 Task: Look for space in Coachella, United States from 10th June, 2023 to 25th June, 2023 for 4 adults in price range Rs.10000 to Rs.15000. Place can be private room with 4 bedrooms having 4 beds and 4 bathrooms. Property type can be house, flat, guest house, hotel. Amenities needed are: wifi, TV, free parkinig on premises, gym, breakfast. Booking option can be shelf check-in. Required host language is English.
Action: Mouse moved to (501, 139)
Screenshot: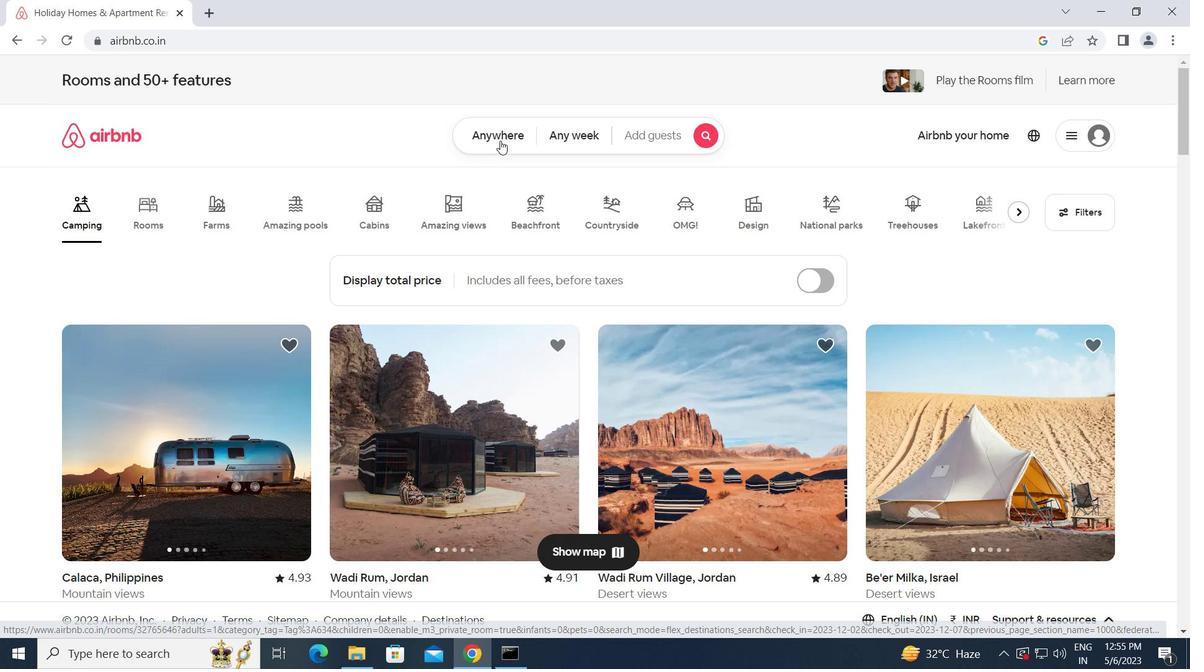 
Action: Mouse pressed left at (501, 139)
Screenshot: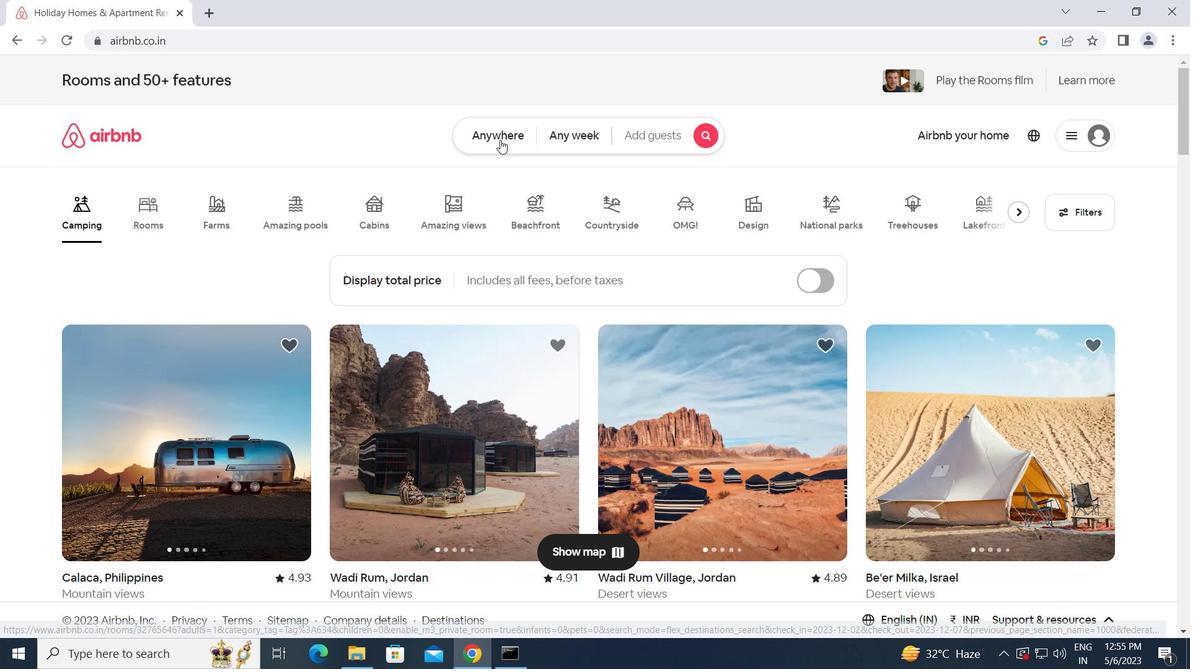 
Action: Mouse moved to (364, 199)
Screenshot: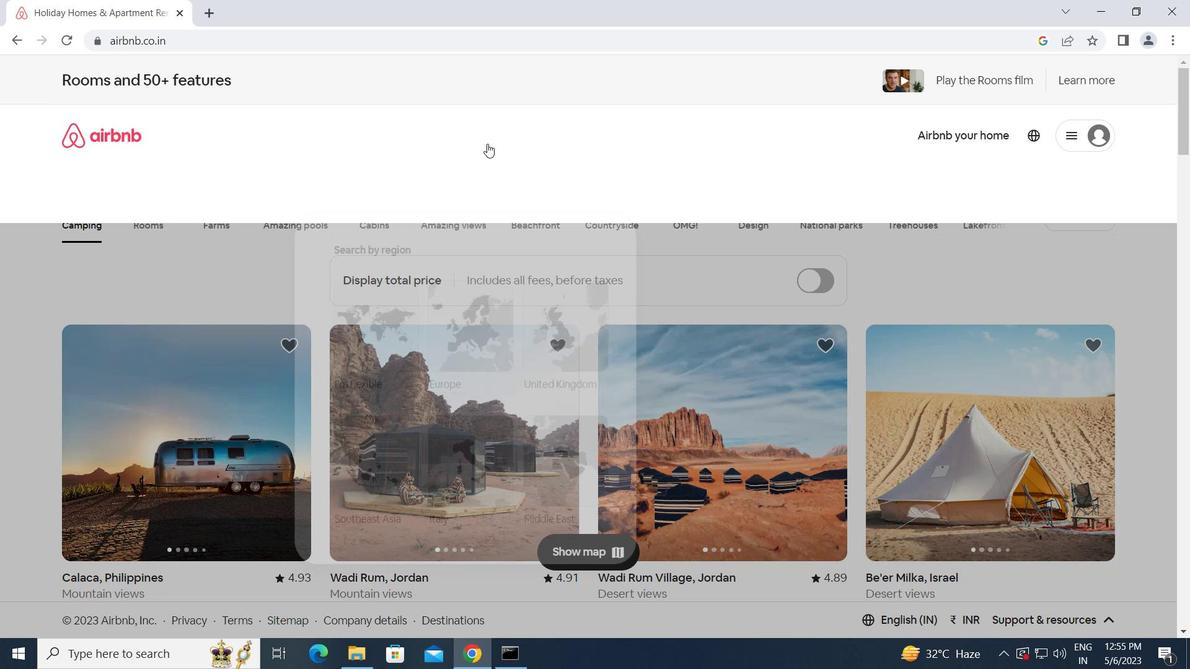
Action: Mouse pressed left at (364, 199)
Screenshot: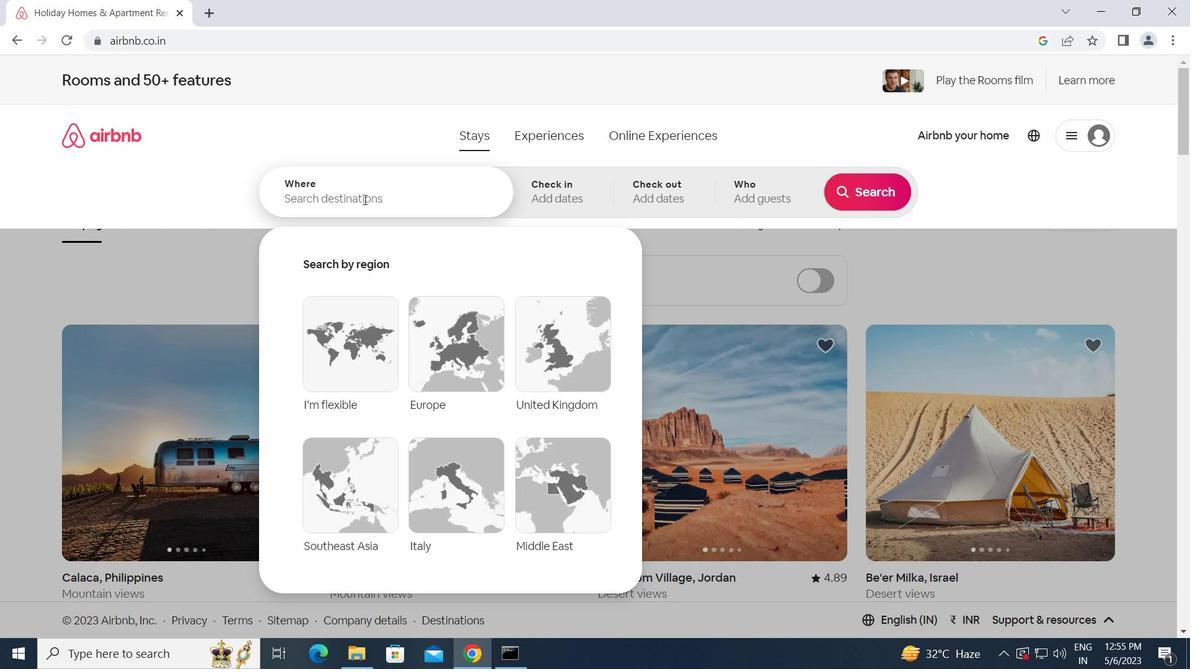 
Action: Key pressed c<Key.caps_lock>oachella,<Key.space><Key.caps_lock>u<Key.caps_lock>nited<Key.space><Key.caps_lock>s<Key.caps_lock>
Screenshot: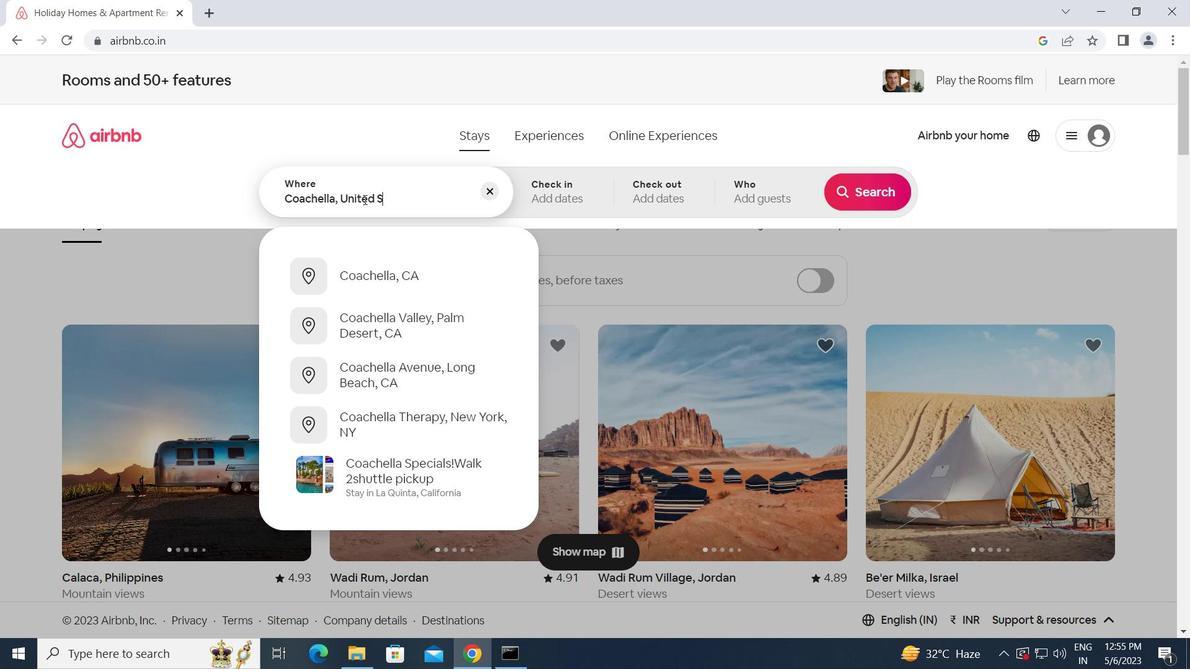 
Action: Mouse moved to (586, 97)
Screenshot: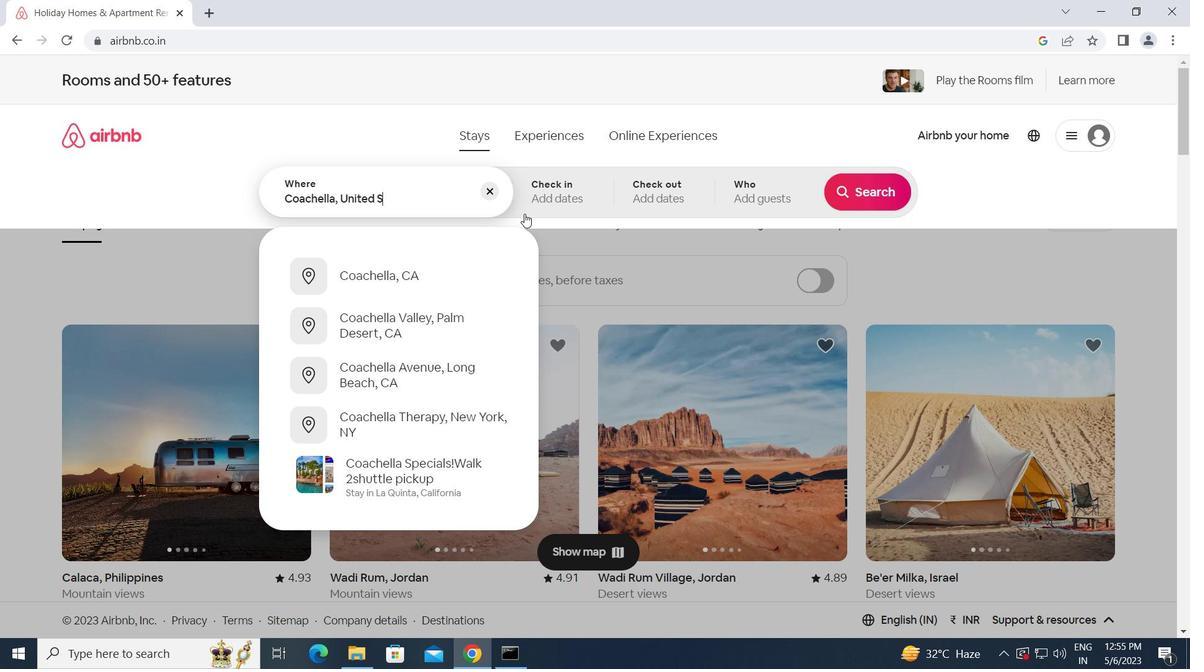 
Action: Key pressed tates<Key.enter>
Screenshot: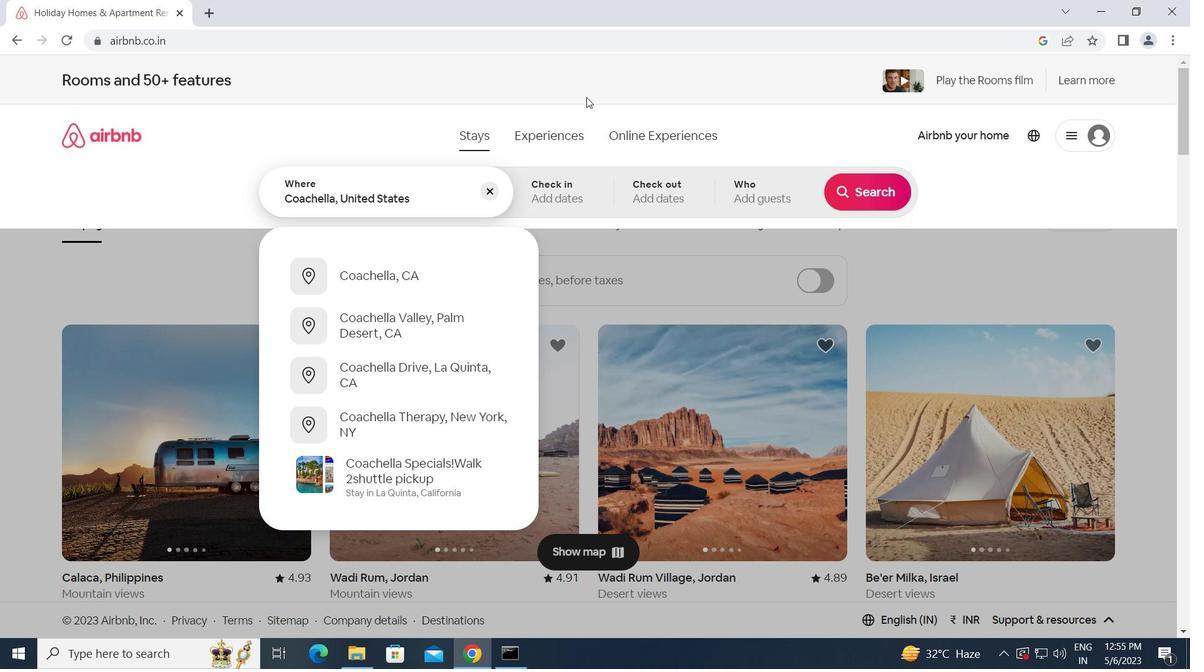 
Action: Mouse moved to (849, 417)
Screenshot: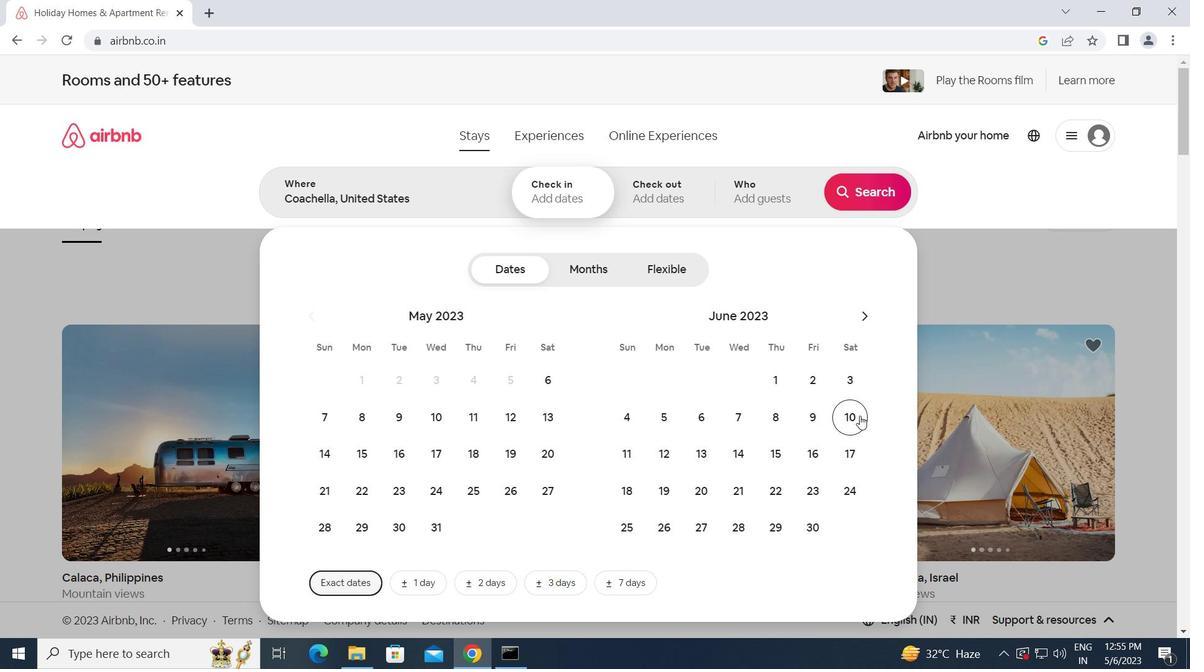 
Action: Mouse pressed left at (849, 417)
Screenshot: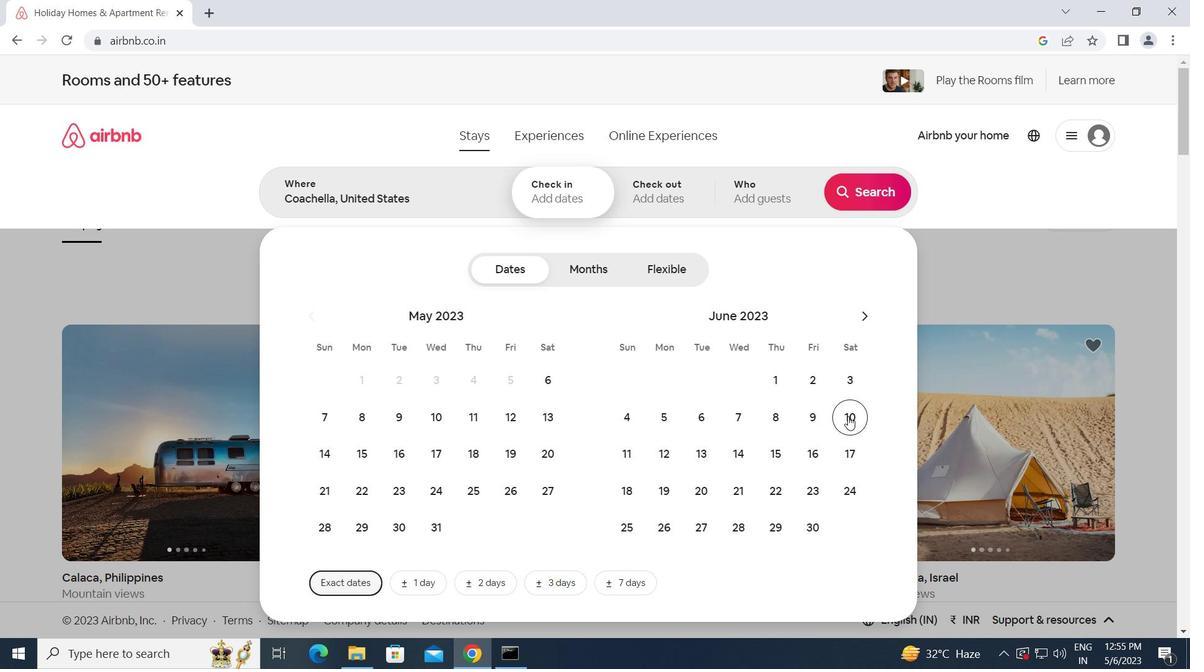 
Action: Mouse moved to (620, 530)
Screenshot: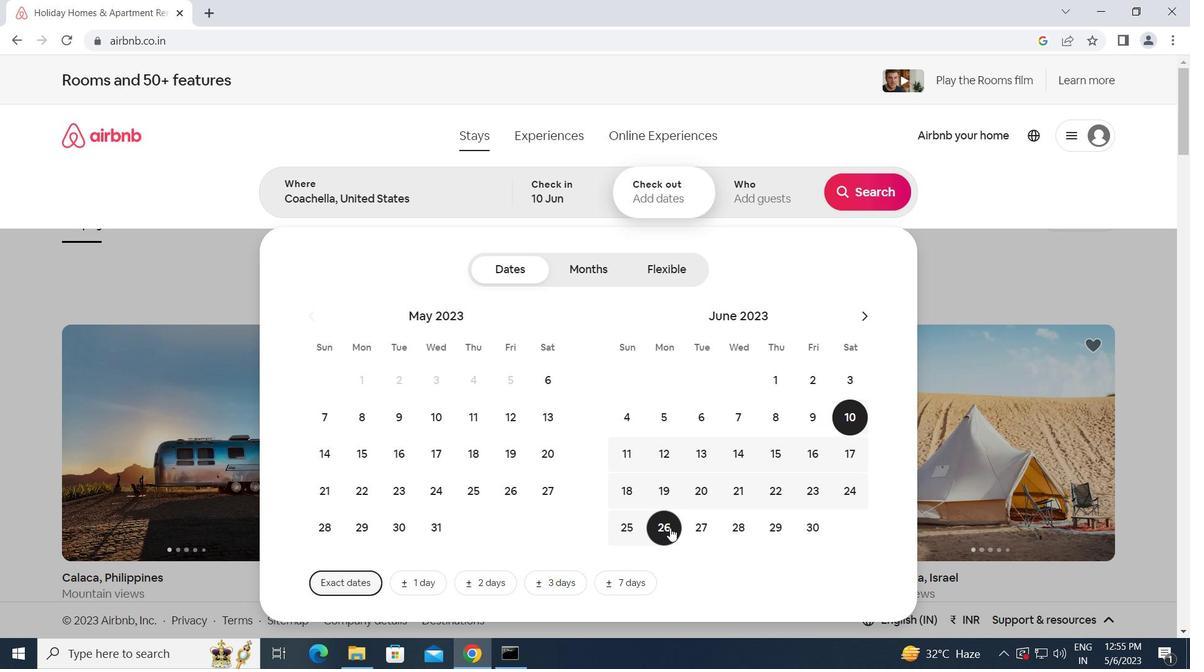 
Action: Mouse pressed left at (620, 530)
Screenshot: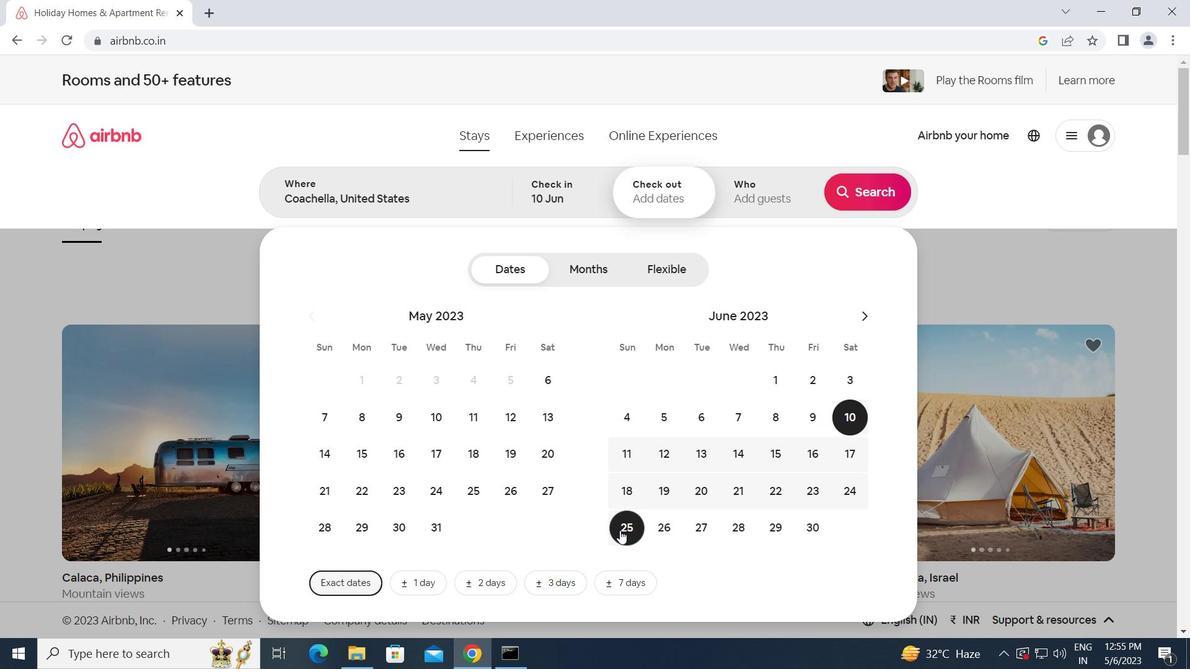 
Action: Mouse moved to (767, 194)
Screenshot: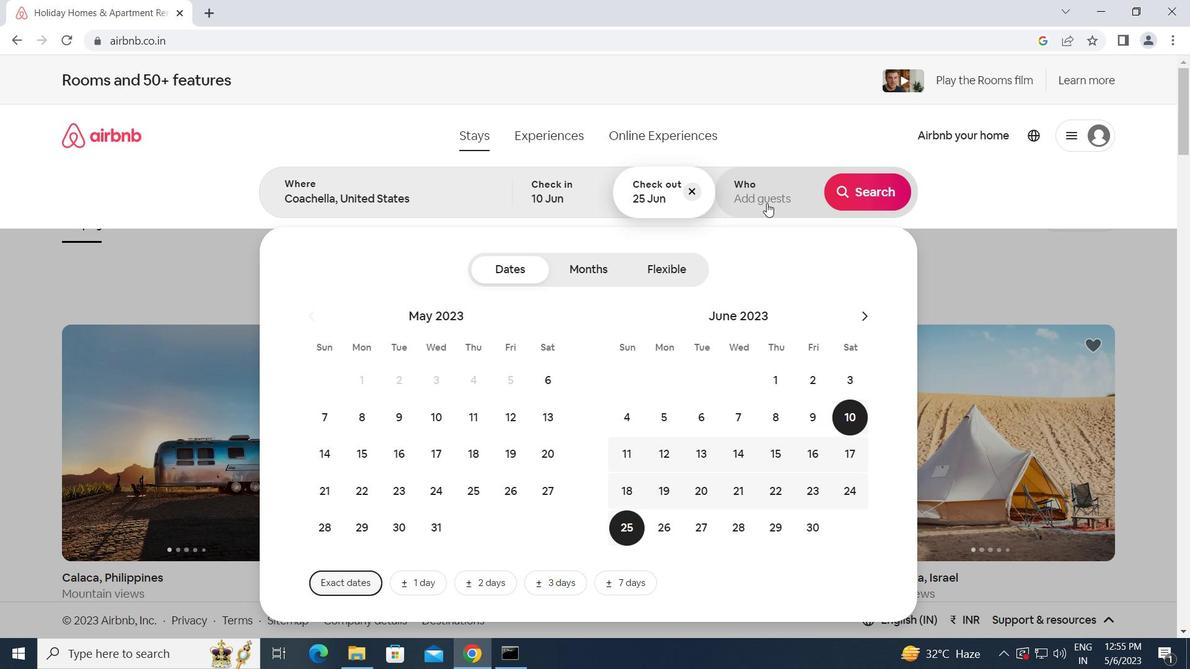 
Action: Mouse pressed left at (767, 194)
Screenshot: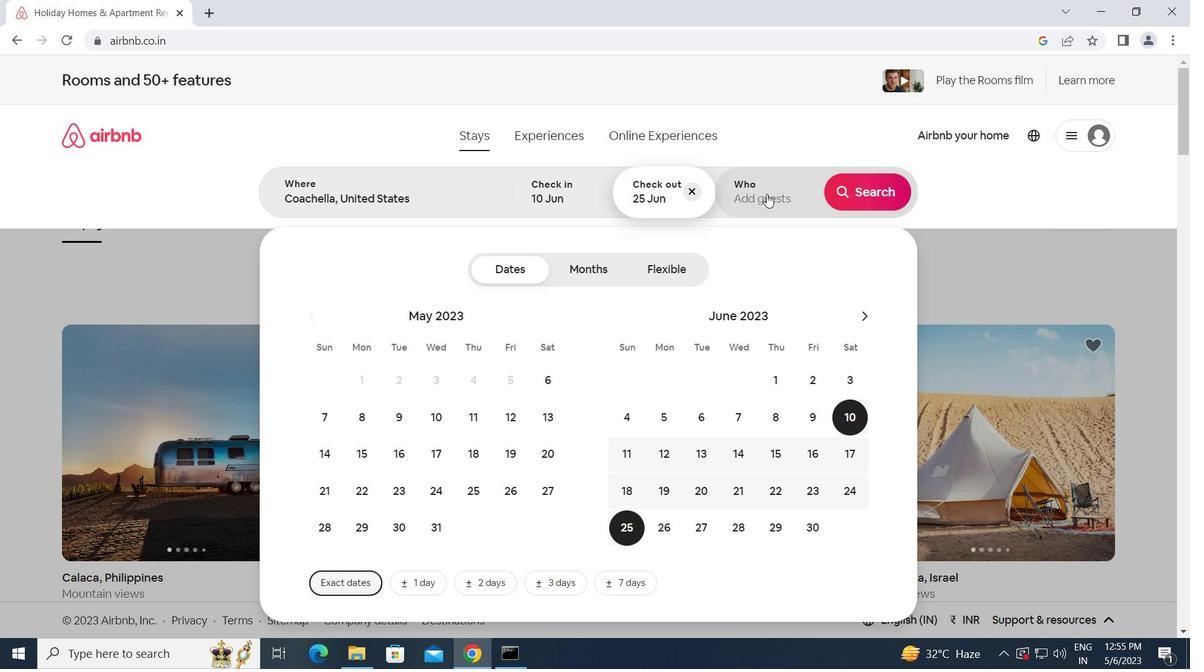 
Action: Mouse moved to (880, 279)
Screenshot: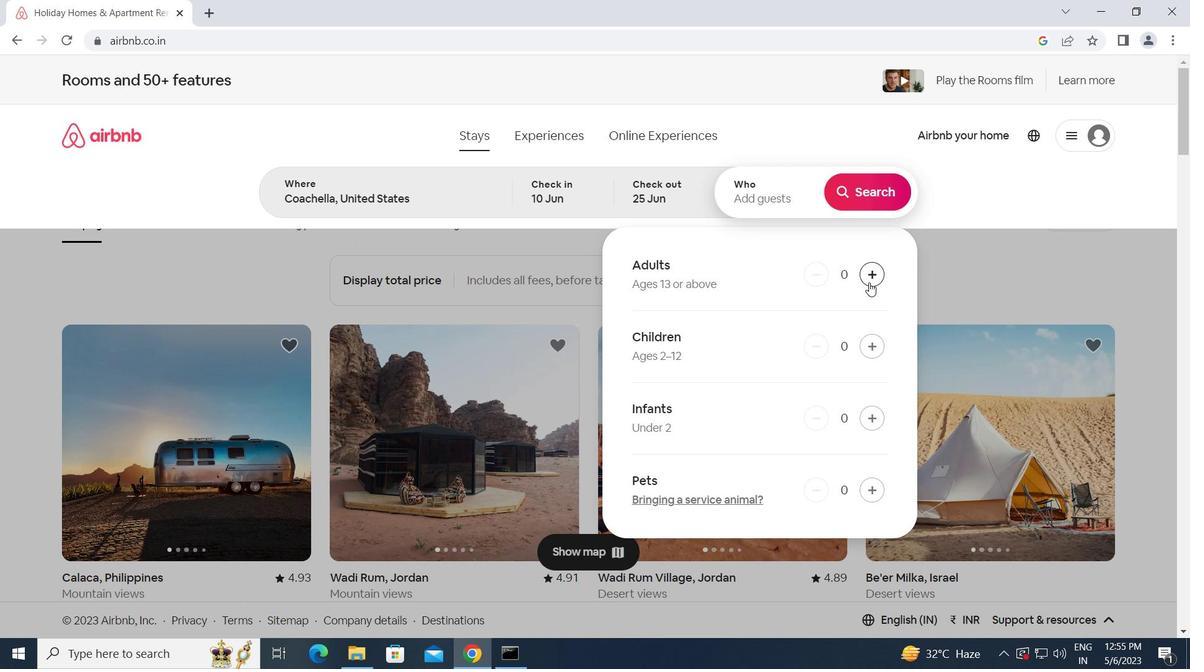 
Action: Mouse pressed left at (880, 279)
Screenshot: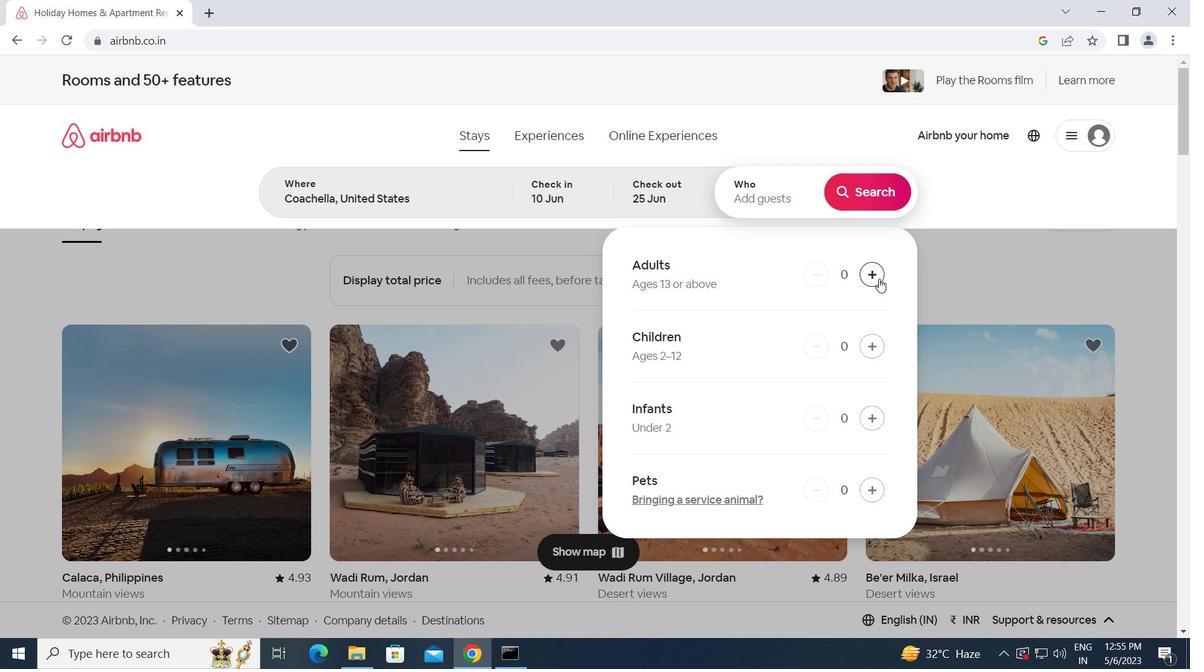 
Action: Mouse moved to (880, 278)
Screenshot: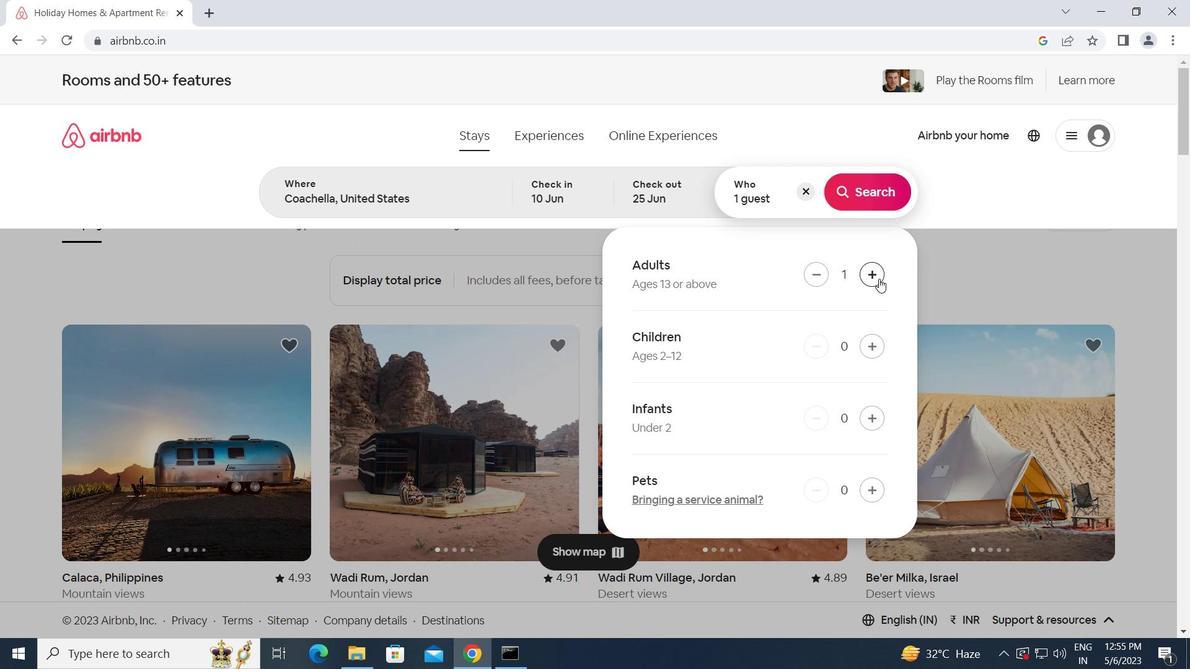 
Action: Mouse pressed left at (880, 278)
Screenshot: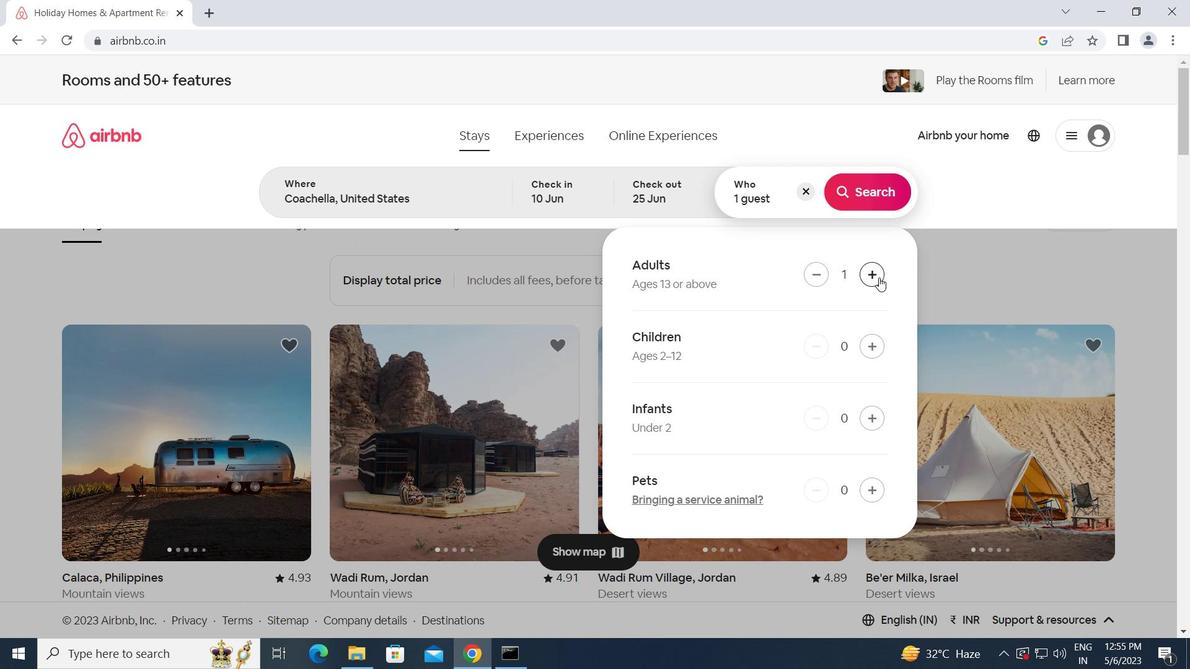 
Action: Mouse pressed left at (880, 278)
Screenshot: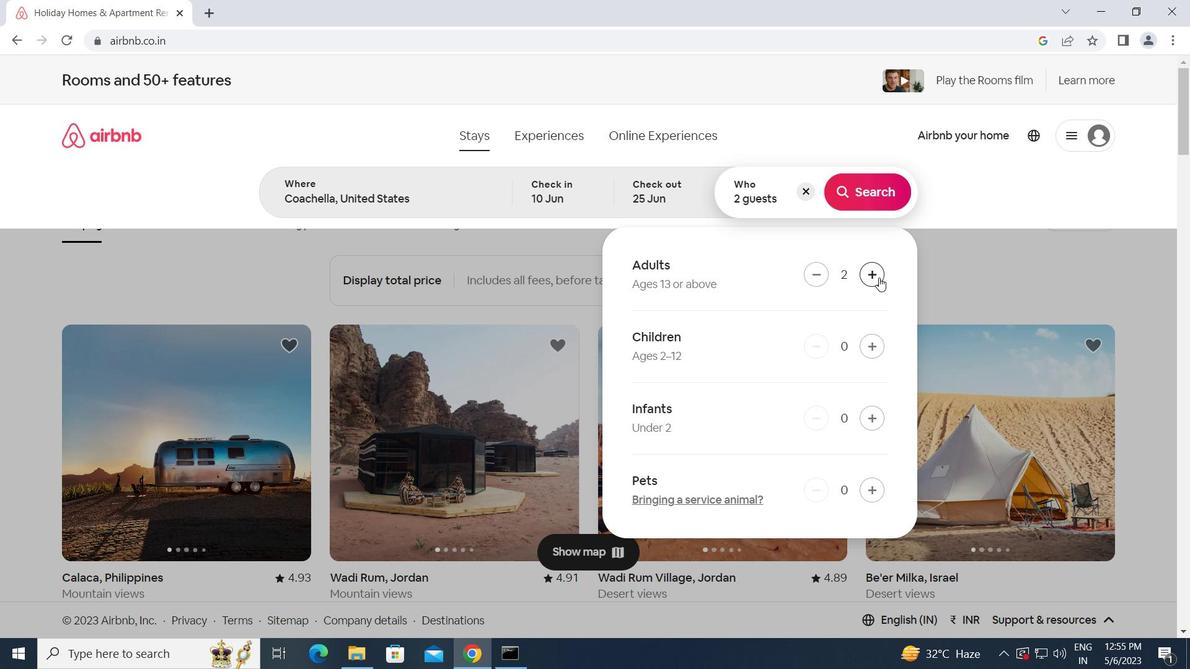 
Action: Mouse pressed left at (880, 278)
Screenshot: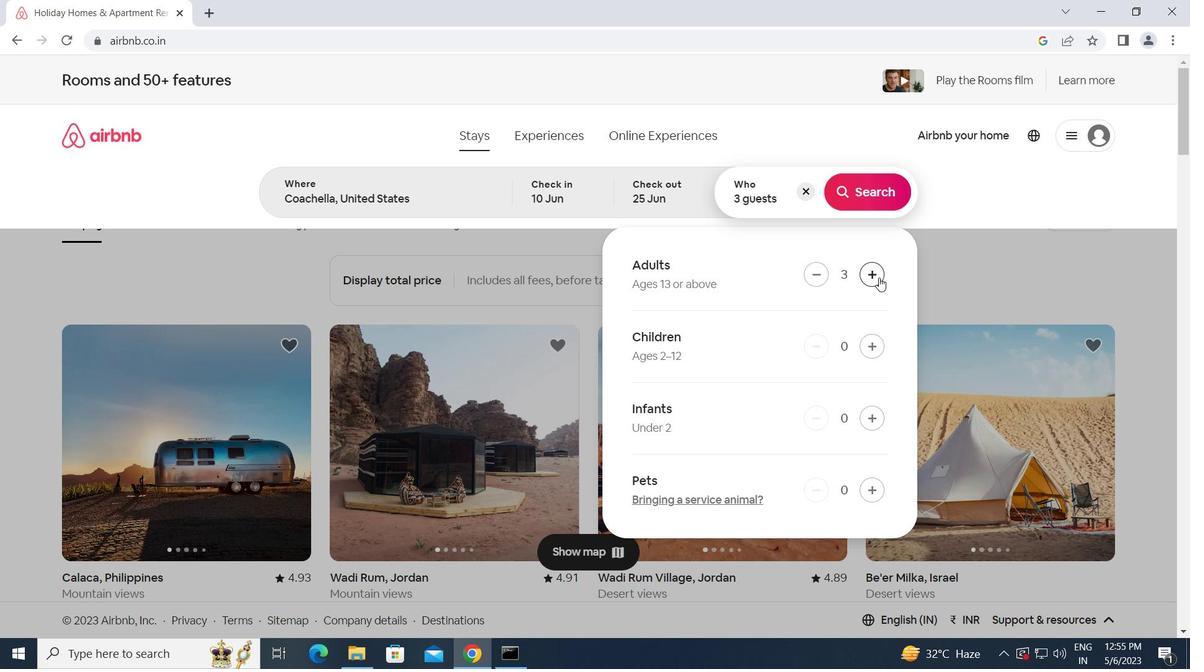 
Action: Mouse pressed left at (880, 278)
Screenshot: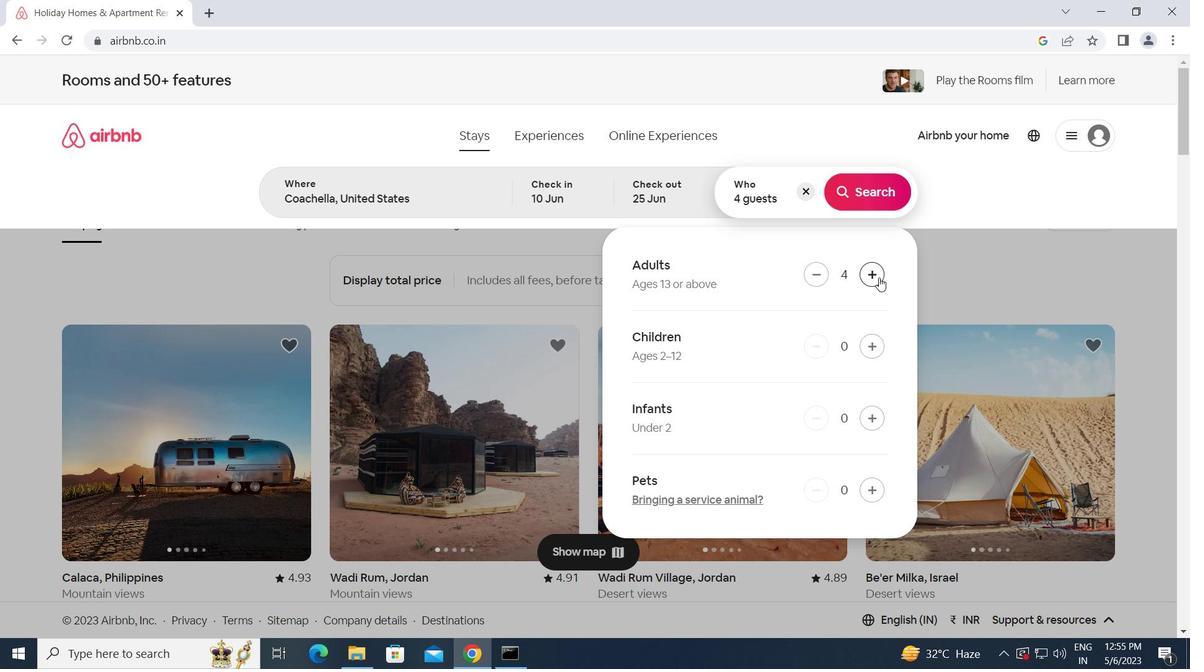 
Action: Mouse moved to (823, 274)
Screenshot: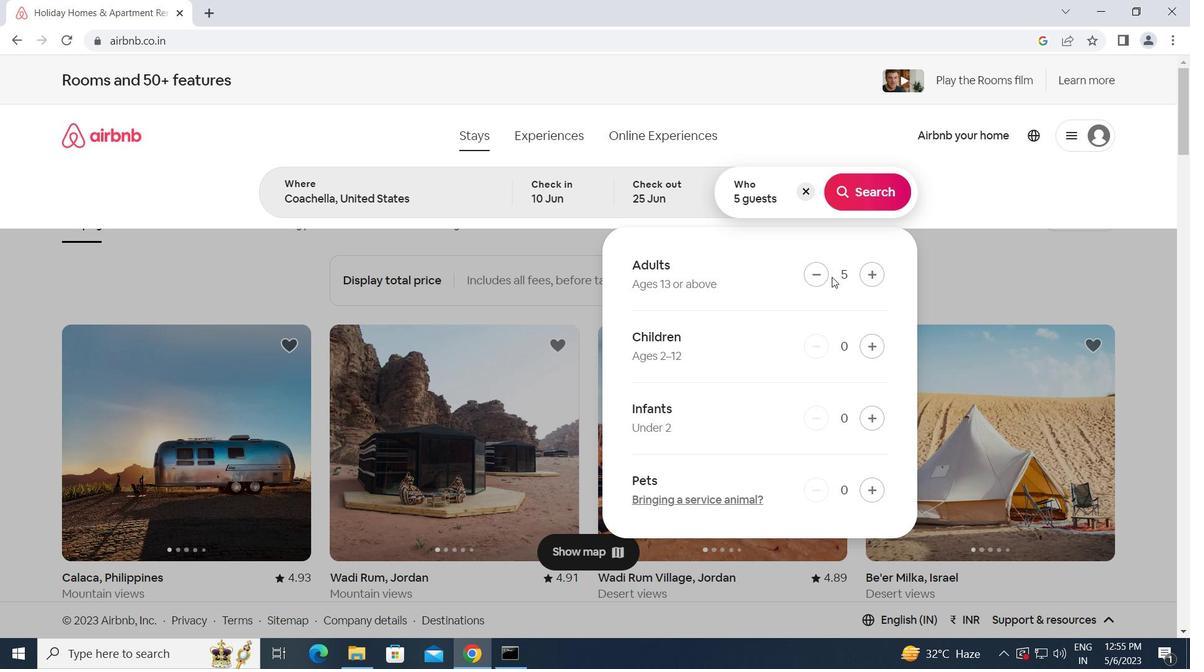 
Action: Mouse pressed left at (823, 274)
Screenshot: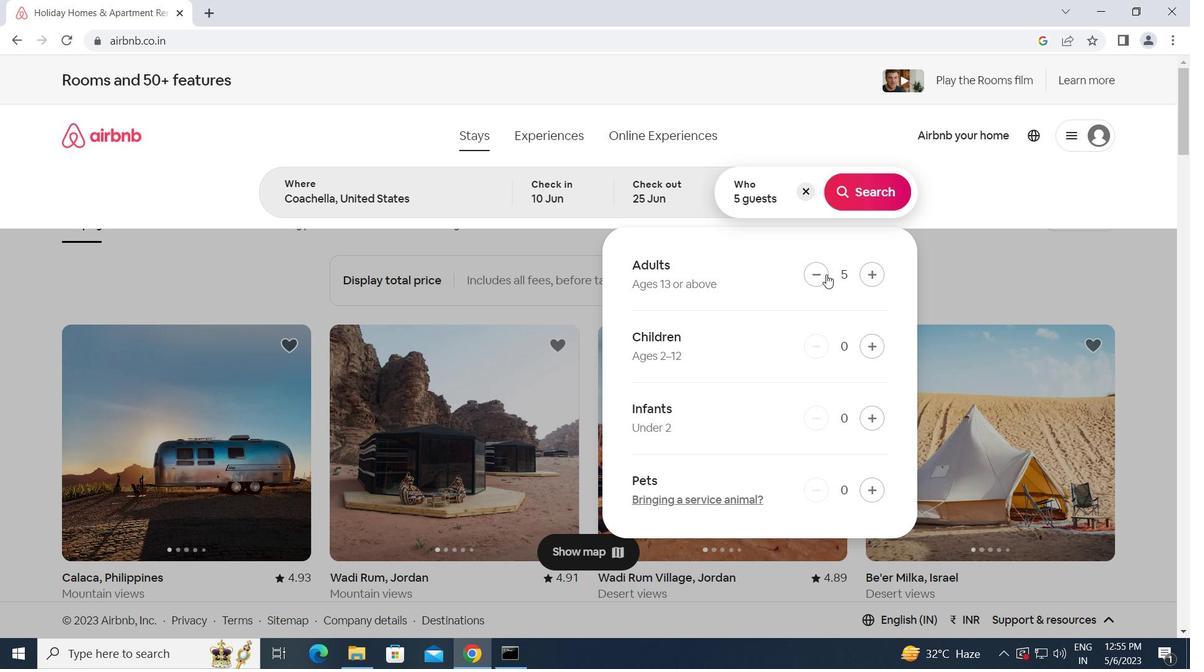 
Action: Mouse moved to (877, 188)
Screenshot: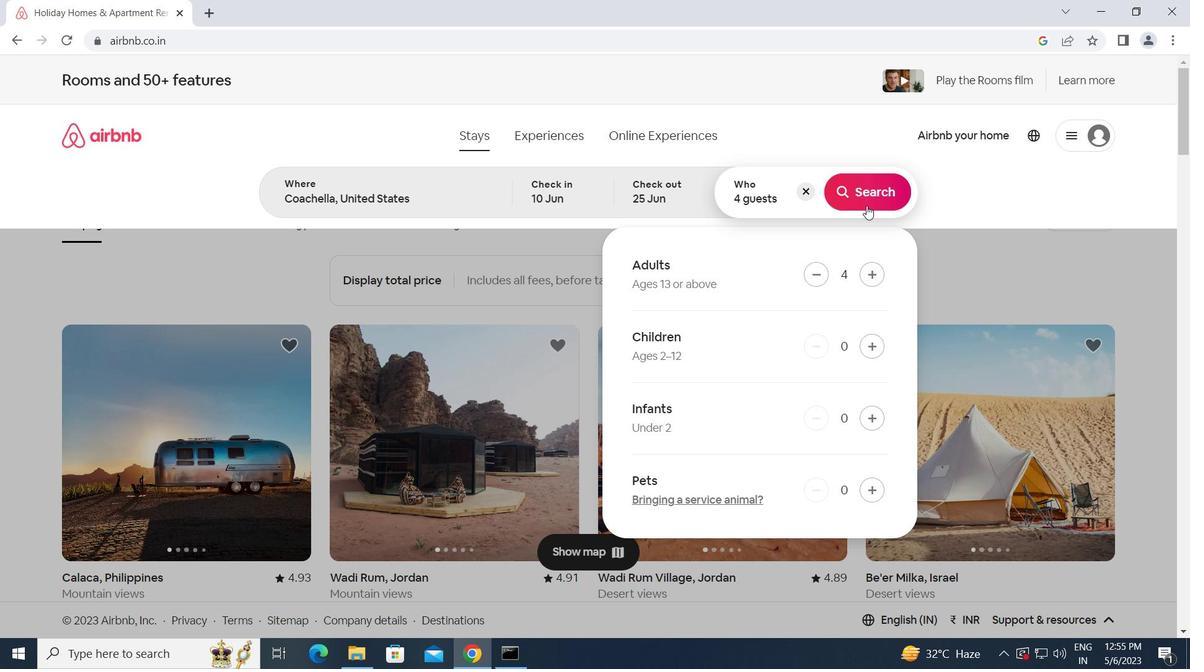 
Action: Mouse pressed left at (877, 188)
Screenshot: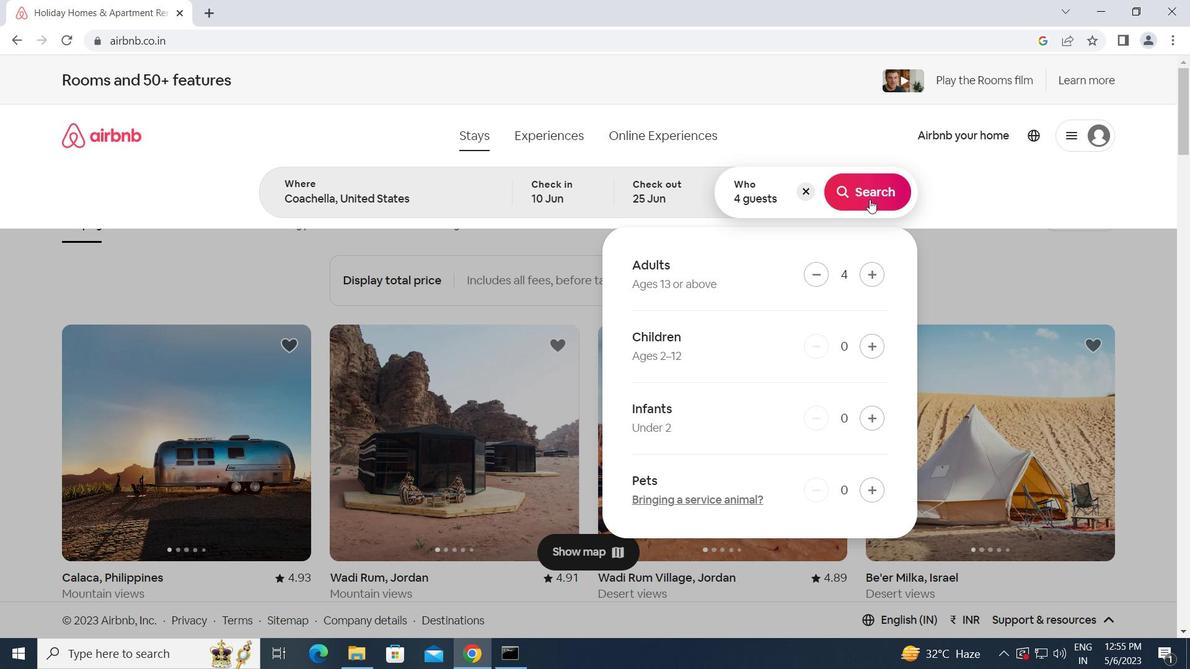 
Action: Mouse moved to (1109, 150)
Screenshot: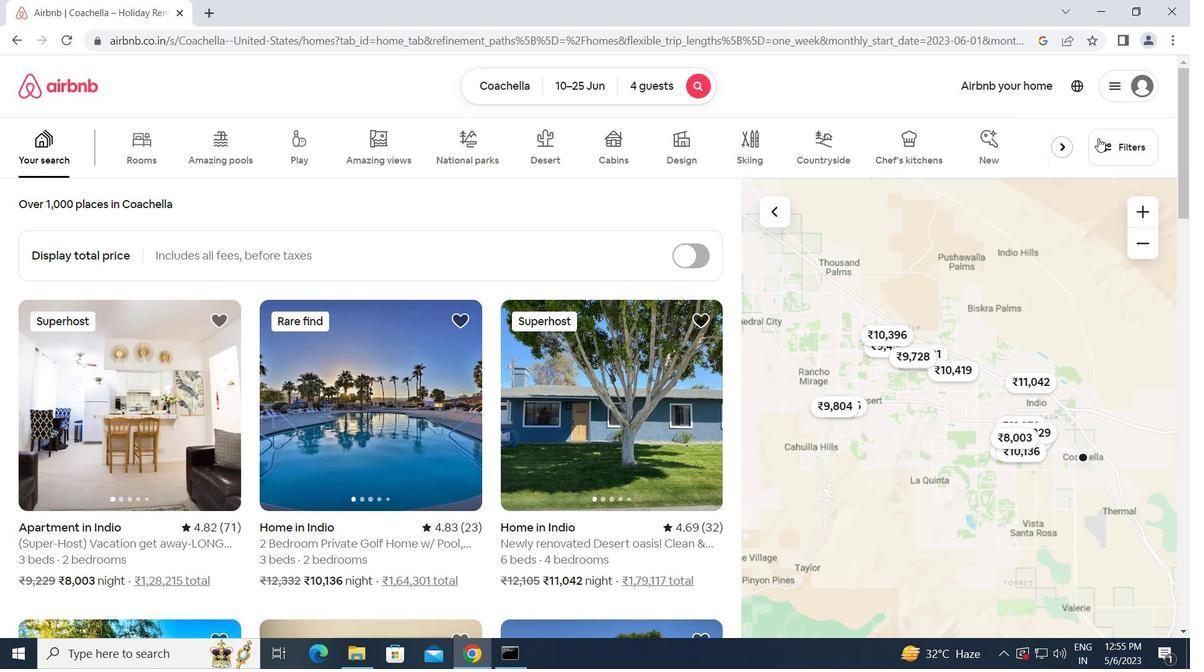 
Action: Mouse pressed left at (1109, 150)
Screenshot: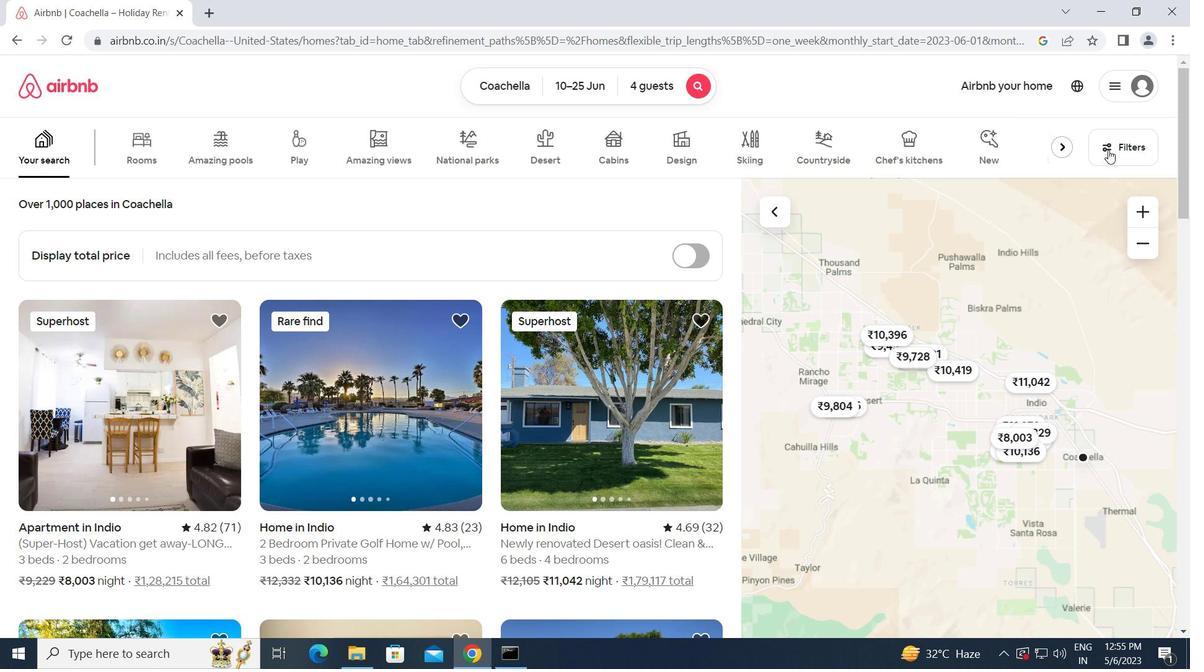 
Action: Mouse moved to (480, 423)
Screenshot: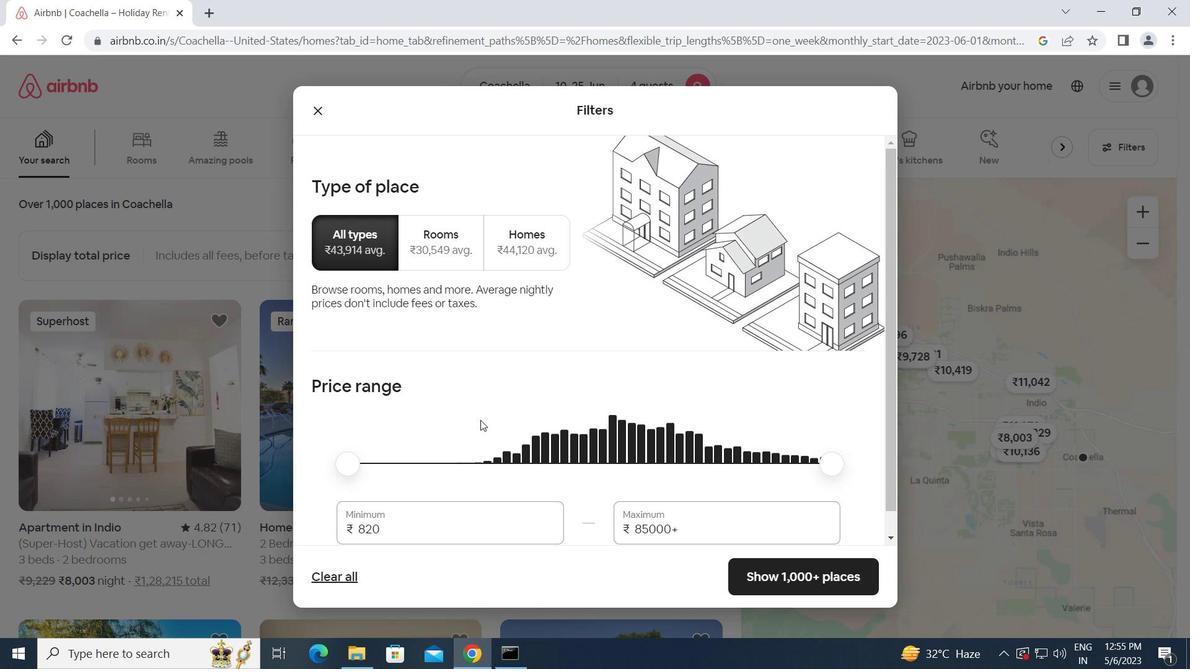 
Action: Mouse scrolled (480, 422) with delta (0, 0)
Screenshot: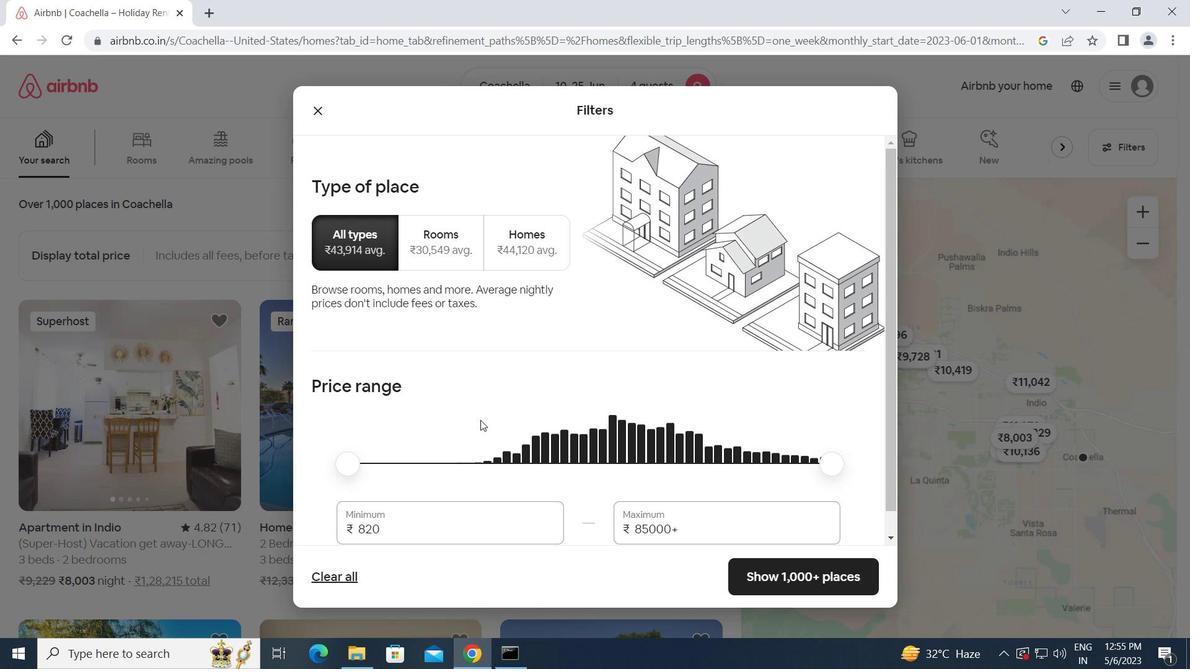 
Action: Mouse moved to (476, 430)
Screenshot: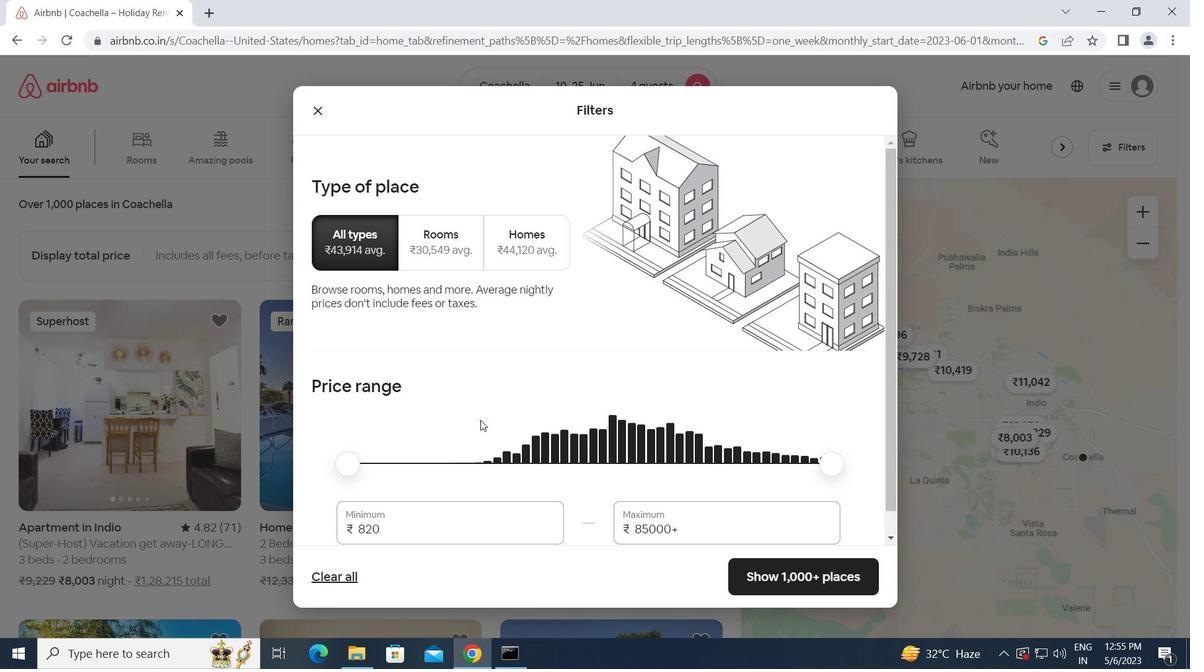 
Action: Mouse scrolled (476, 429) with delta (0, 0)
Screenshot: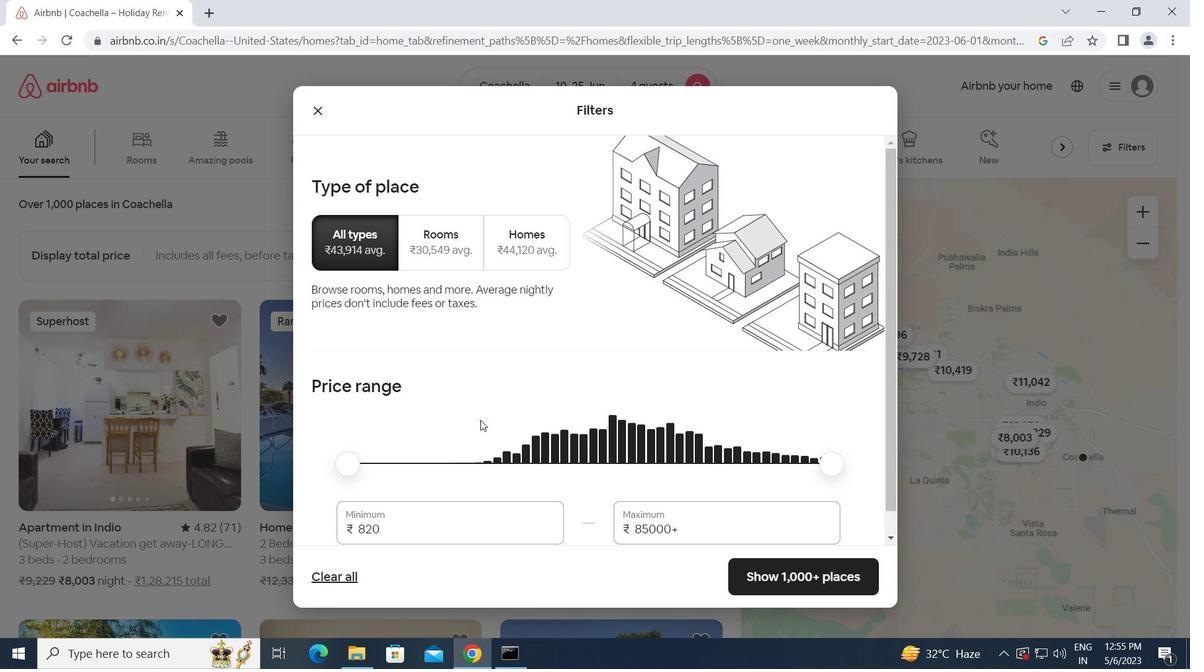
Action: Mouse moved to (406, 488)
Screenshot: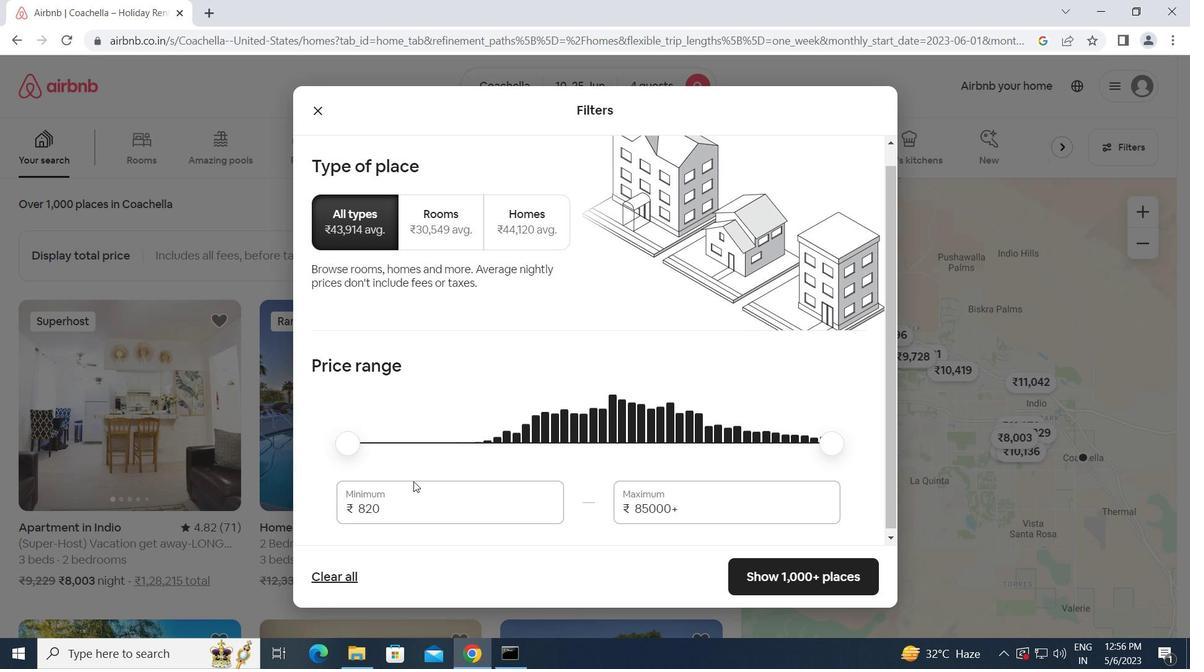 
Action: Mouse scrolled (406, 487) with delta (0, 0)
Screenshot: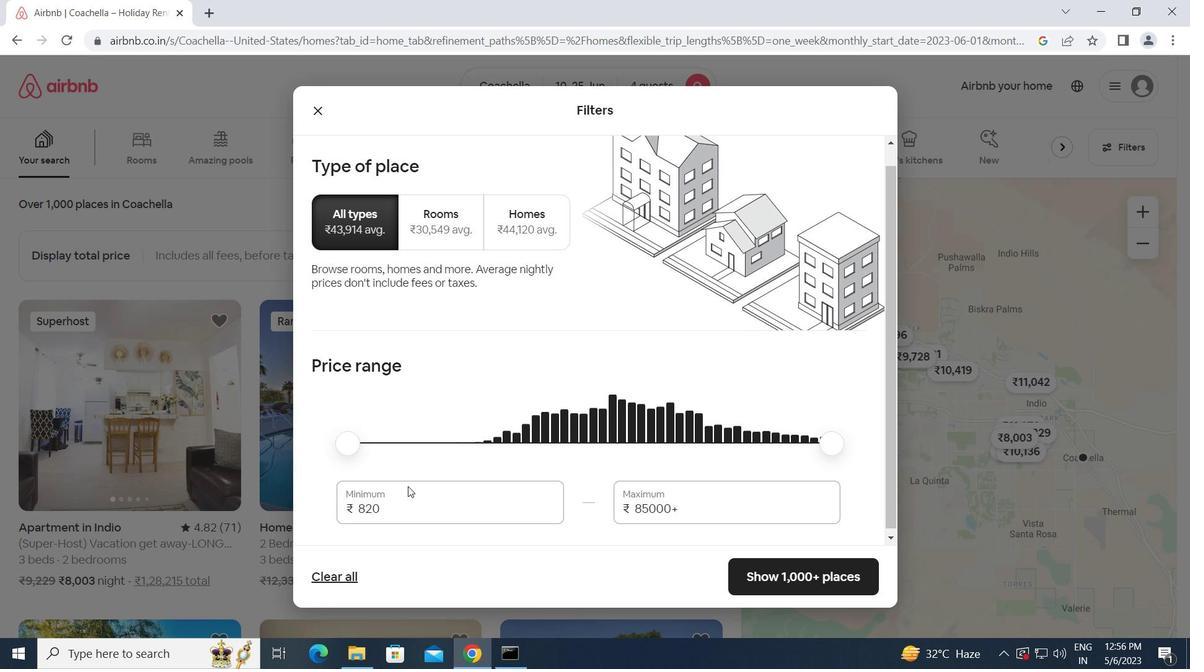 
Action: Mouse moved to (383, 503)
Screenshot: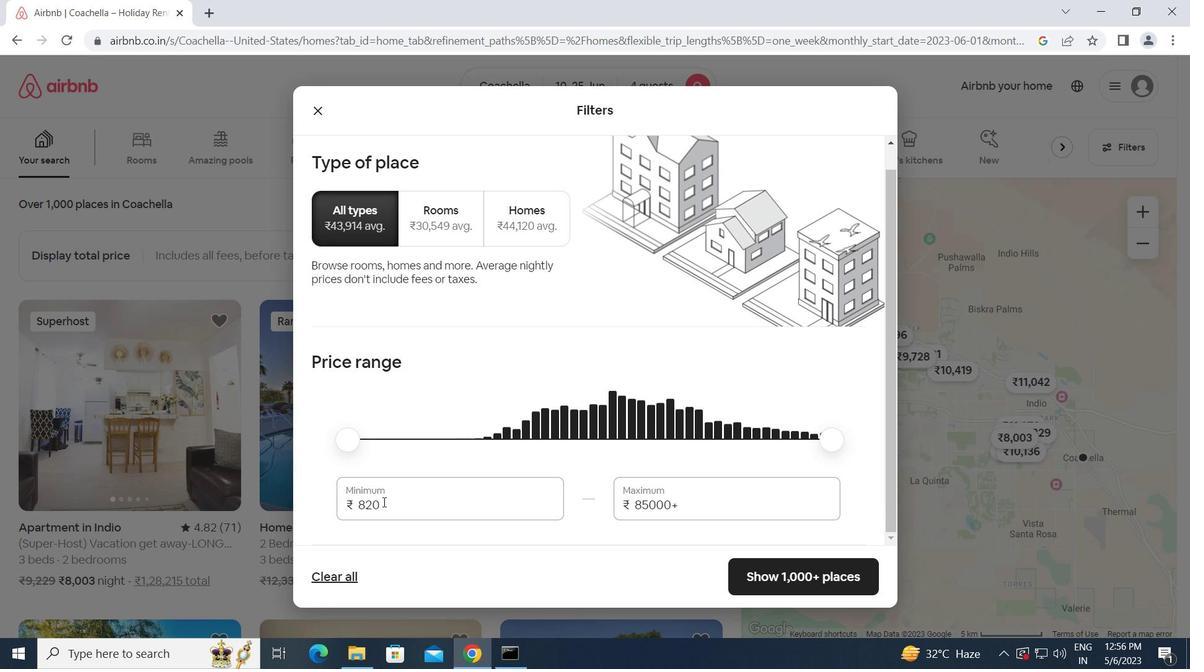 
Action: Mouse pressed left at (383, 503)
Screenshot: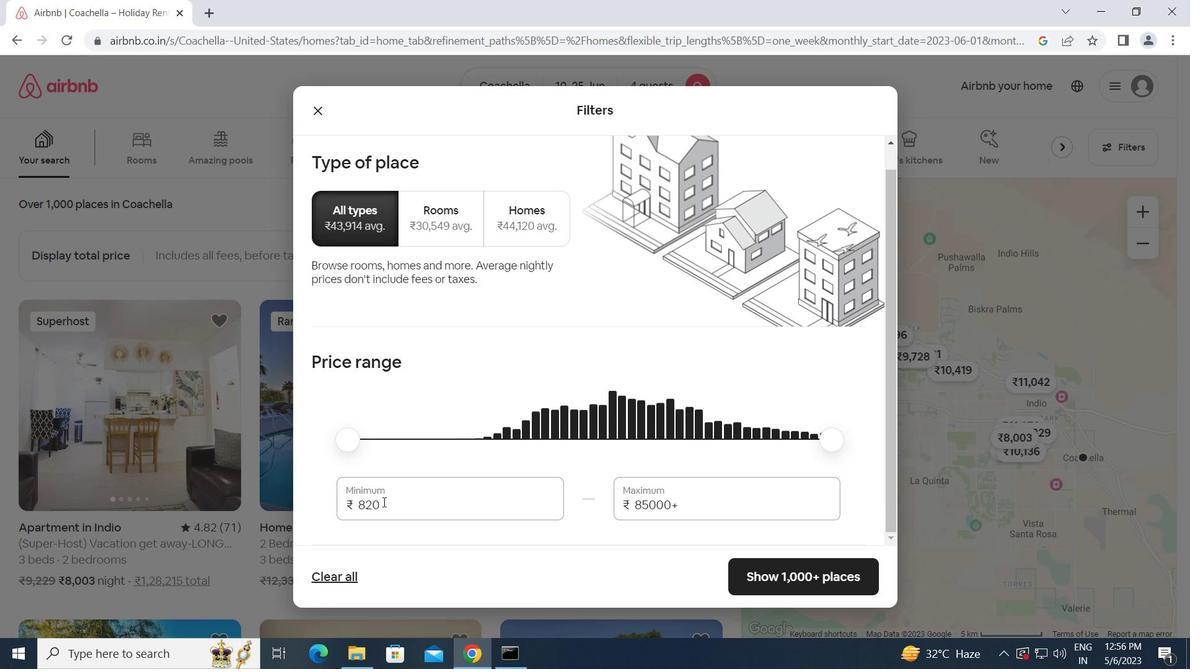 
Action: Mouse moved to (315, 508)
Screenshot: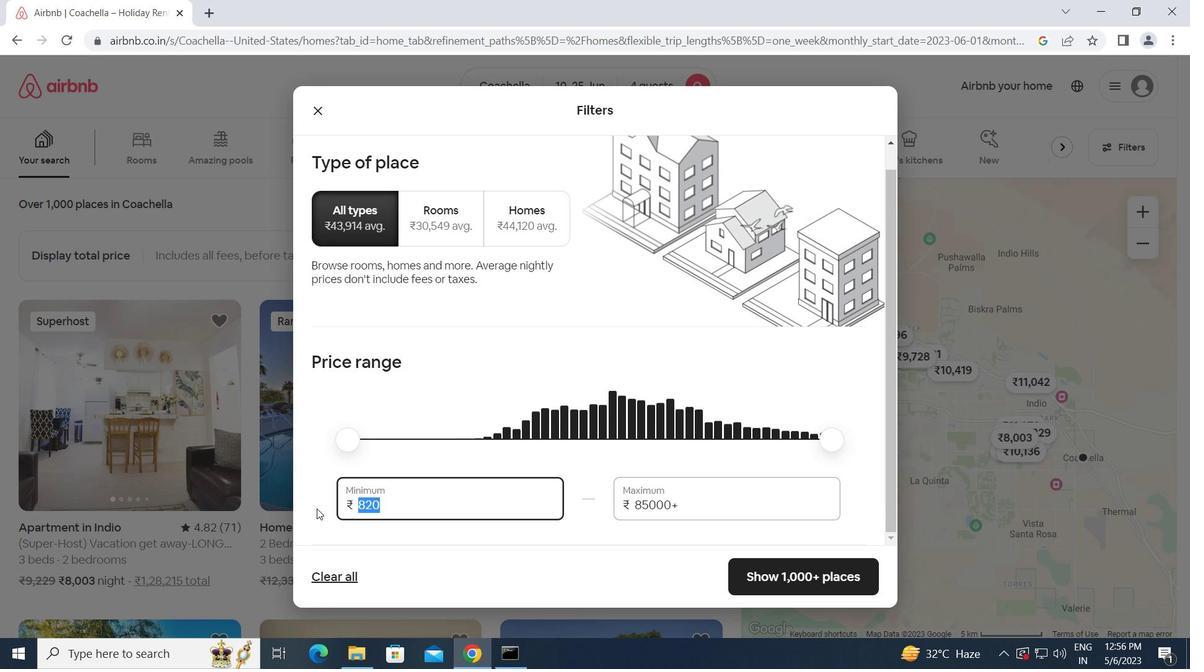 
Action: Key pressed 10000<Key.tab>15000
Screenshot: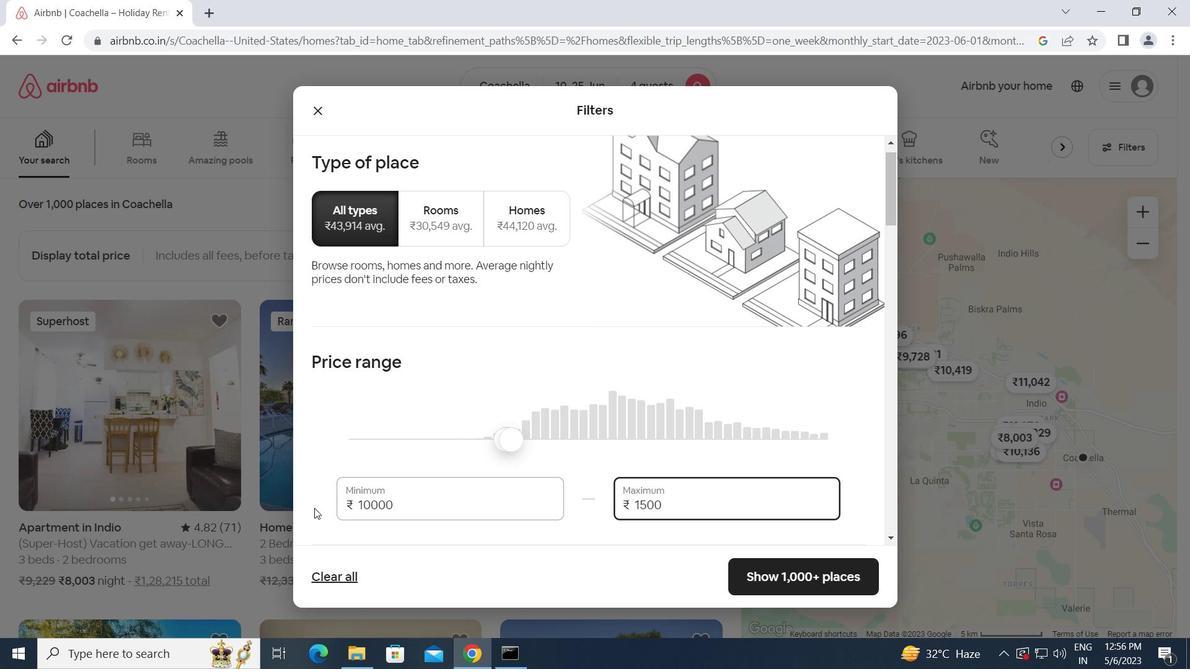 
Action: Mouse moved to (315, 510)
Screenshot: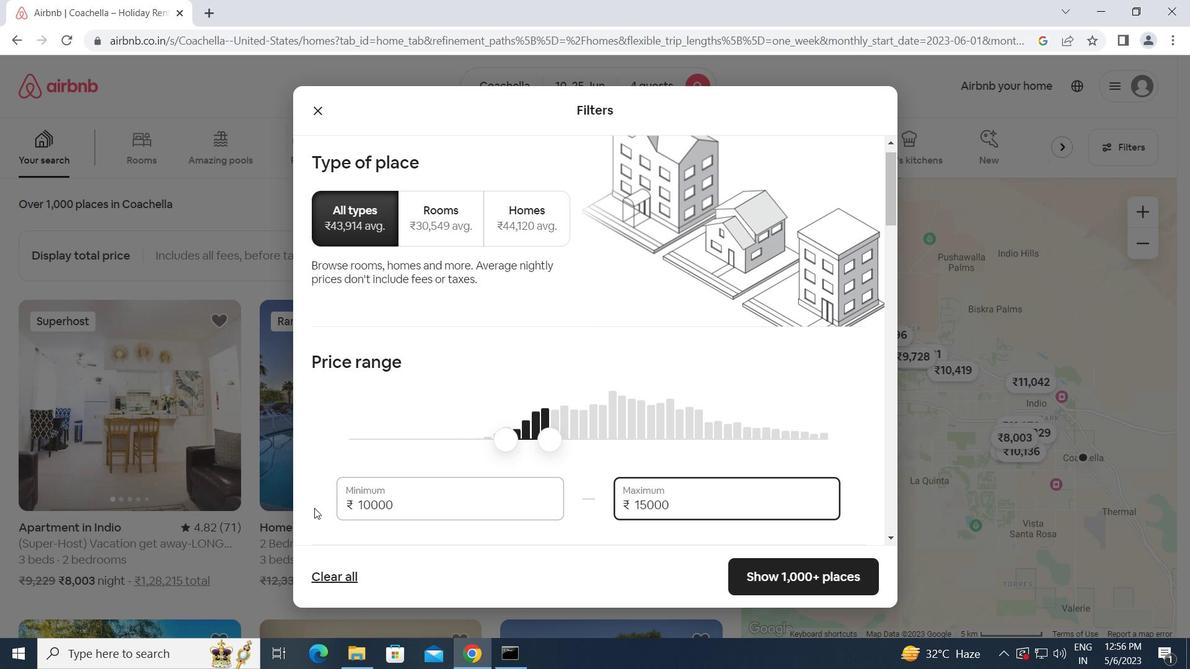 
Action: Mouse scrolled (315, 509) with delta (0, 0)
Screenshot: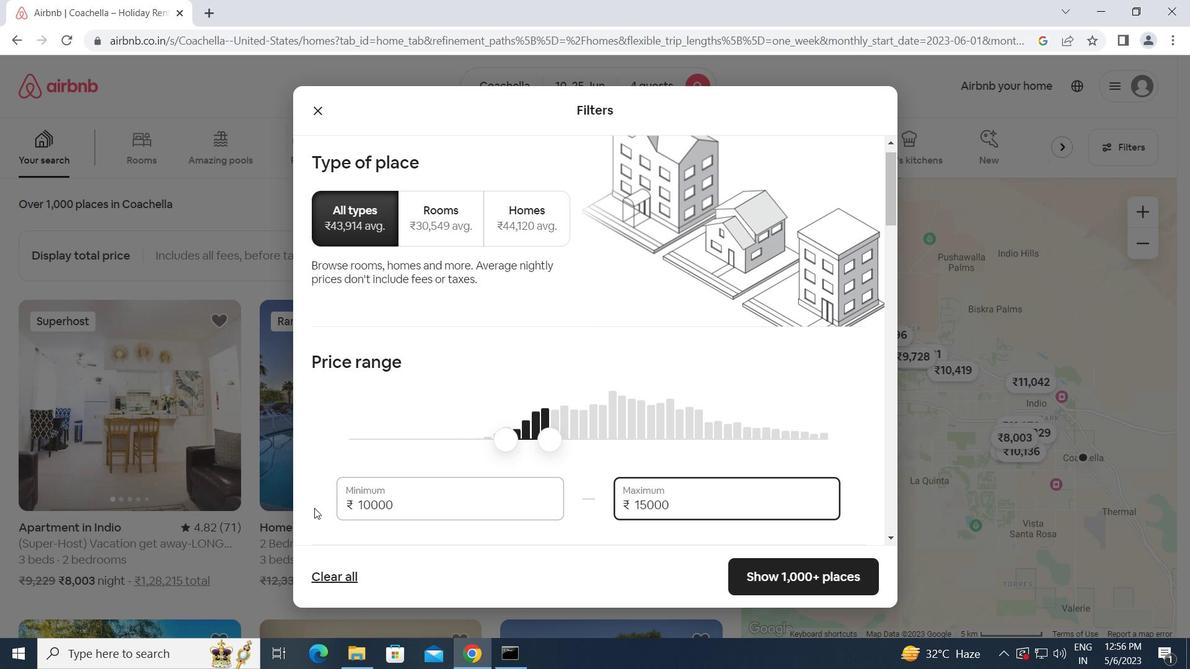 
Action: Mouse moved to (363, 505)
Screenshot: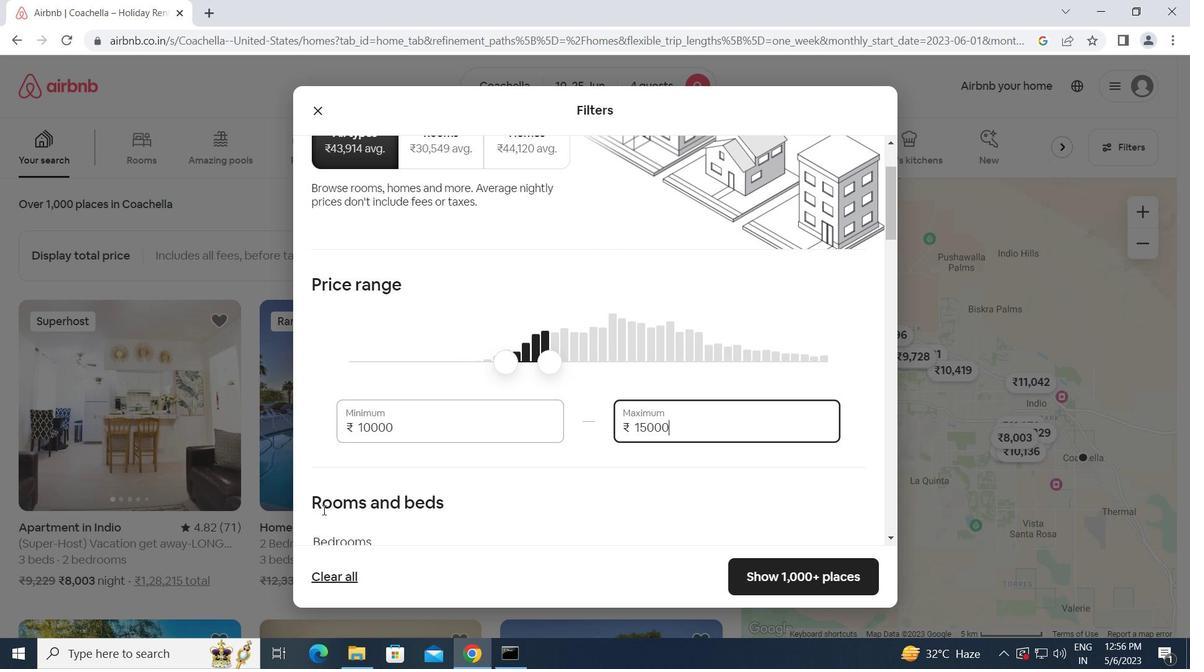 
Action: Mouse scrolled (363, 504) with delta (0, 0)
Screenshot: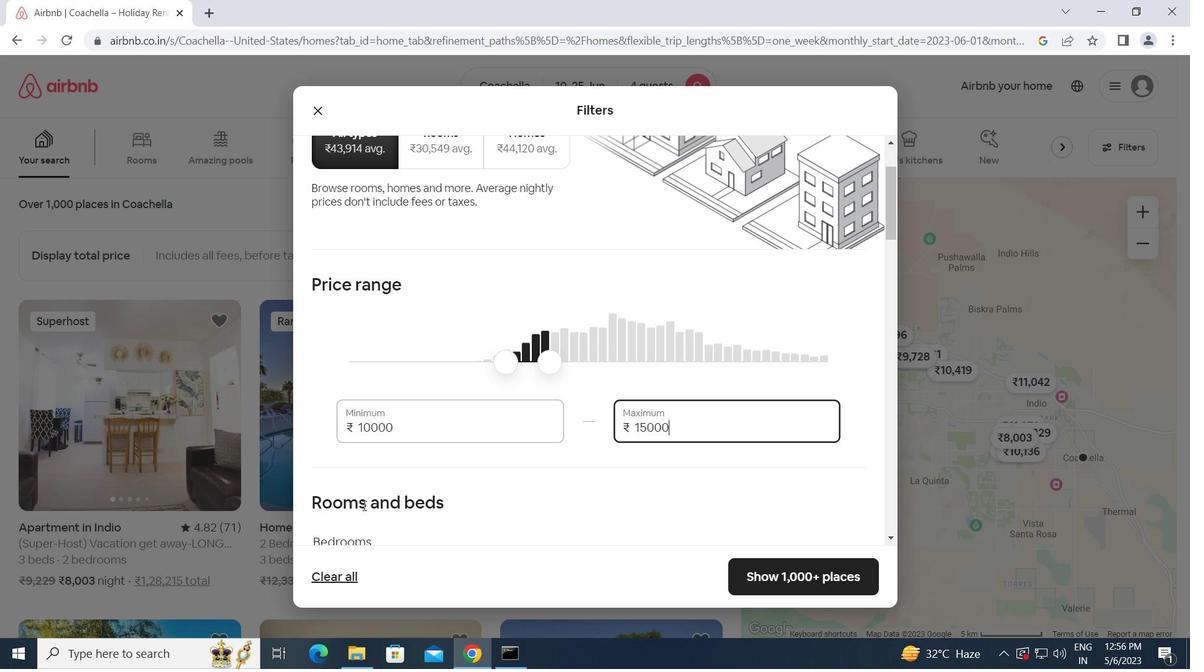 
Action: Mouse scrolled (363, 504) with delta (0, 0)
Screenshot: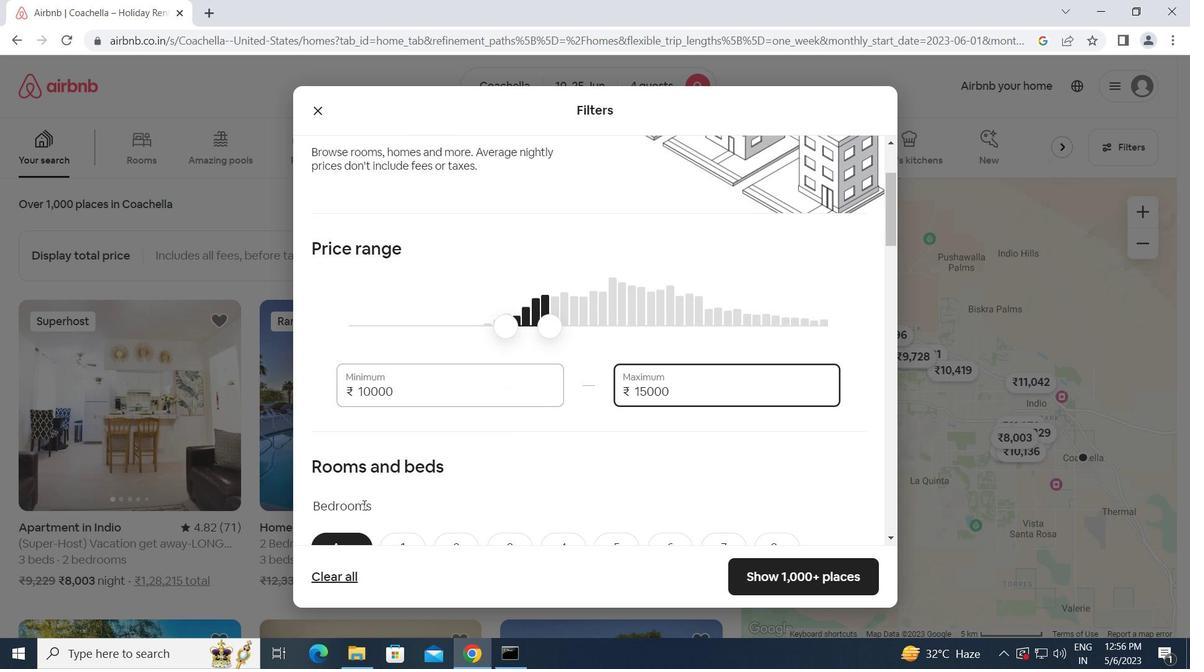 
Action: Mouse scrolled (363, 504) with delta (0, 0)
Screenshot: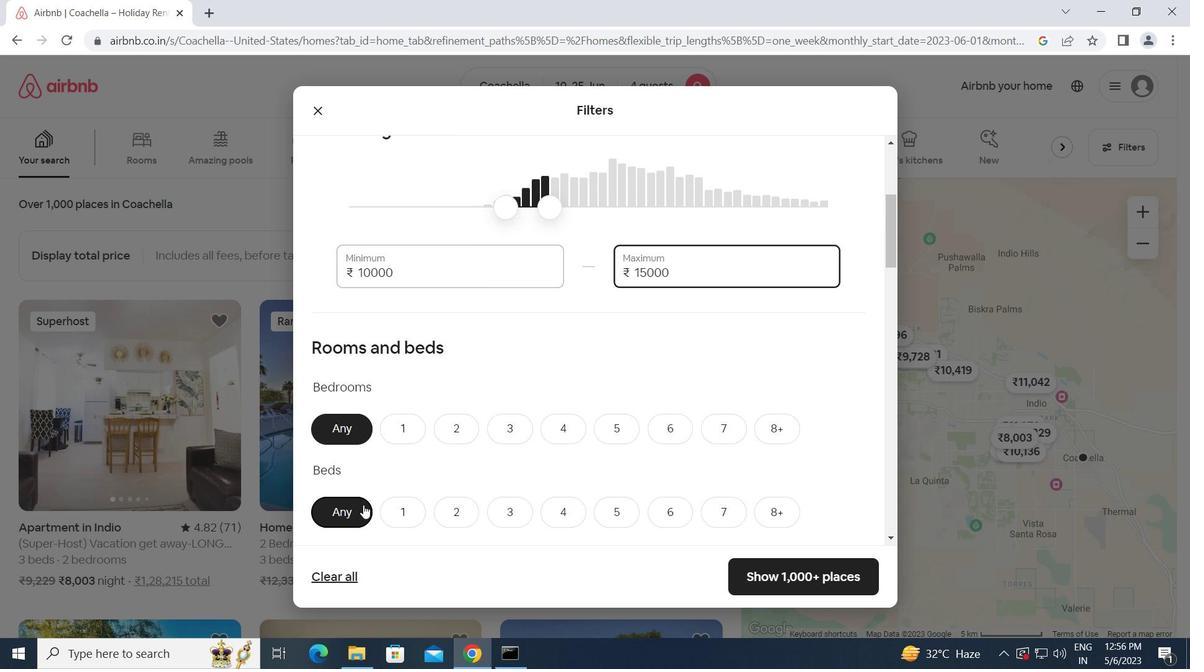 
Action: Mouse moved to (560, 360)
Screenshot: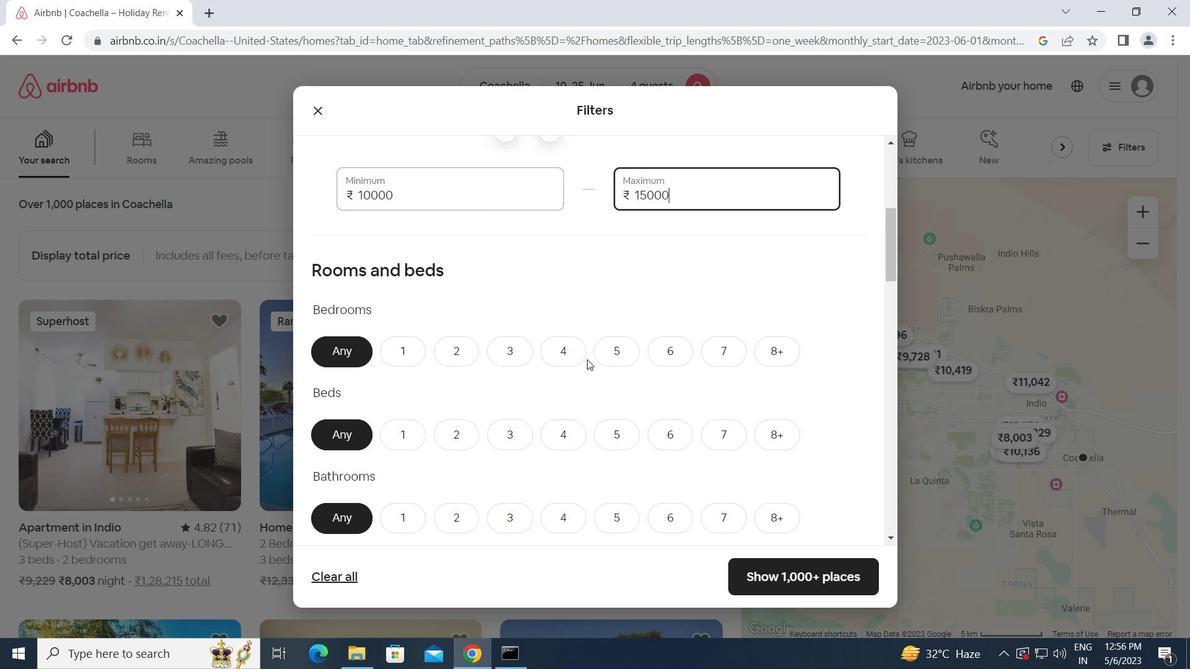 
Action: Mouse pressed left at (560, 360)
Screenshot: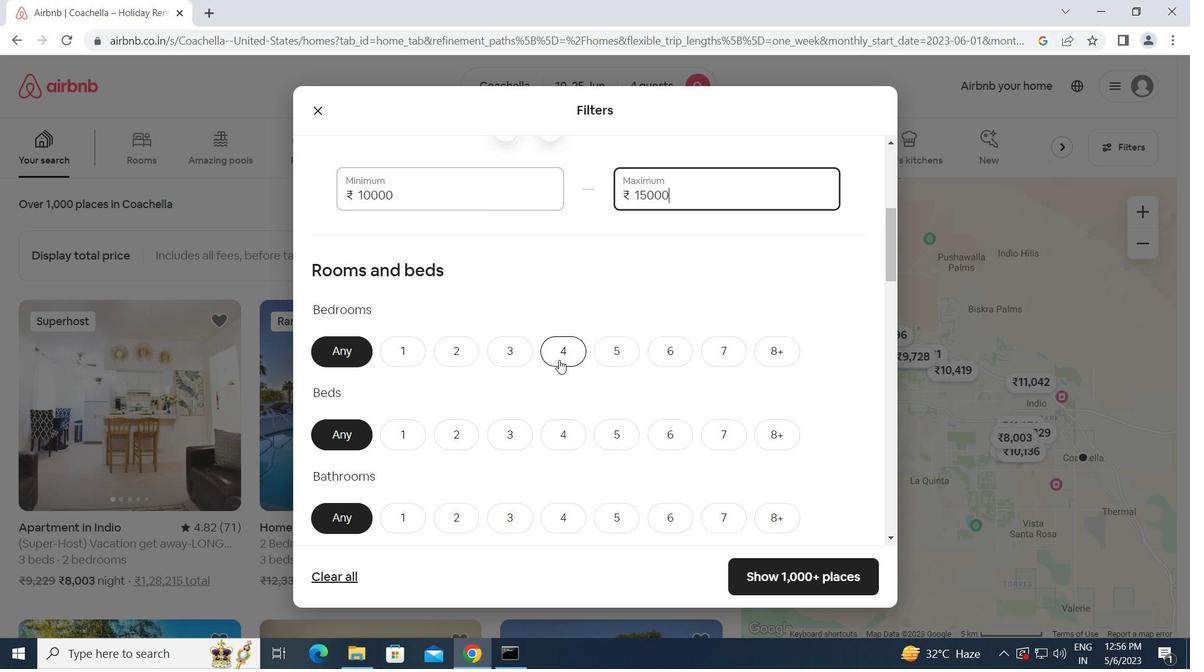 
Action: Mouse moved to (553, 414)
Screenshot: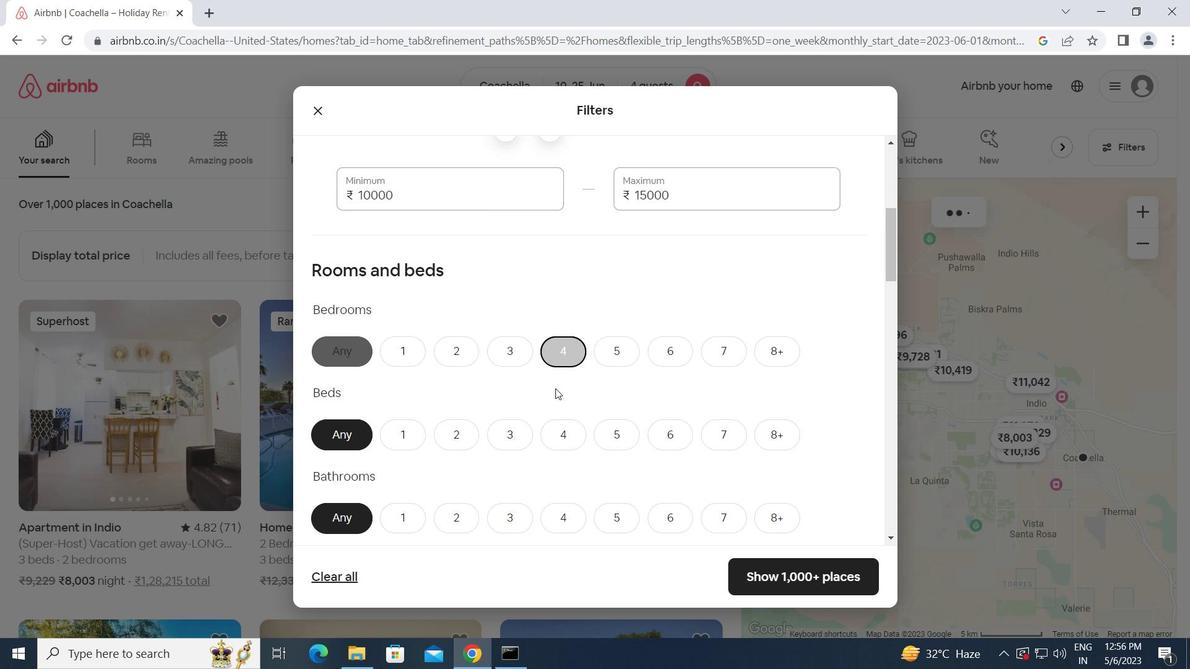 
Action: Mouse scrolled (553, 413) with delta (0, 0)
Screenshot: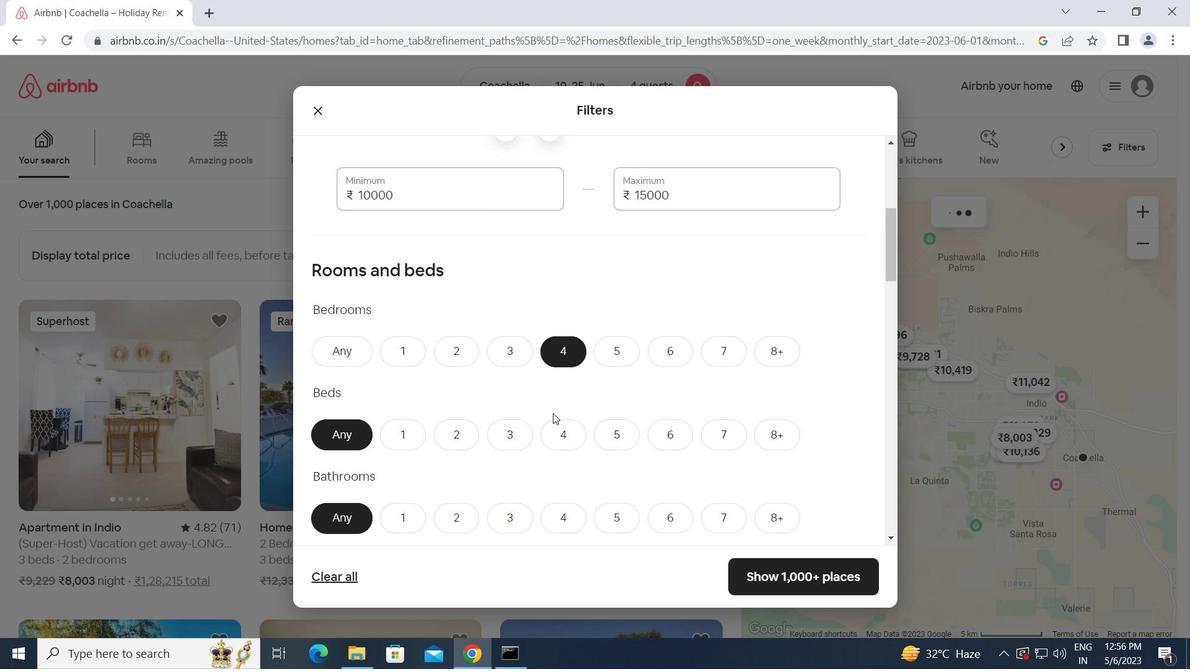 
Action: Mouse moved to (561, 360)
Screenshot: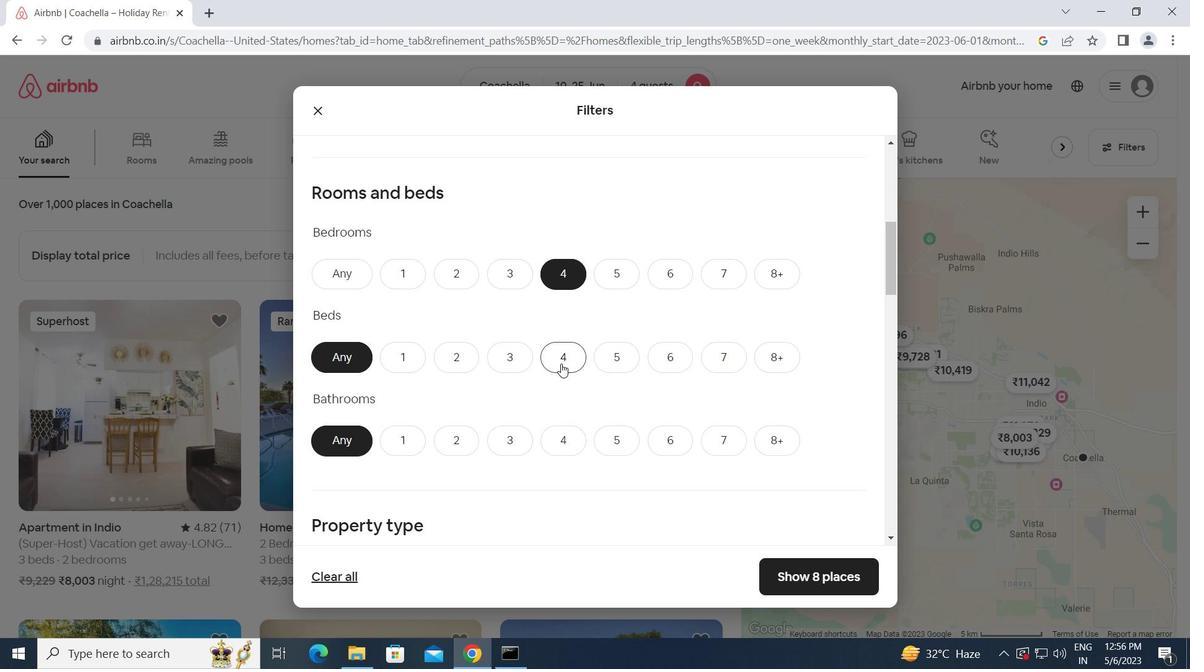 
Action: Mouse pressed left at (561, 360)
Screenshot: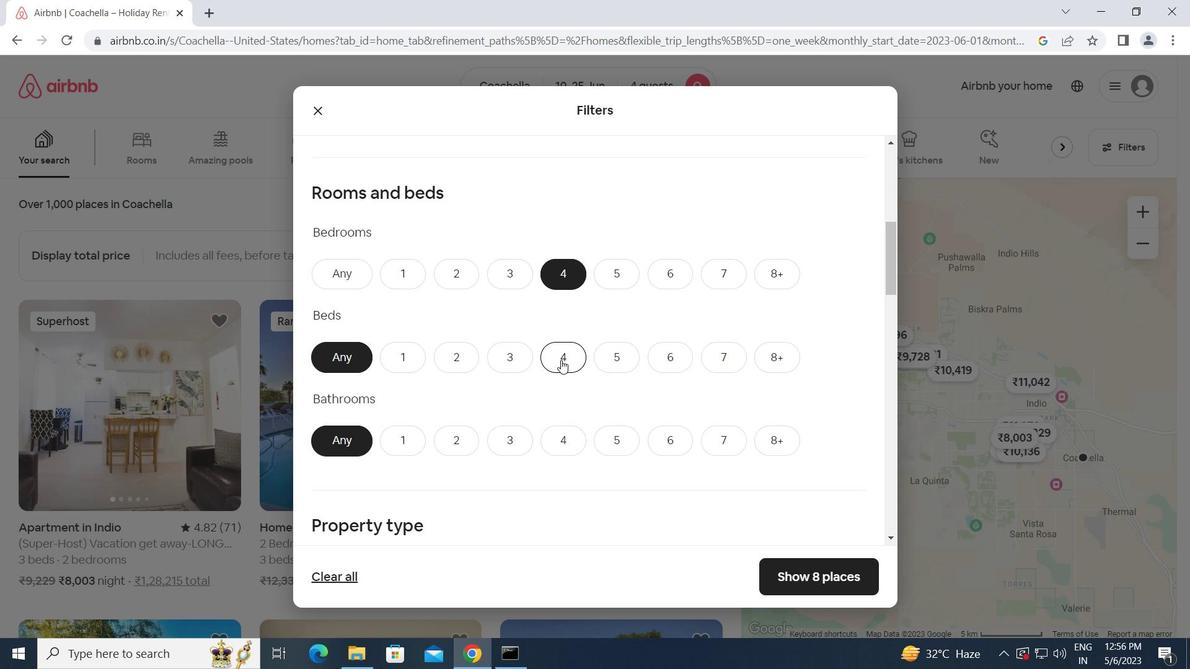
Action: Mouse moved to (557, 442)
Screenshot: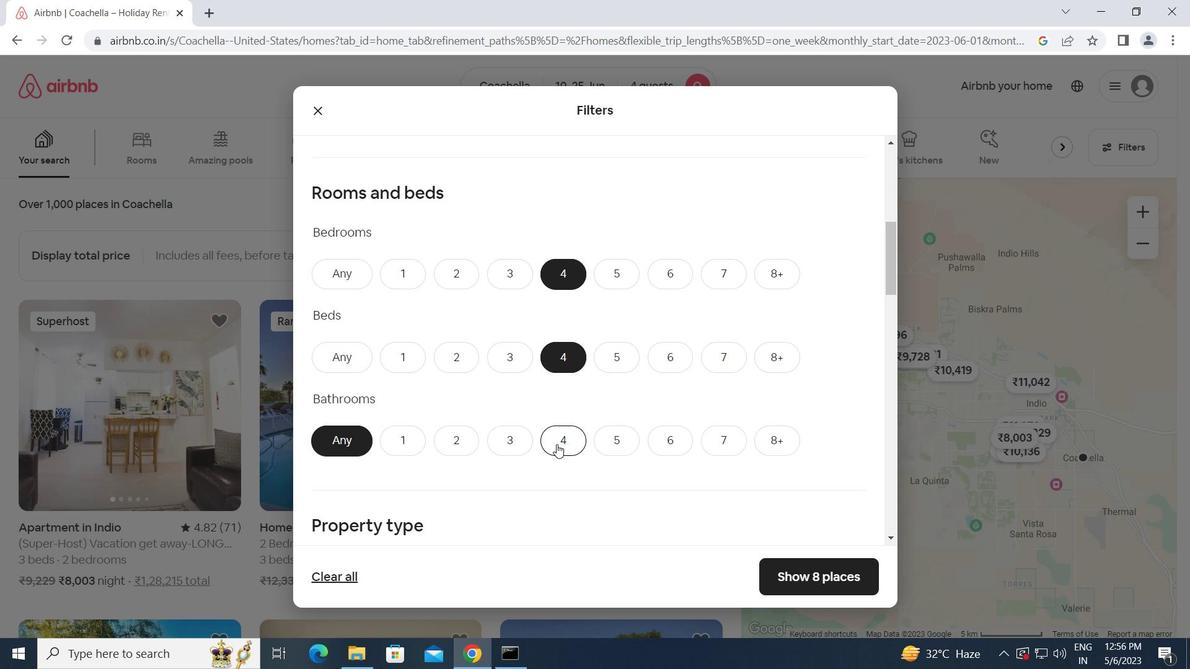
Action: Mouse pressed left at (557, 442)
Screenshot: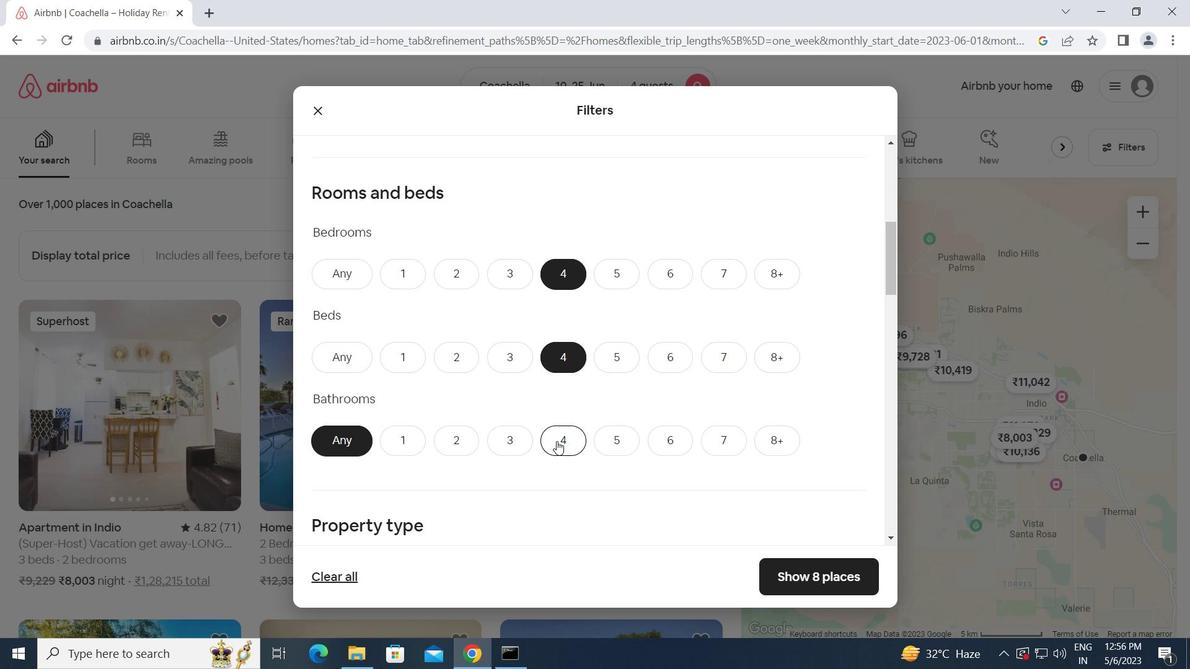 
Action: Mouse moved to (551, 478)
Screenshot: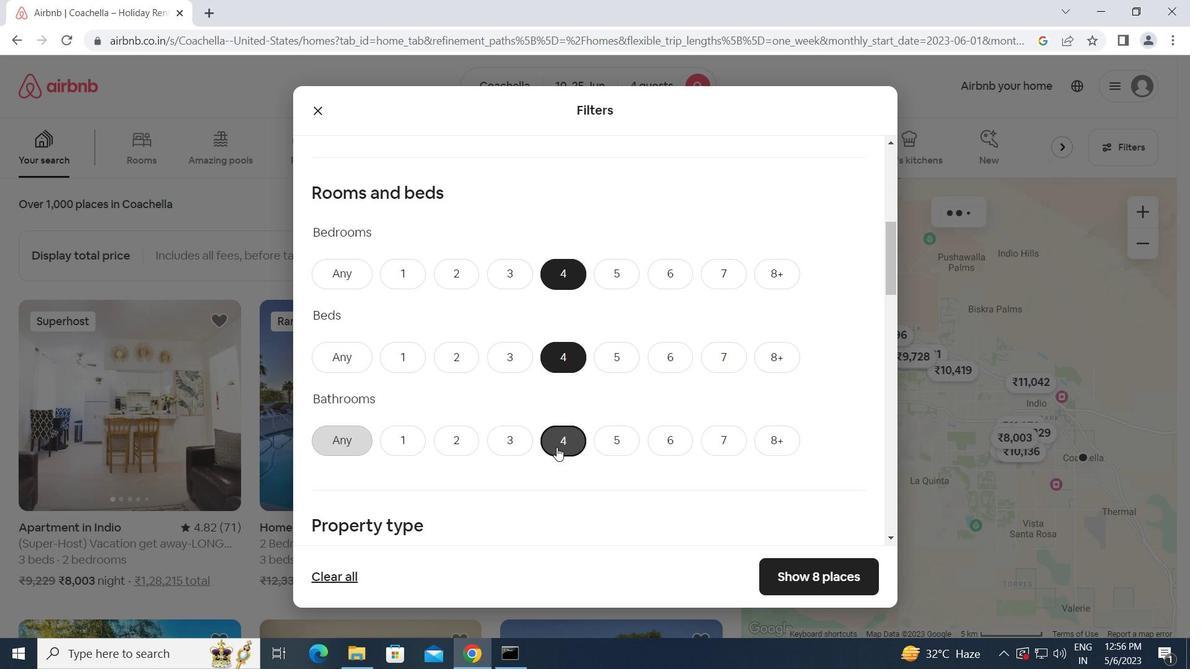 
Action: Mouse scrolled (551, 477) with delta (0, 0)
Screenshot: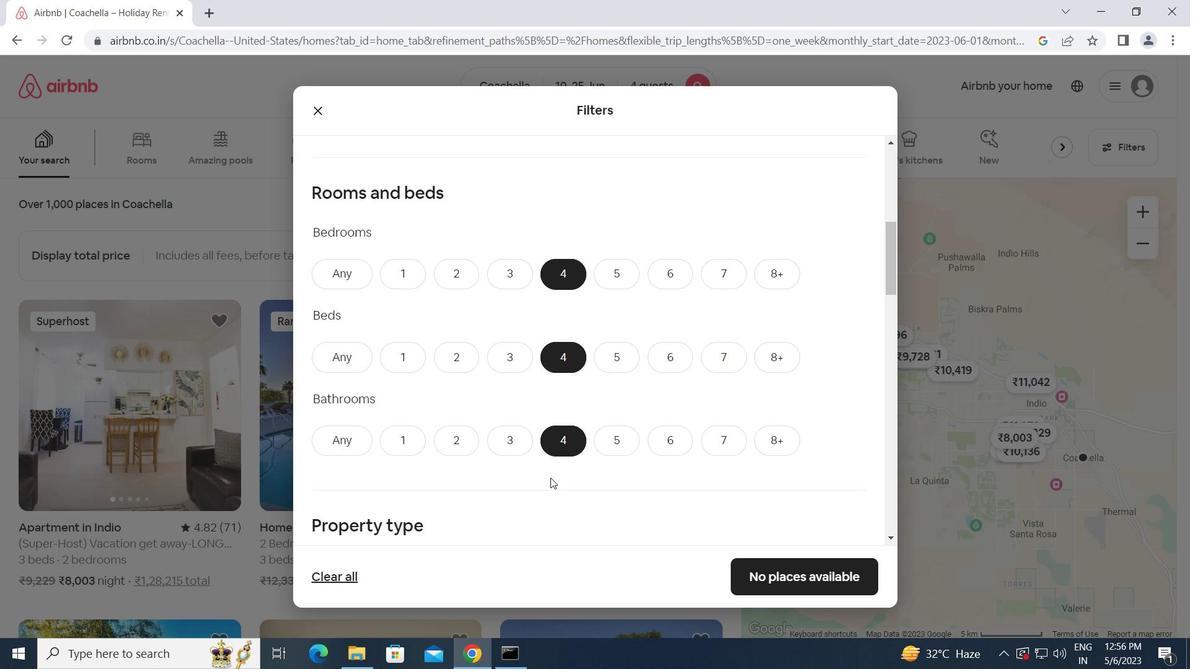 
Action: Mouse scrolled (551, 477) with delta (0, 0)
Screenshot: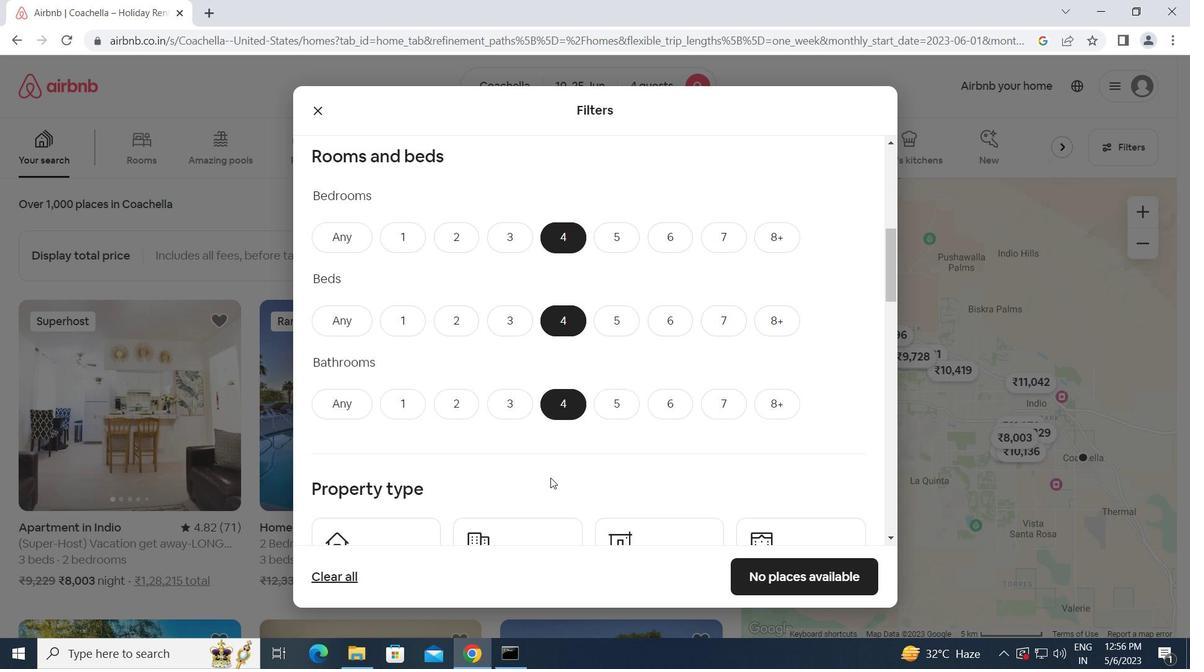 
Action: Mouse scrolled (551, 477) with delta (0, 0)
Screenshot: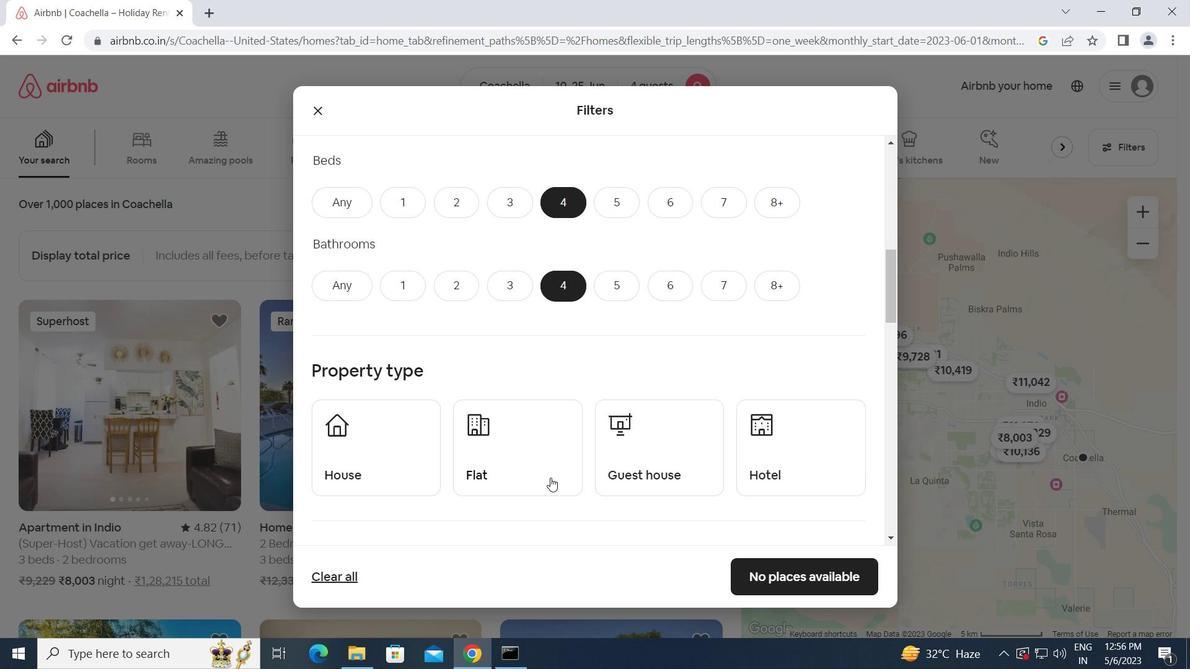 
Action: Mouse moved to (374, 383)
Screenshot: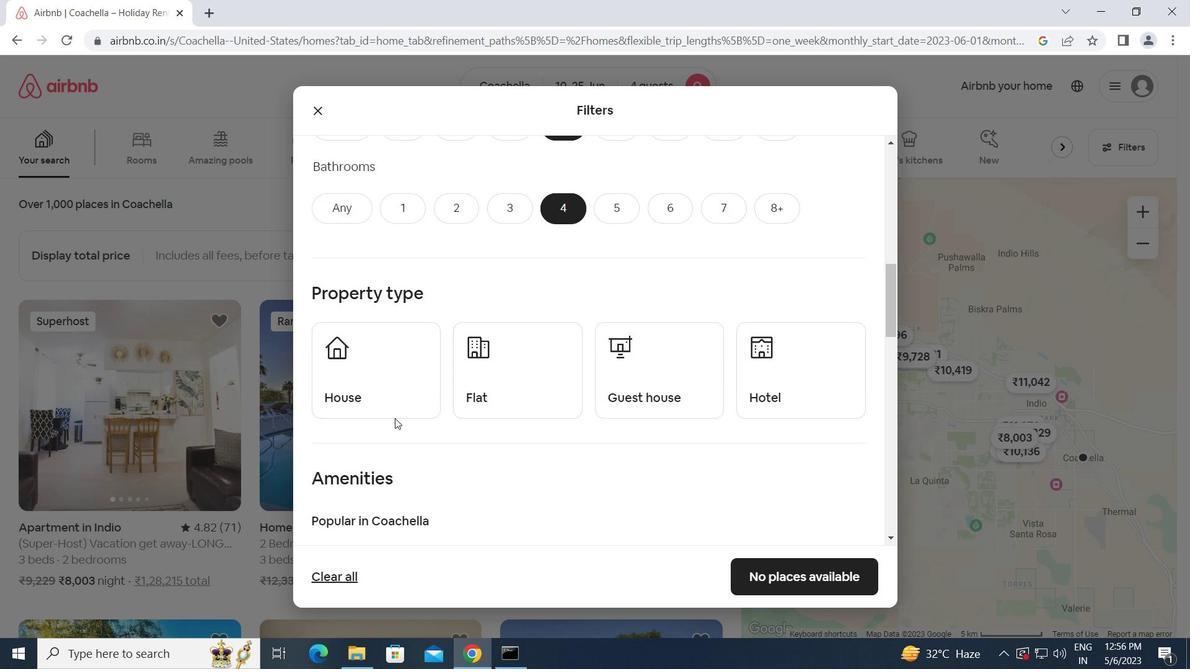 
Action: Mouse pressed left at (374, 383)
Screenshot: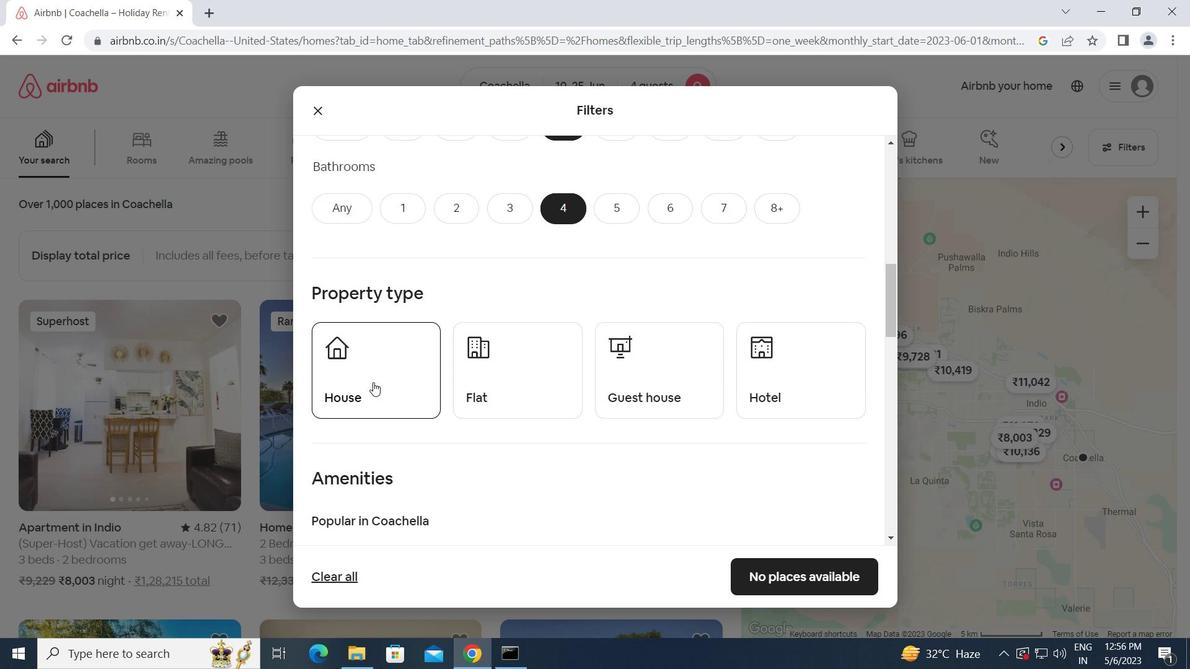 
Action: Mouse moved to (507, 382)
Screenshot: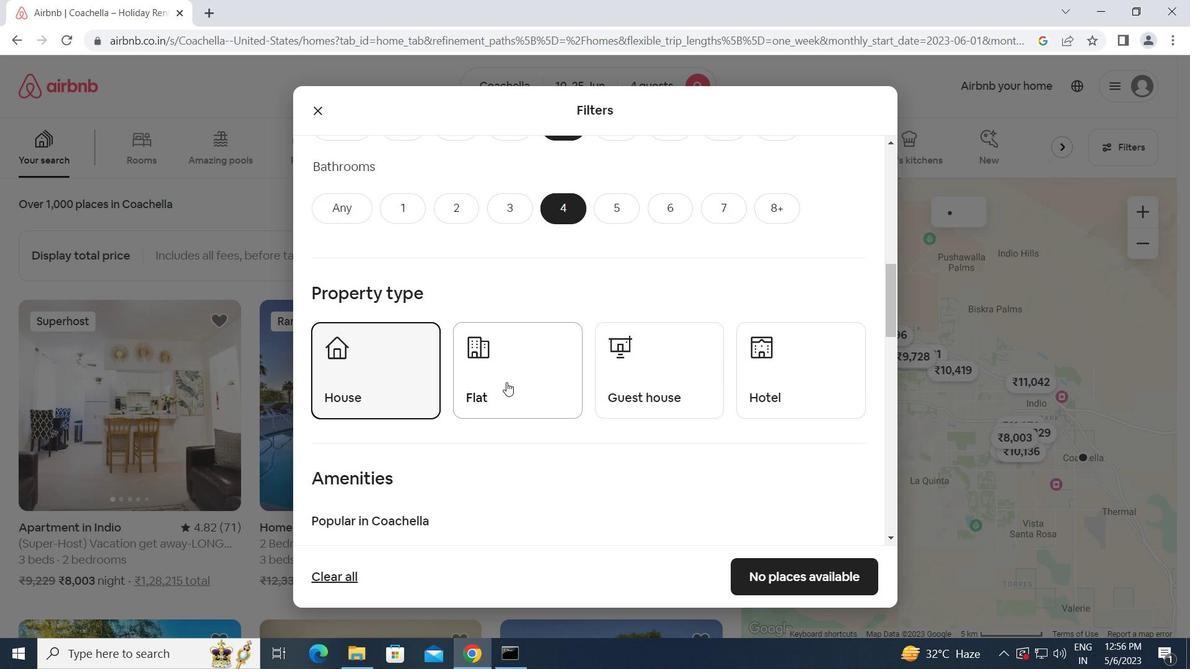 
Action: Mouse pressed left at (507, 382)
Screenshot: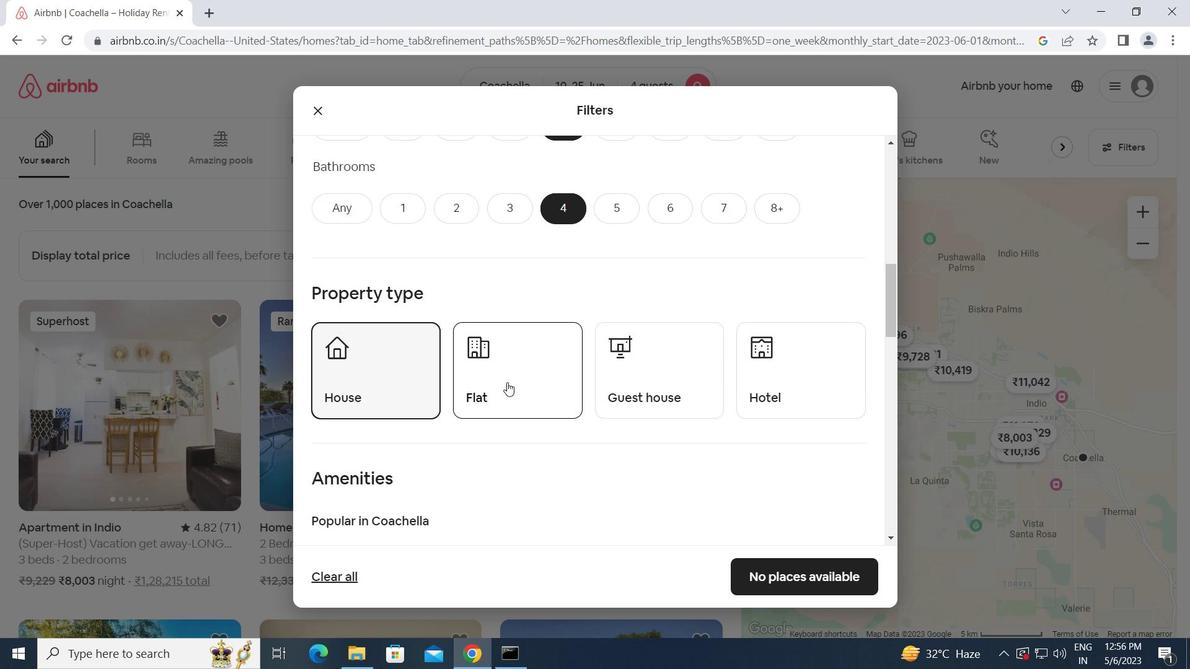 
Action: Mouse moved to (646, 367)
Screenshot: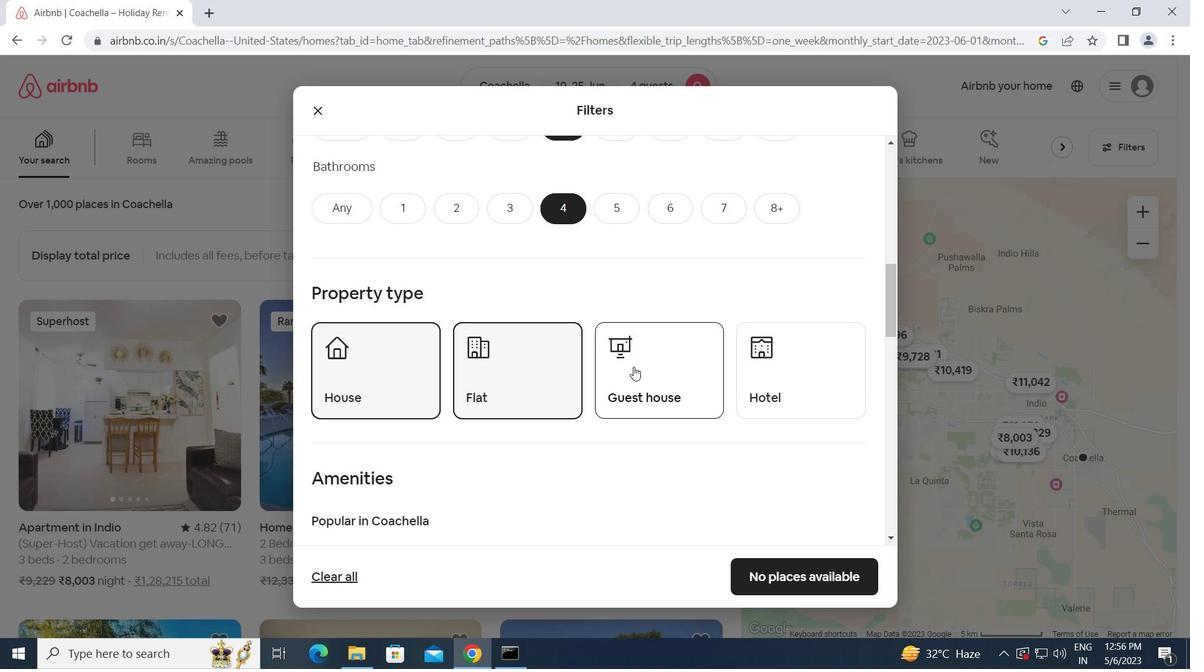 
Action: Mouse pressed left at (646, 367)
Screenshot: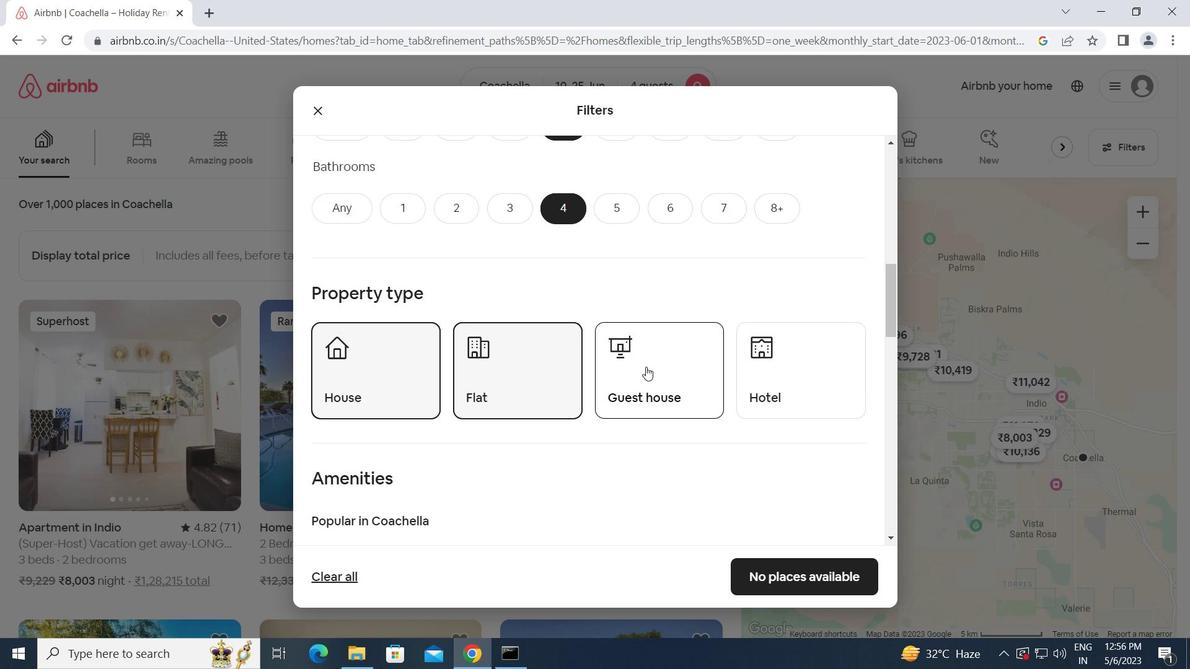 
Action: Mouse moved to (780, 360)
Screenshot: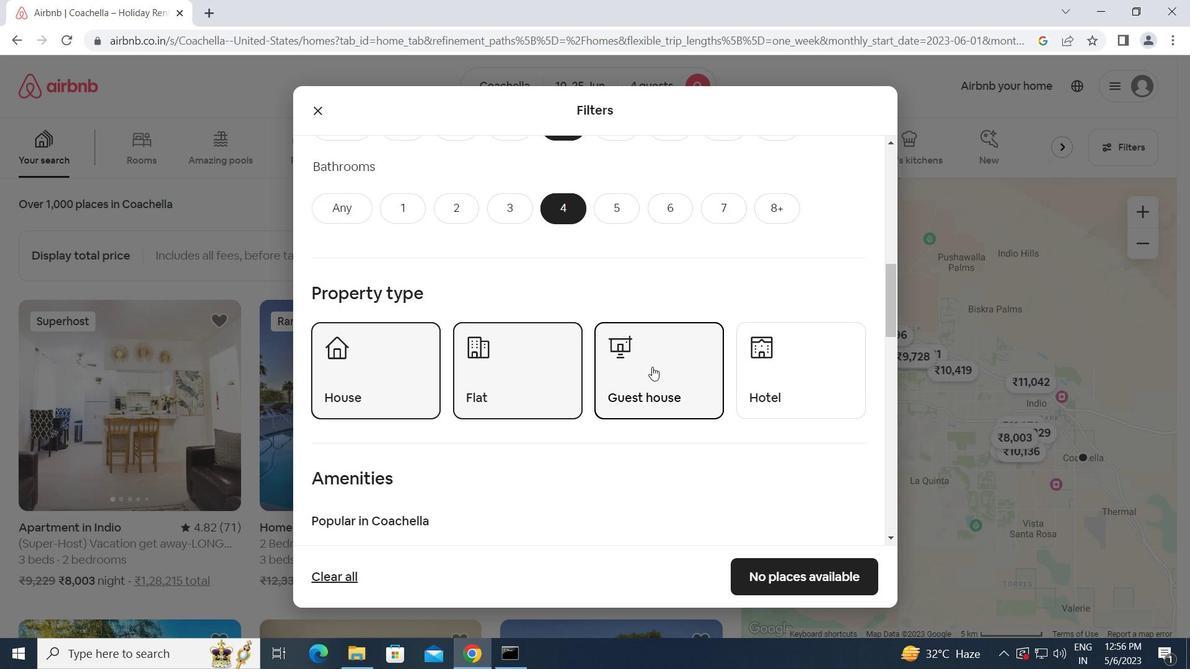 
Action: Mouse pressed left at (780, 360)
Screenshot: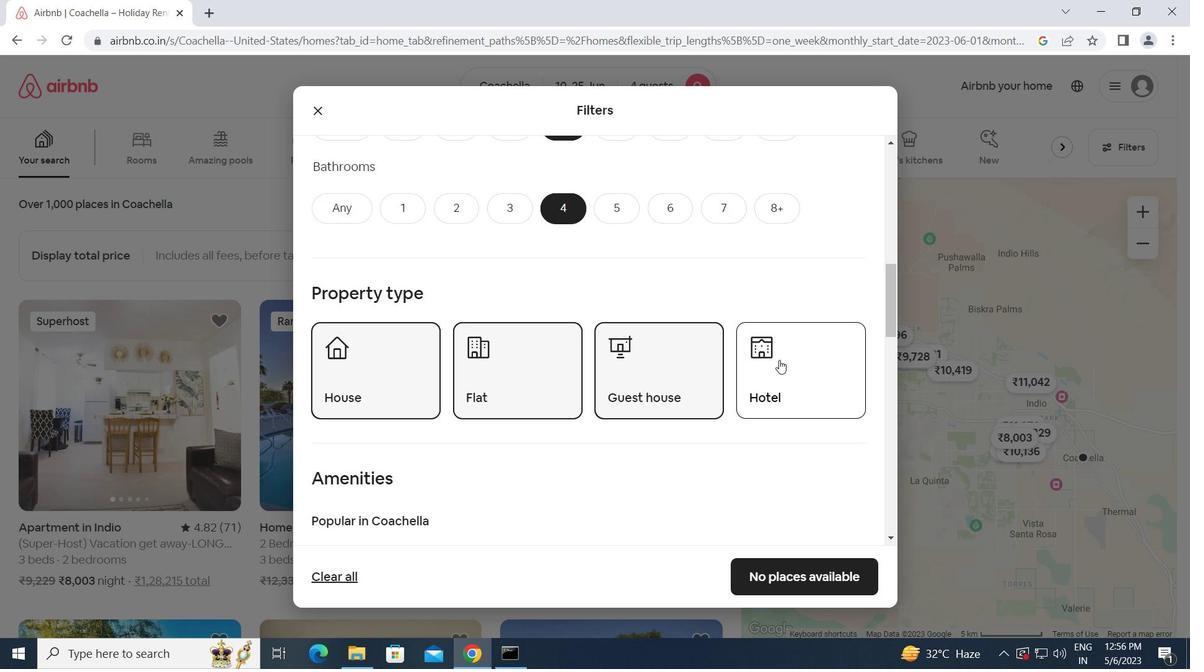 
Action: Mouse moved to (577, 501)
Screenshot: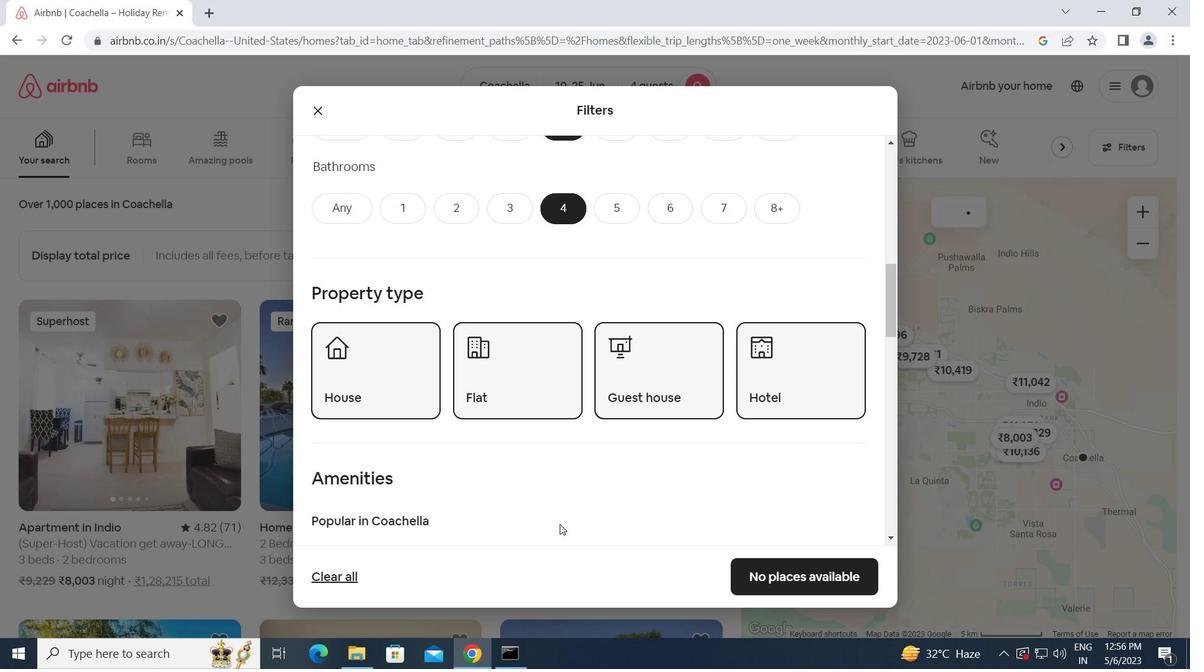 
Action: Mouse scrolled (577, 500) with delta (0, 0)
Screenshot: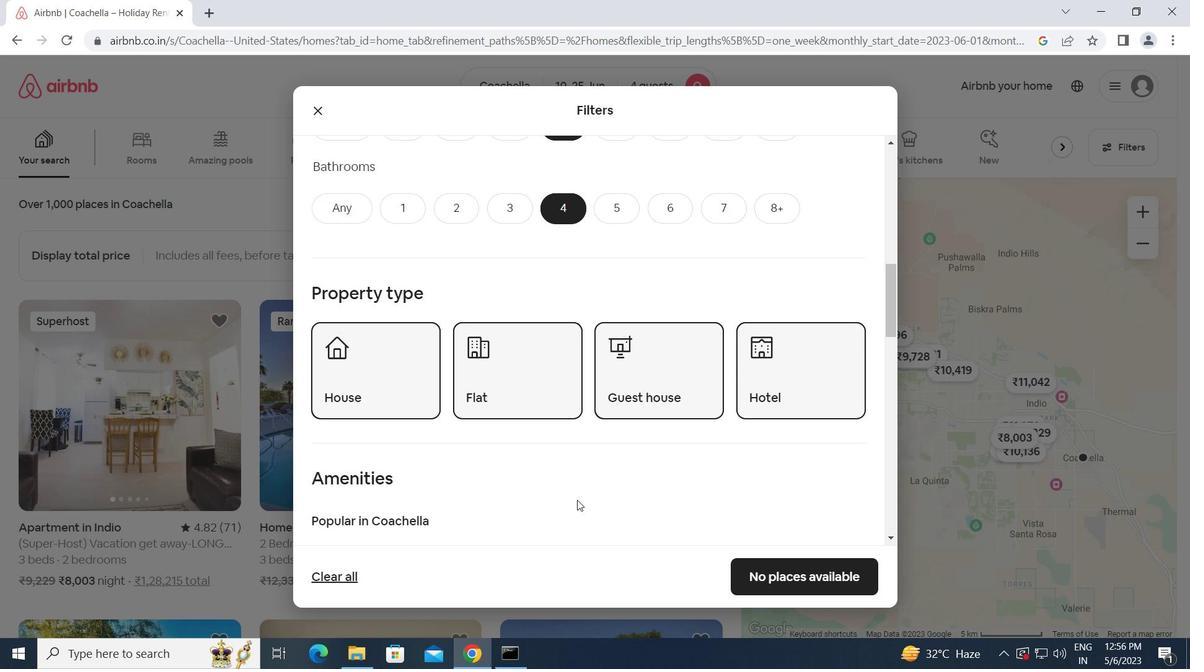 
Action: Mouse scrolled (577, 500) with delta (0, 0)
Screenshot: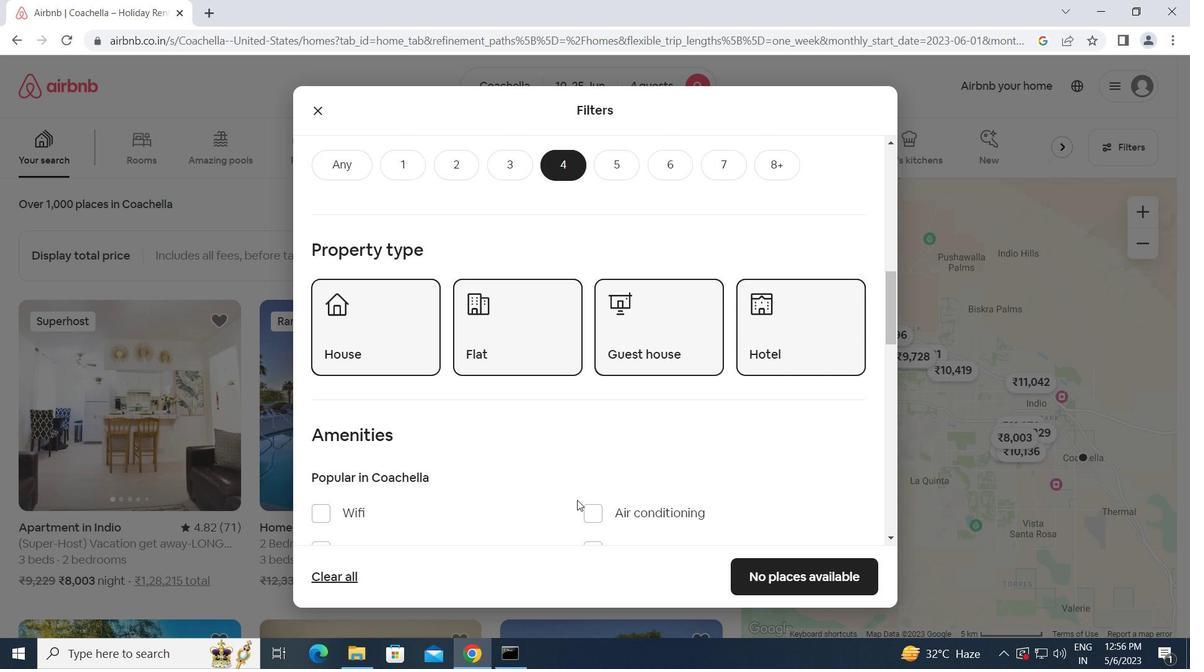 
Action: Mouse moved to (320, 397)
Screenshot: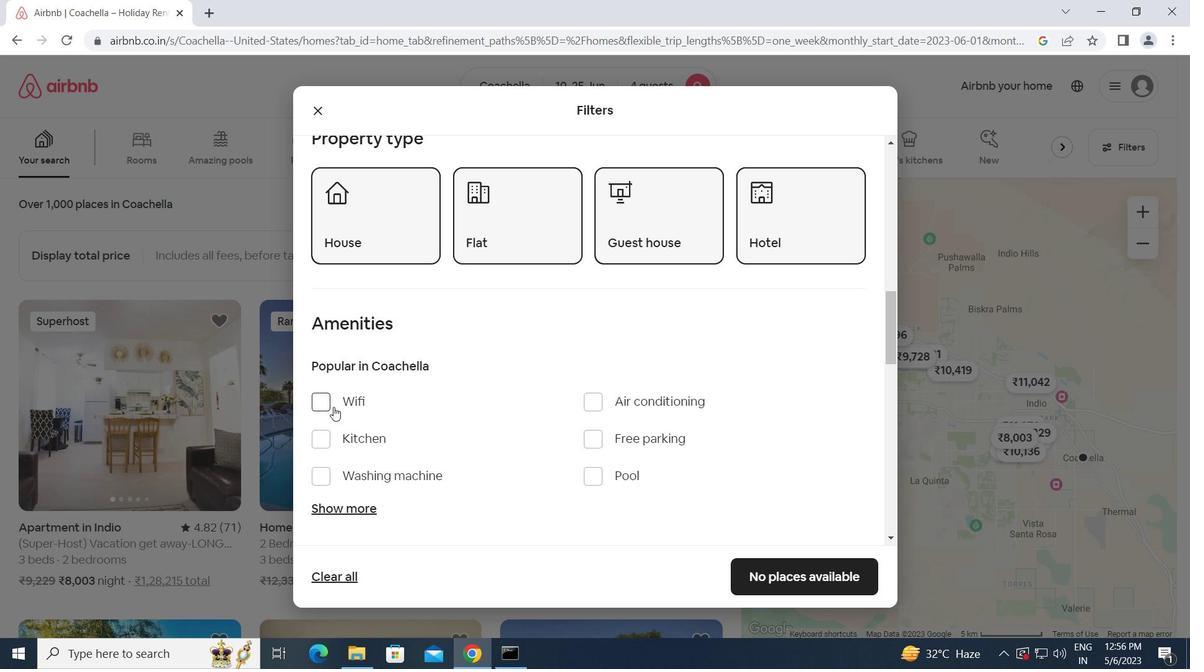 
Action: Mouse pressed left at (320, 397)
Screenshot: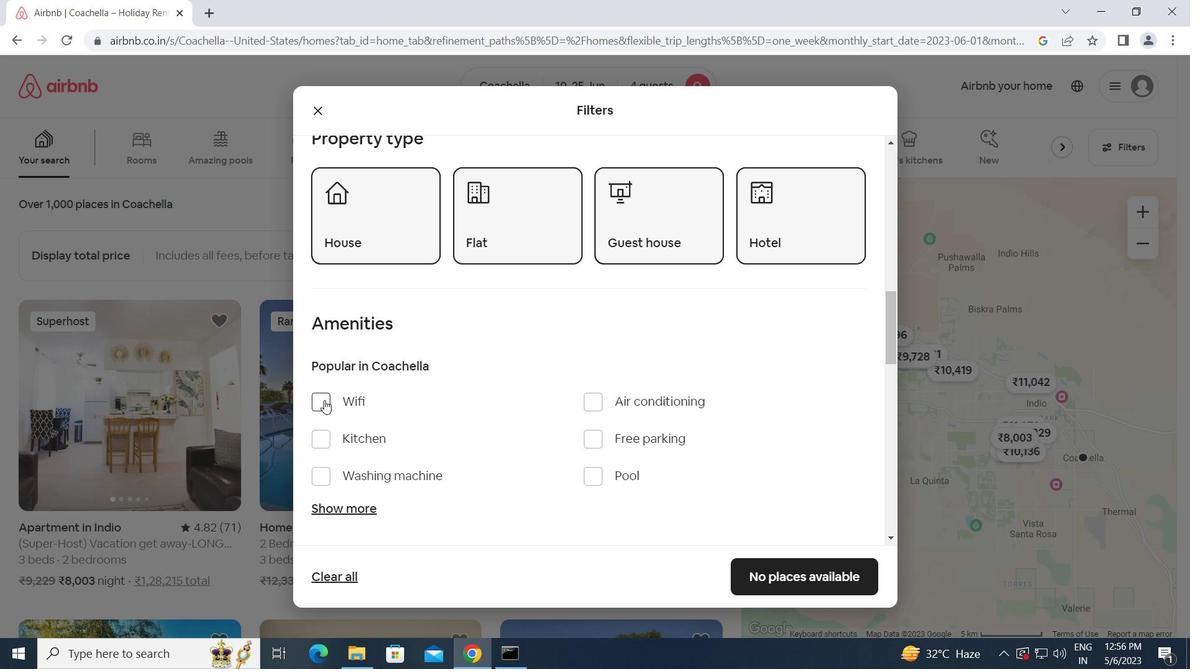 
Action: Mouse moved to (338, 478)
Screenshot: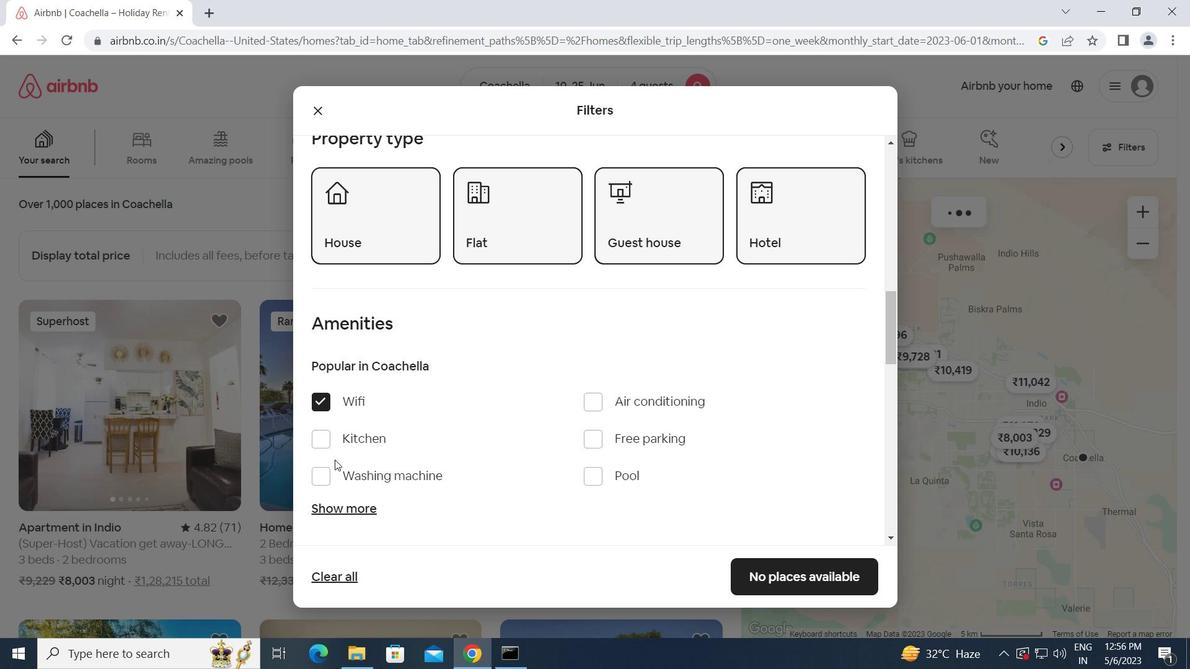 
Action: Mouse scrolled (338, 477) with delta (0, 0)
Screenshot: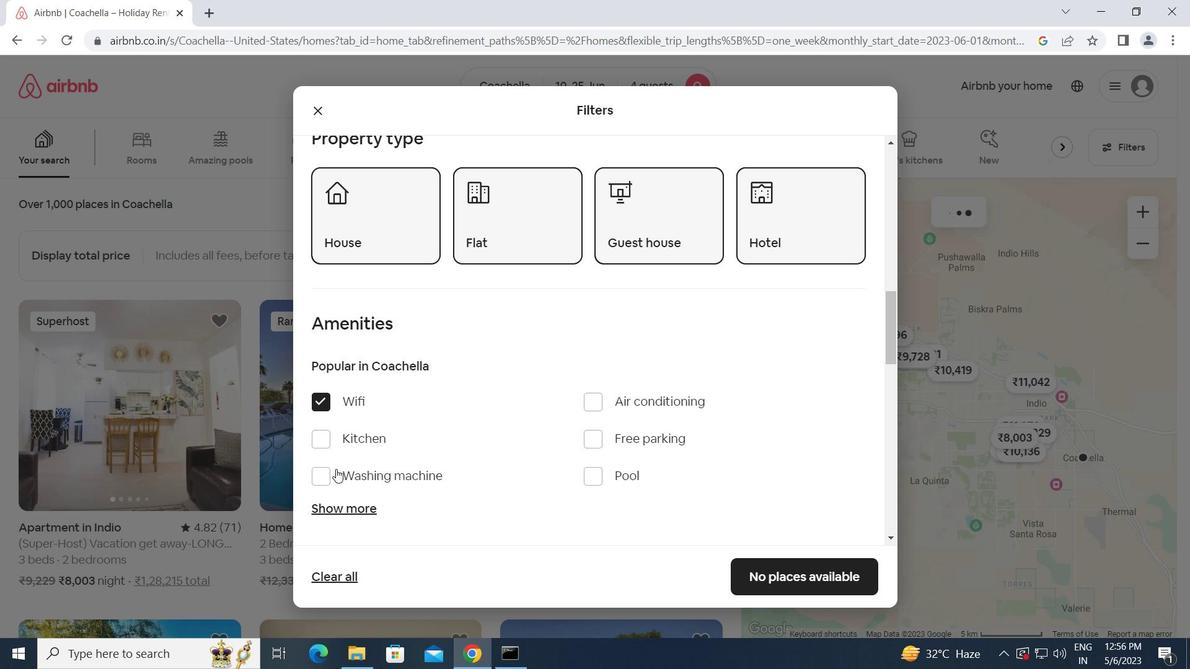 
Action: Mouse moved to (346, 429)
Screenshot: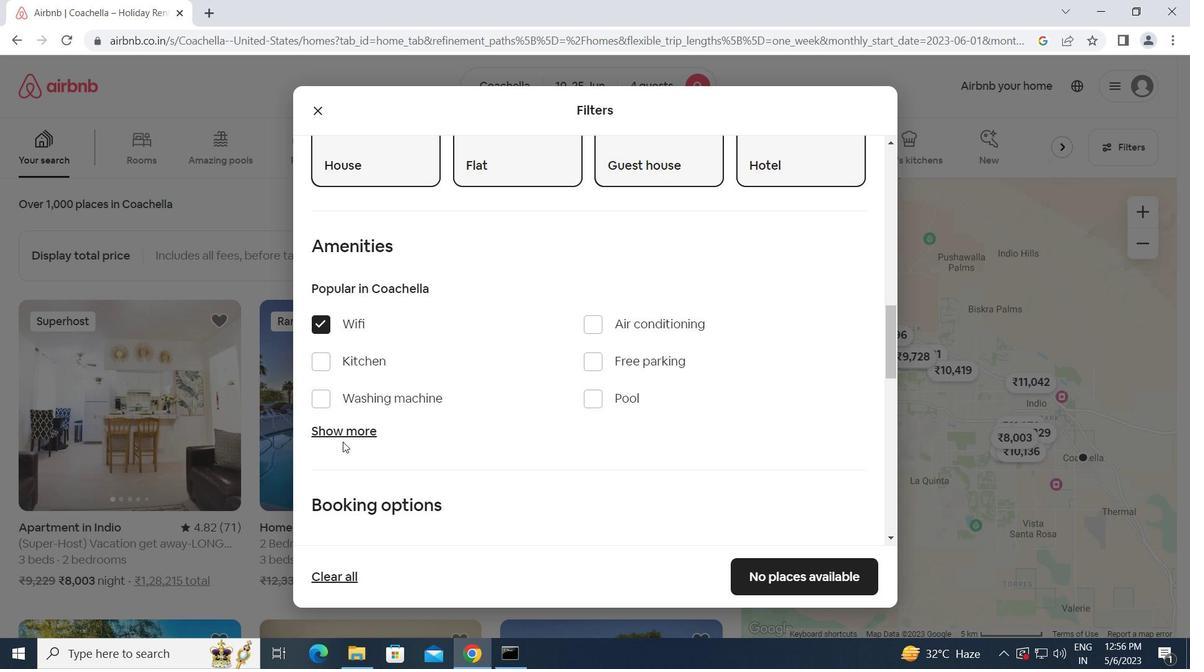 
Action: Mouse pressed left at (346, 429)
Screenshot: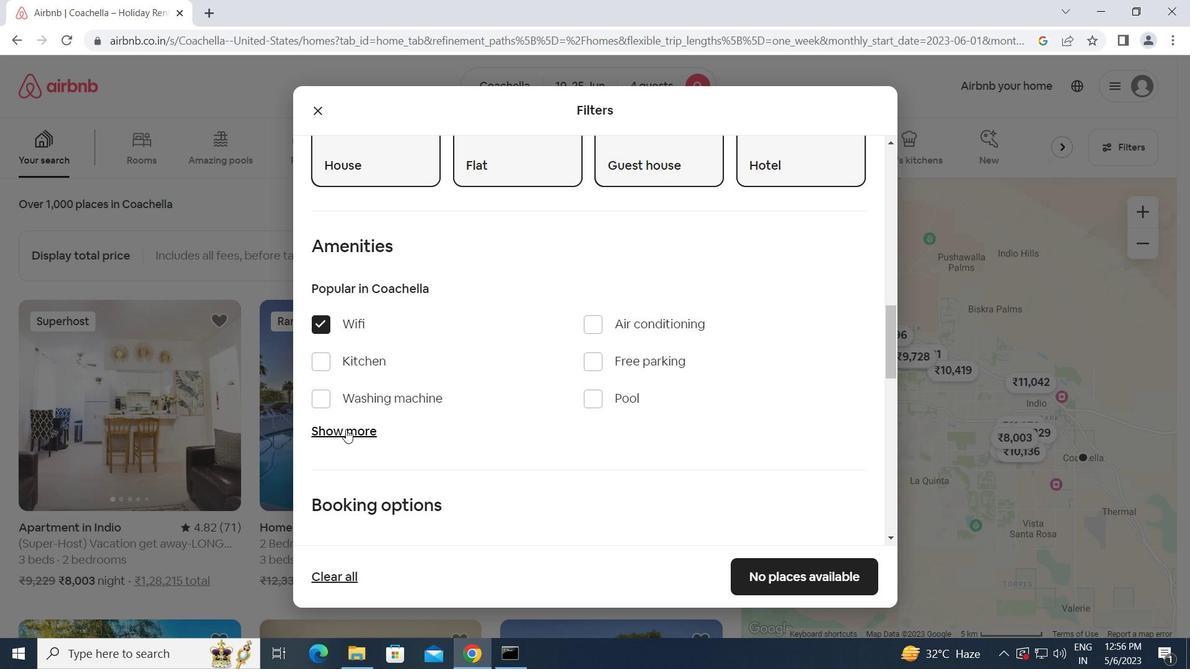 
Action: Mouse moved to (468, 473)
Screenshot: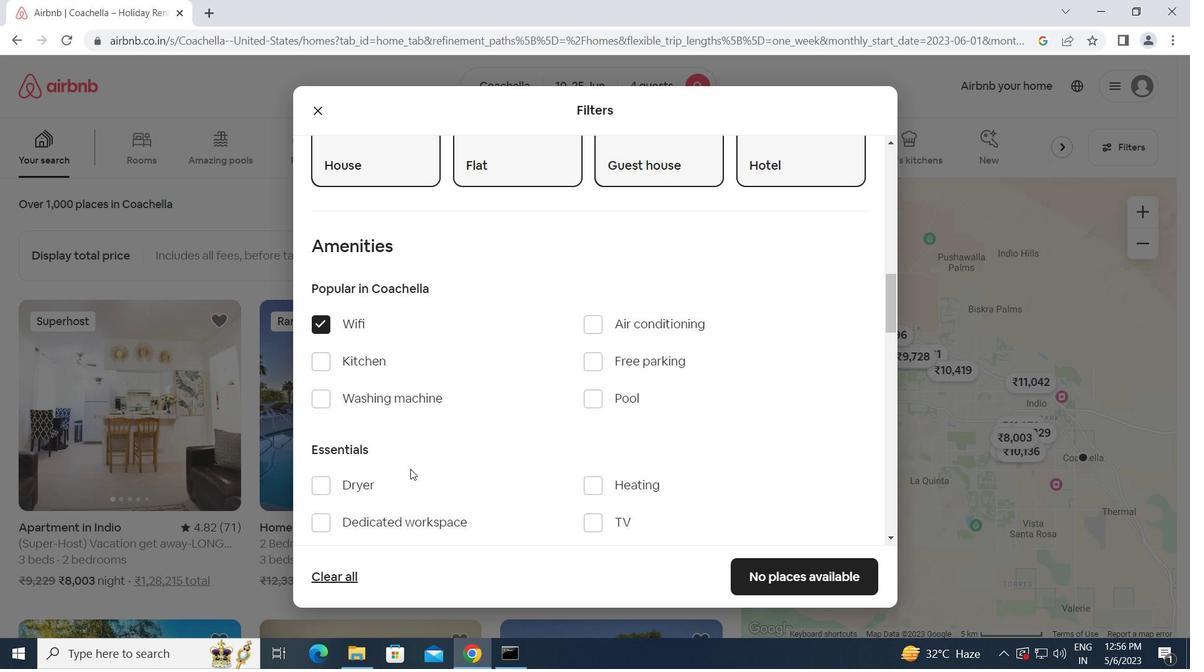 
Action: Mouse scrolled (468, 473) with delta (0, 0)
Screenshot: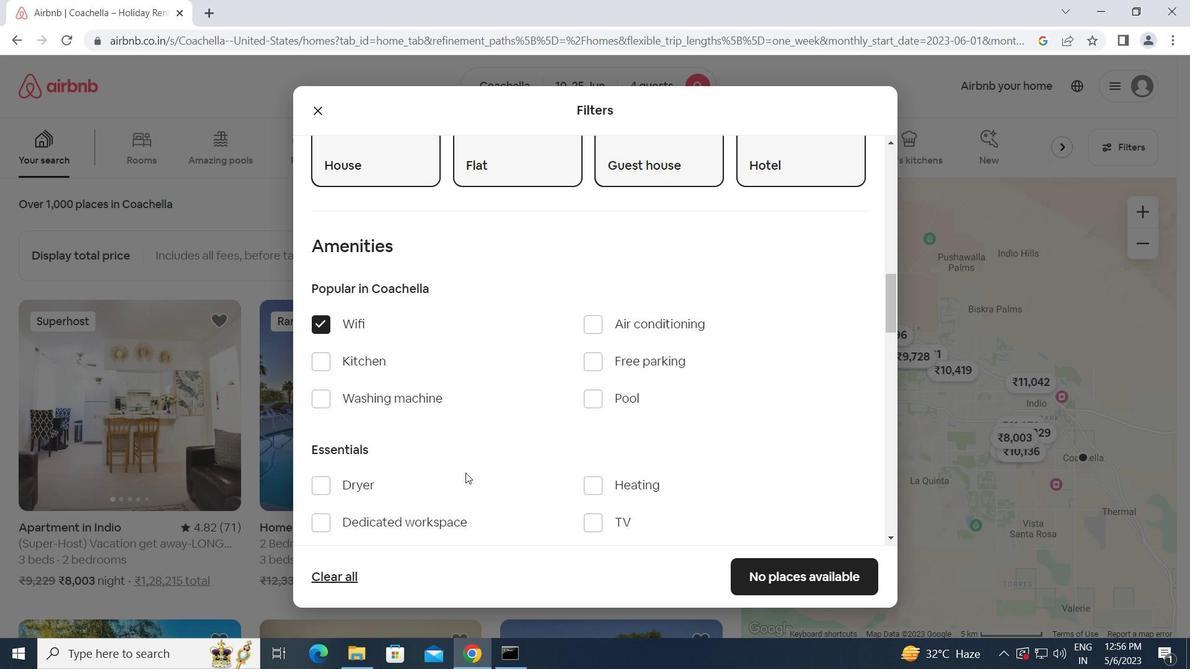 
Action: Mouse moved to (588, 439)
Screenshot: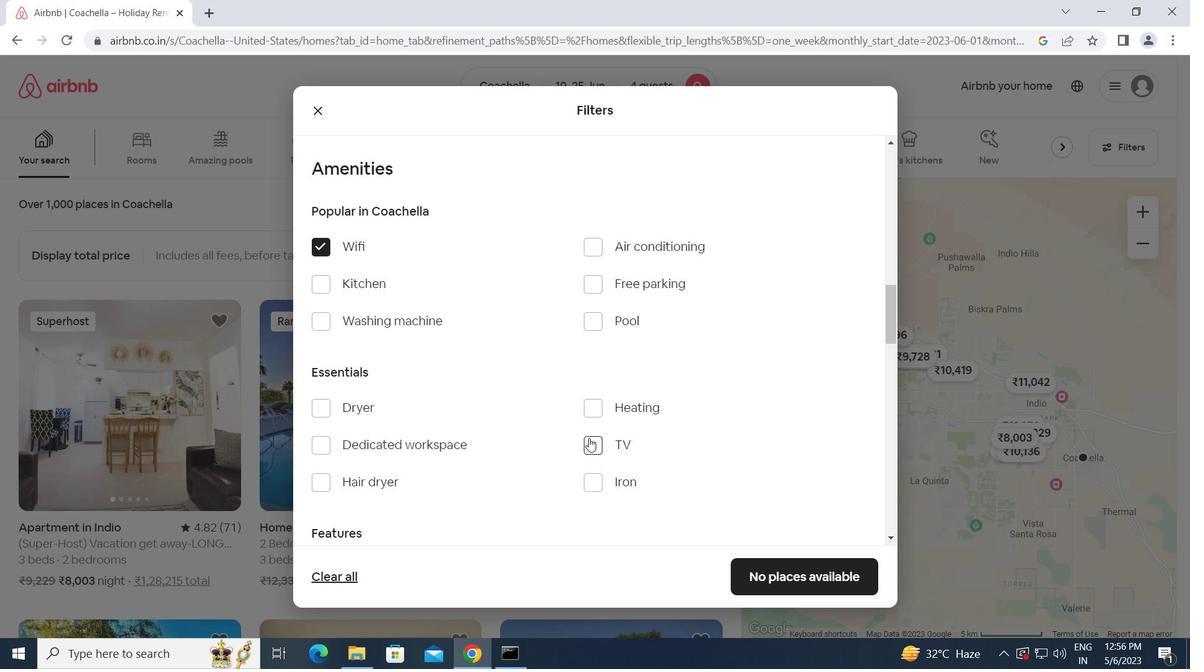 
Action: Mouse pressed left at (588, 439)
Screenshot: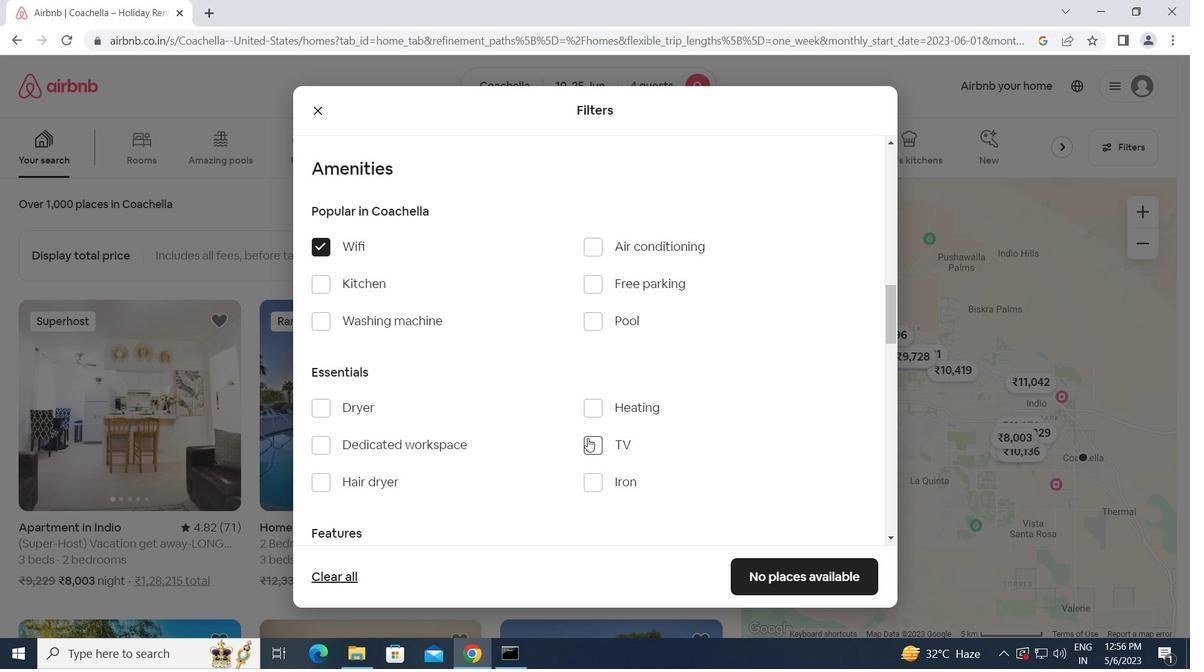 
Action: Mouse moved to (589, 284)
Screenshot: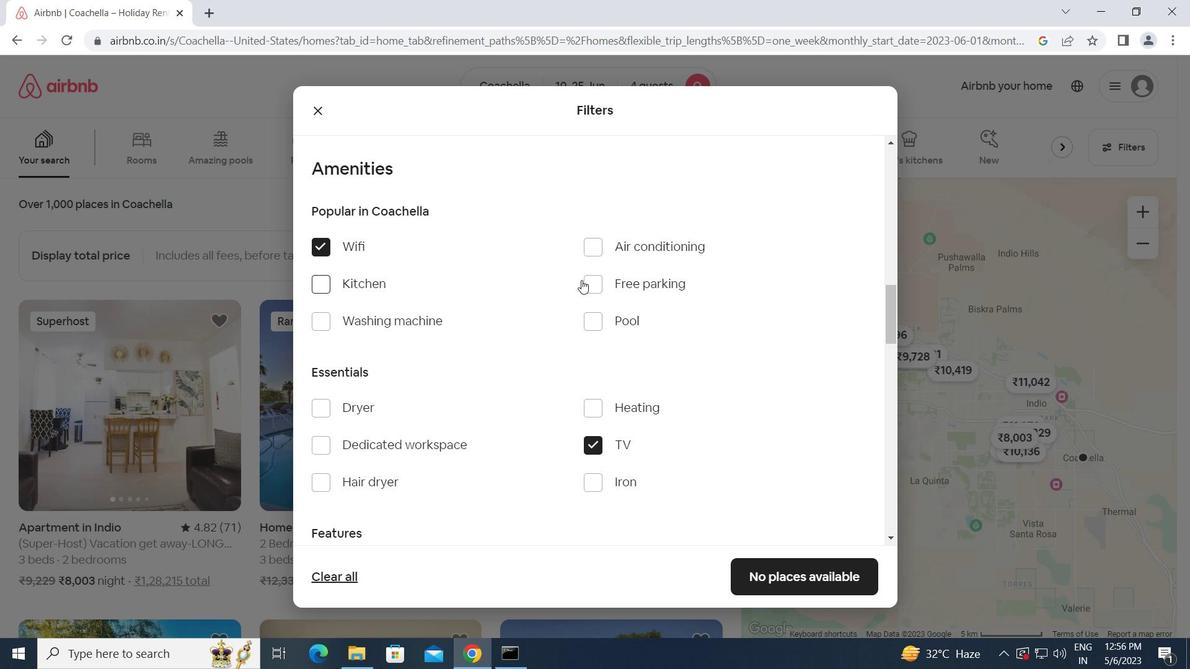 
Action: Mouse pressed left at (589, 284)
Screenshot: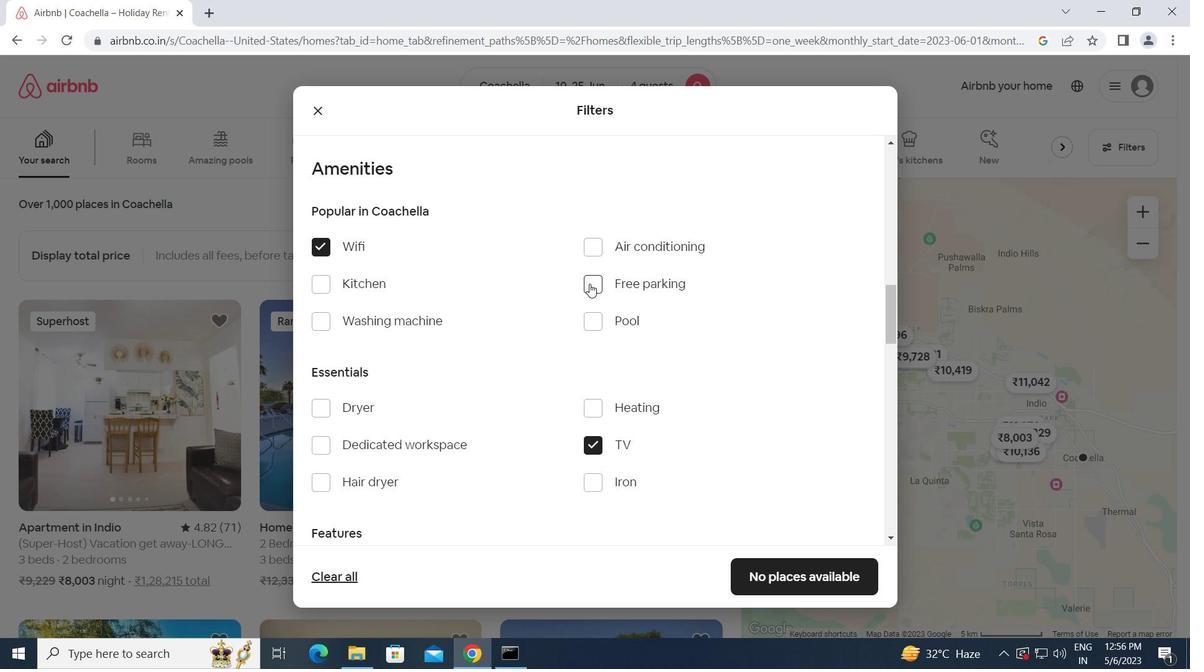 
Action: Mouse moved to (495, 411)
Screenshot: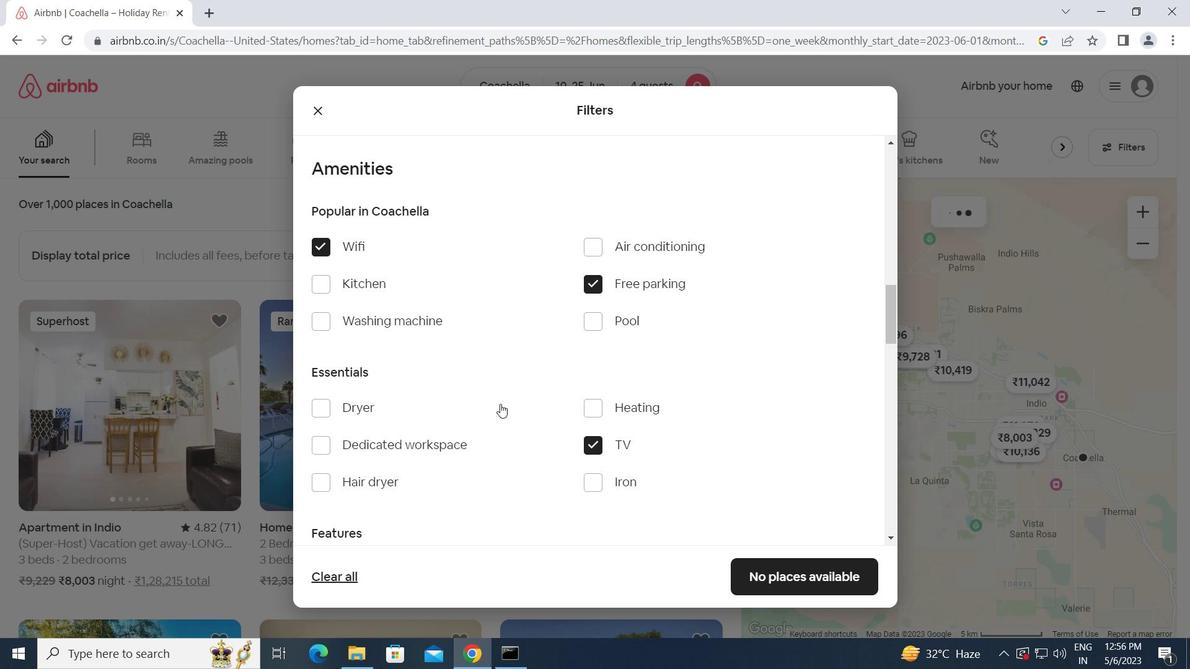 
Action: Mouse scrolled (495, 410) with delta (0, 0)
Screenshot: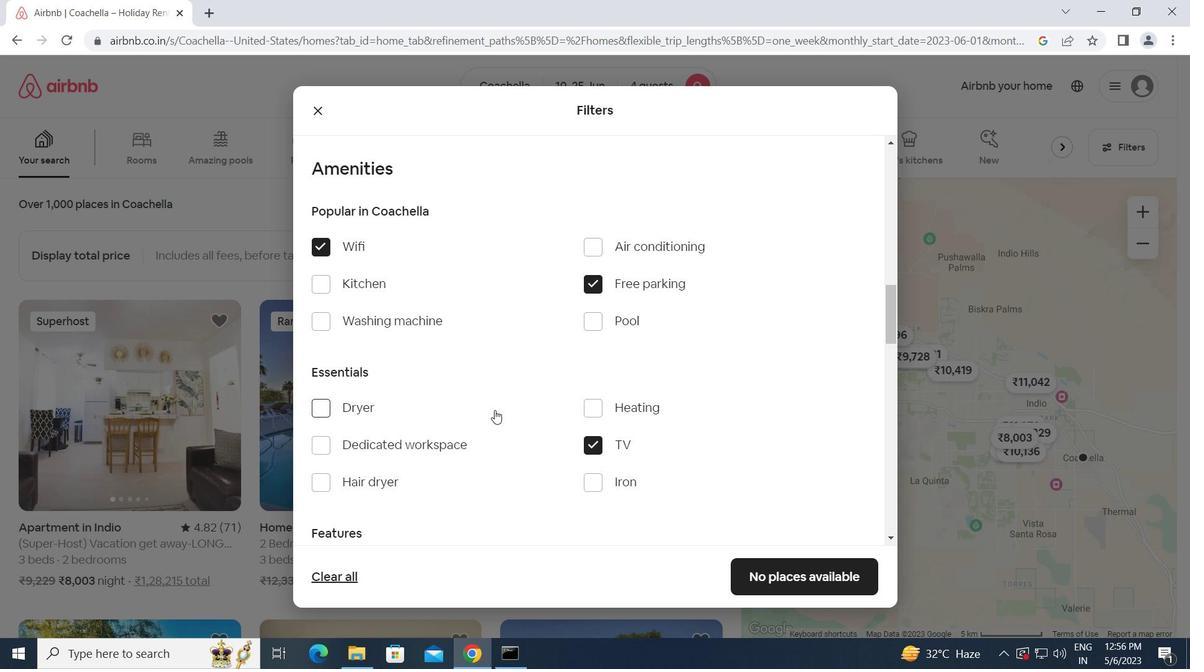 
Action: Mouse scrolled (495, 410) with delta (0, 0)
Screenshot: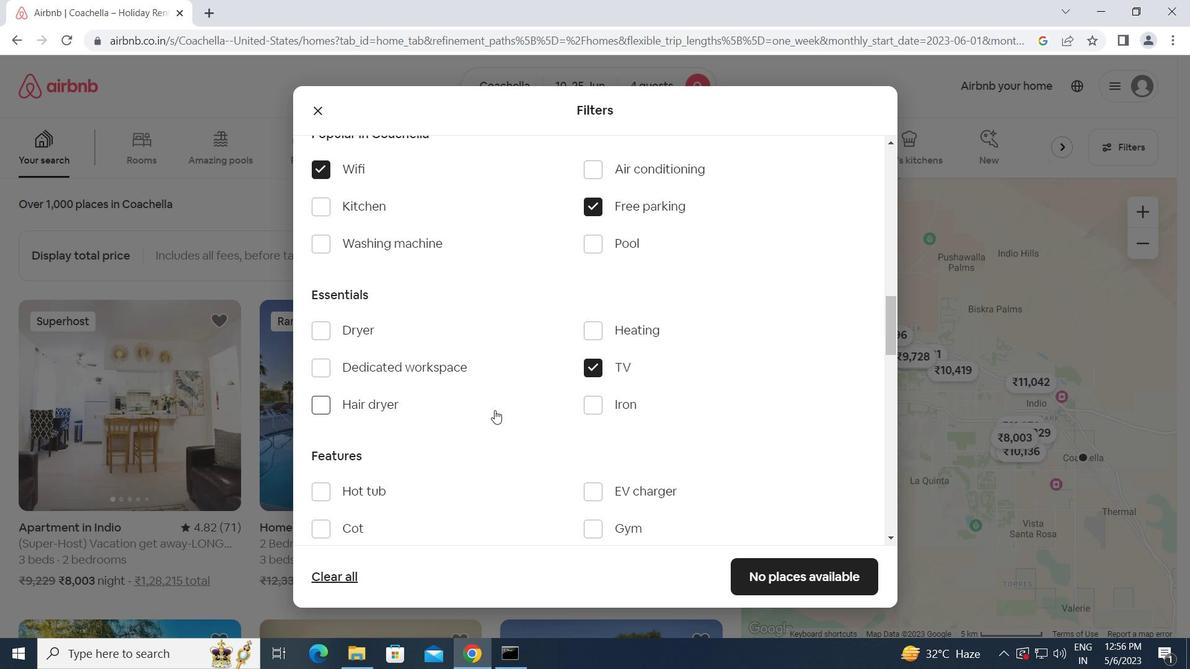 
Action: Mouse scrolled (495, 410) with delta (0, 0)
Screenshot: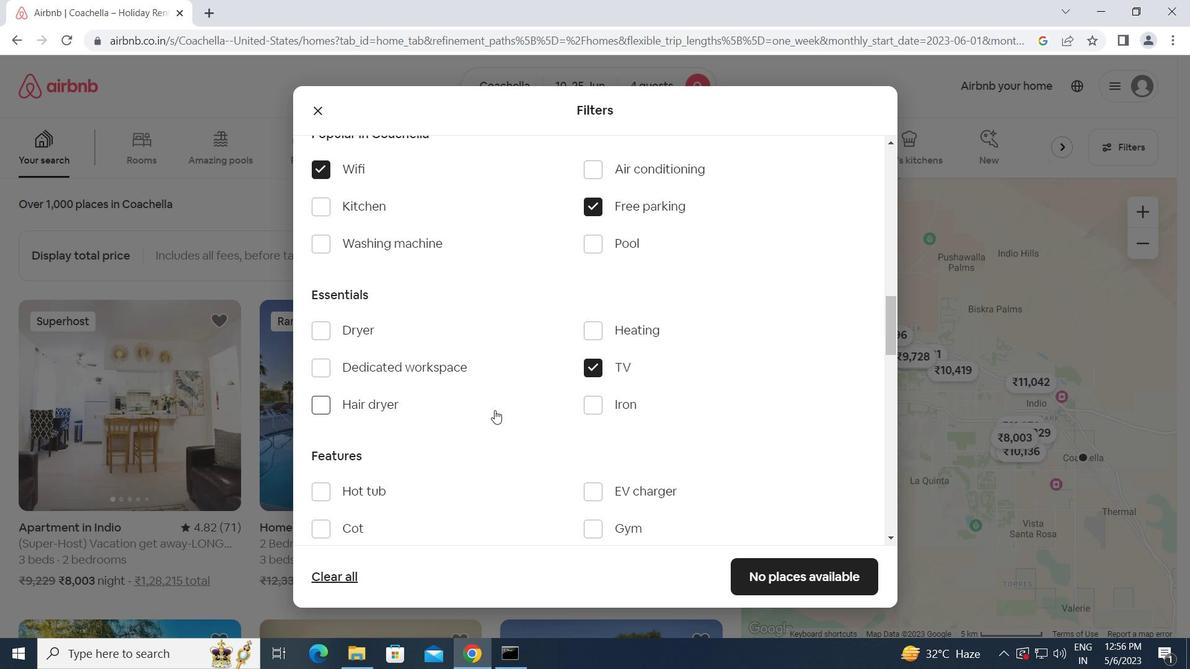 
Action: Mouse moved to (452, 437)
Screenshot: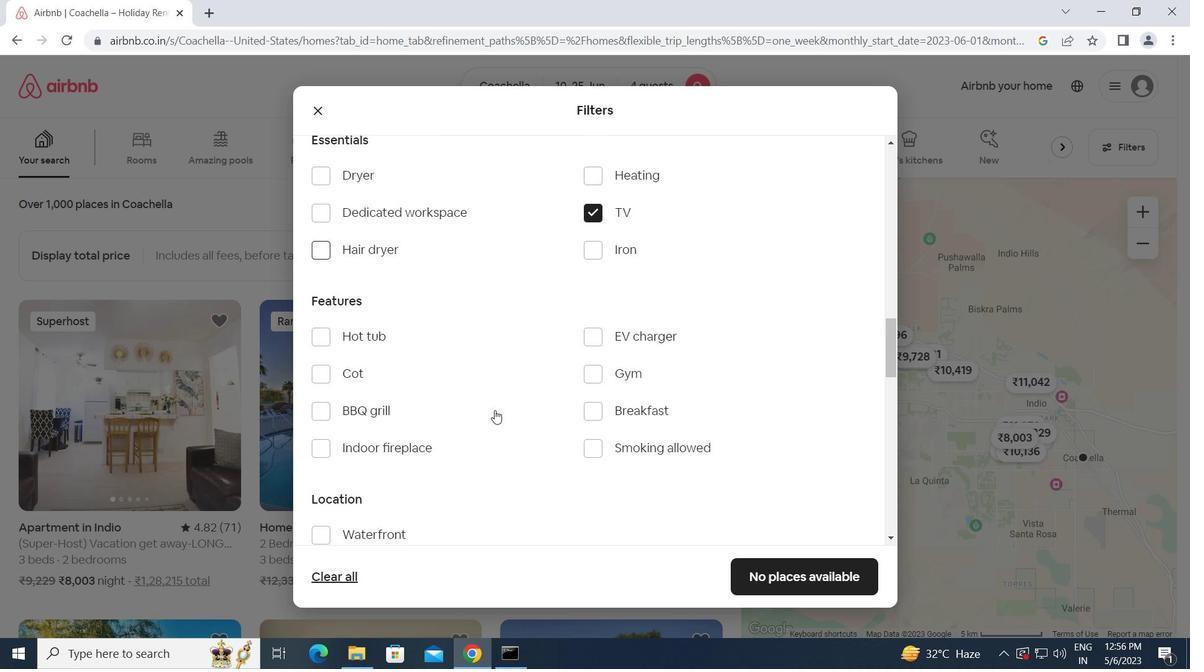 
Action: Mouse scrolled (452, 436) with delta (0, 0)
Screenshot: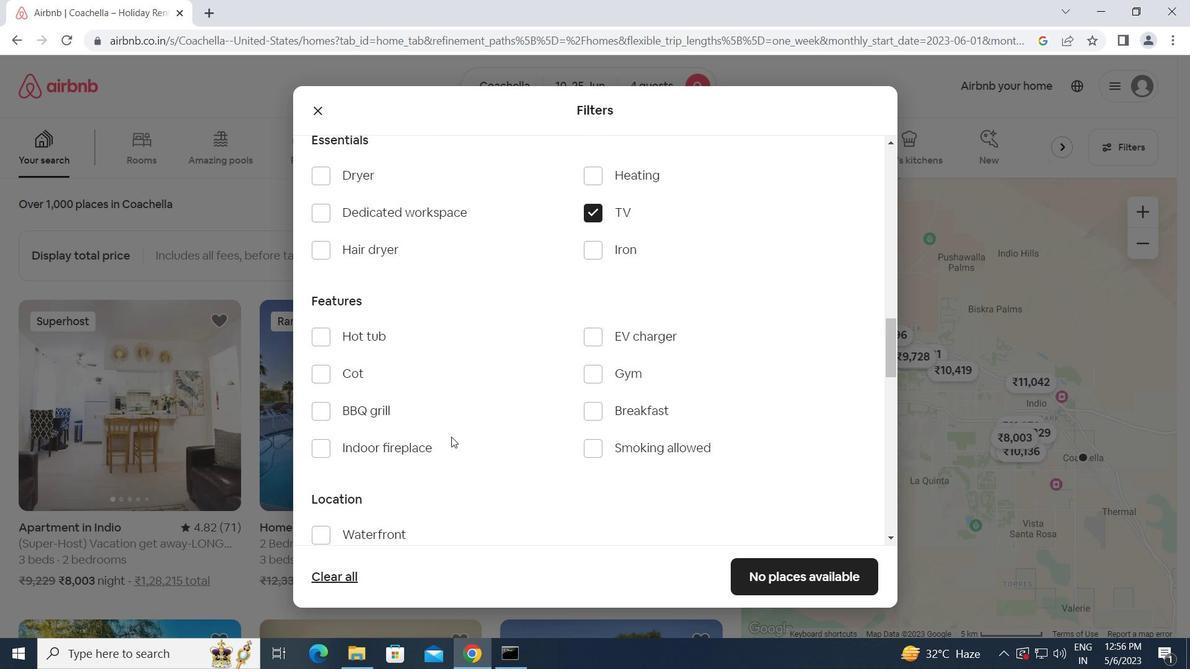 
Action: Mouse scrolled (452, 436) with delta (0, 0)
Screenshot: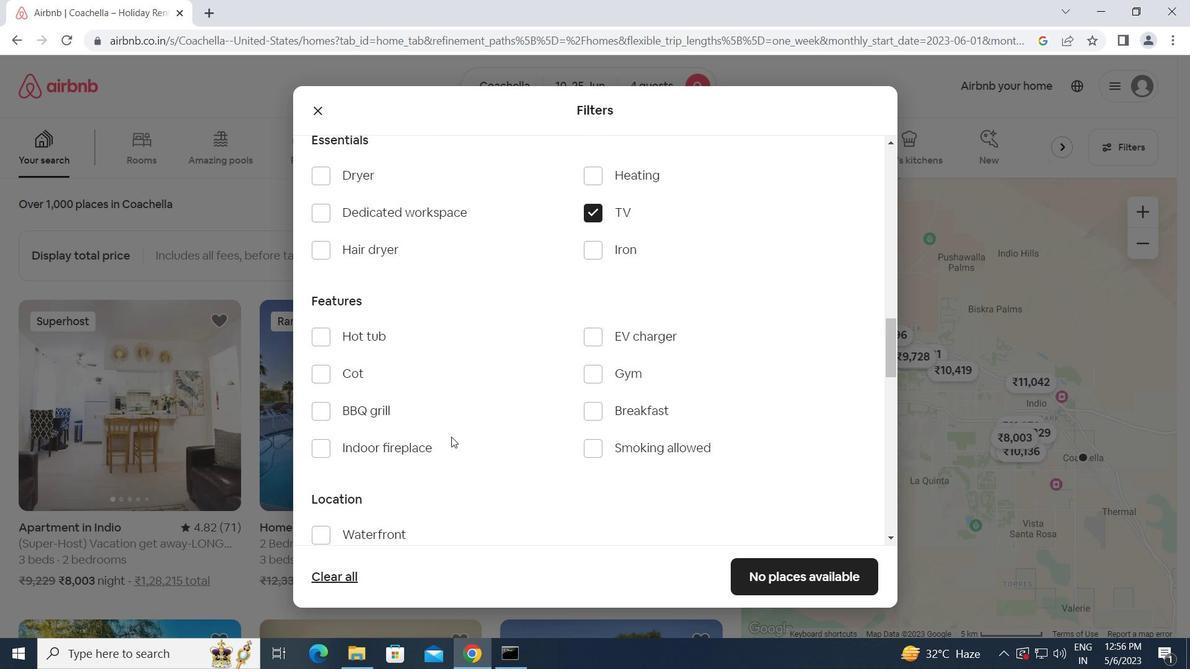 
Action: Mouse scrolled (452, 436) with delta (0, 0)
Screenshot: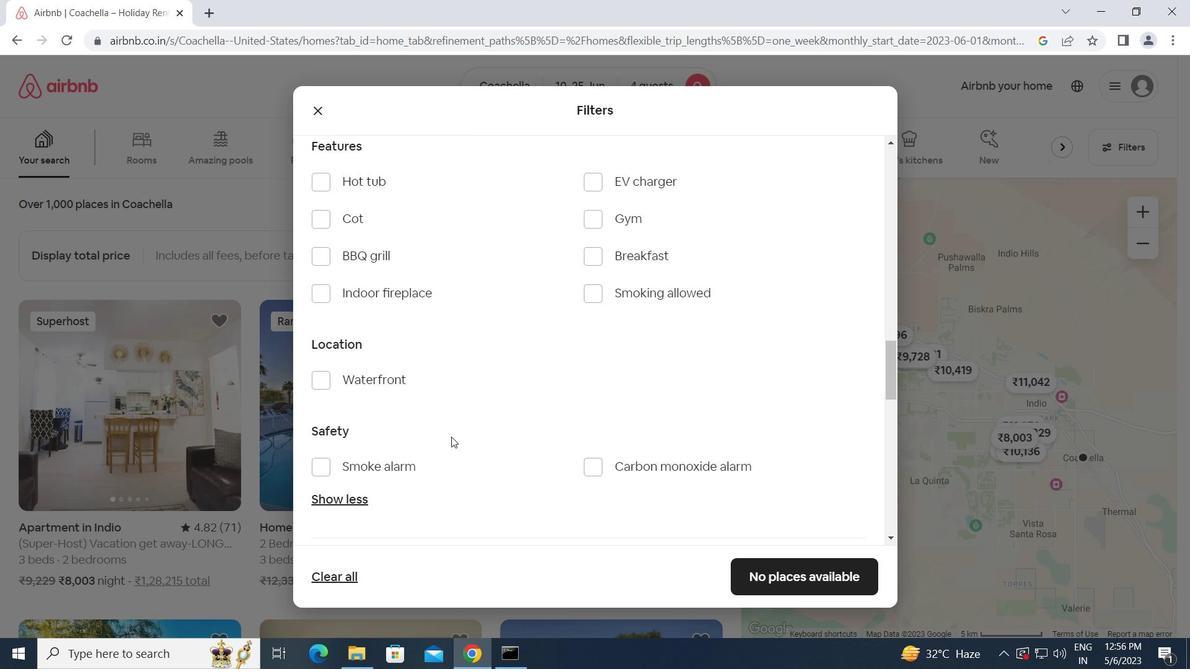 
Action: Mouse scrolled (452, 436) with delta (0, 0)
Screenshot: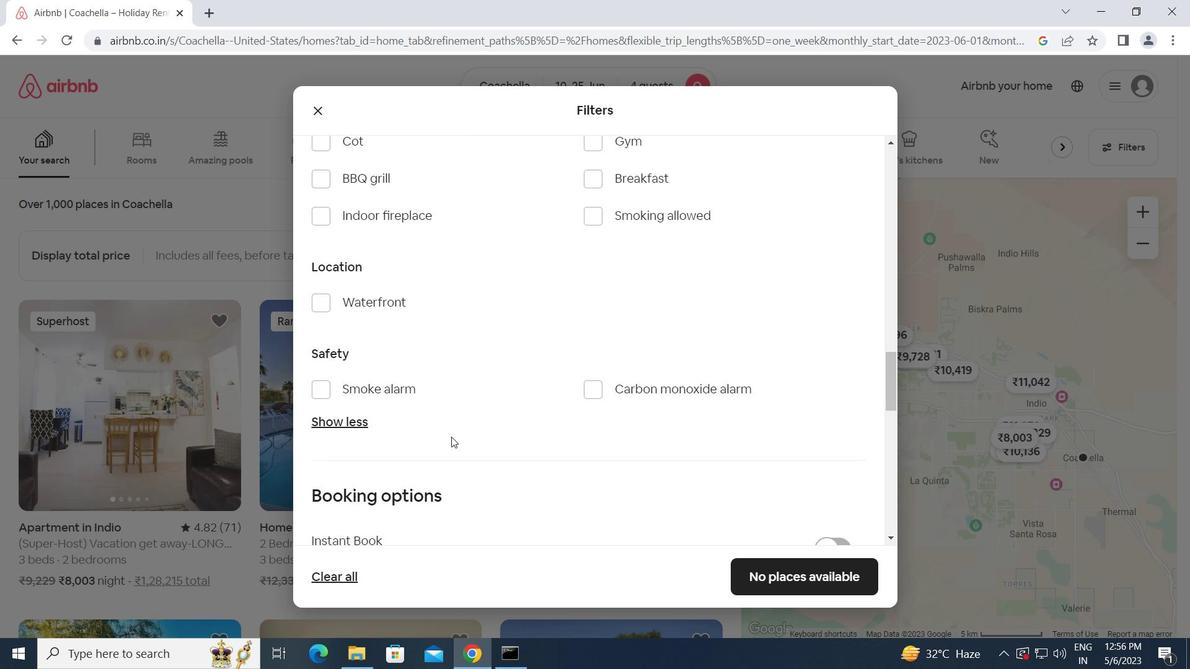 
Action: Mouse scrolled (452, 437) with delta (0, 0)
Screenshot: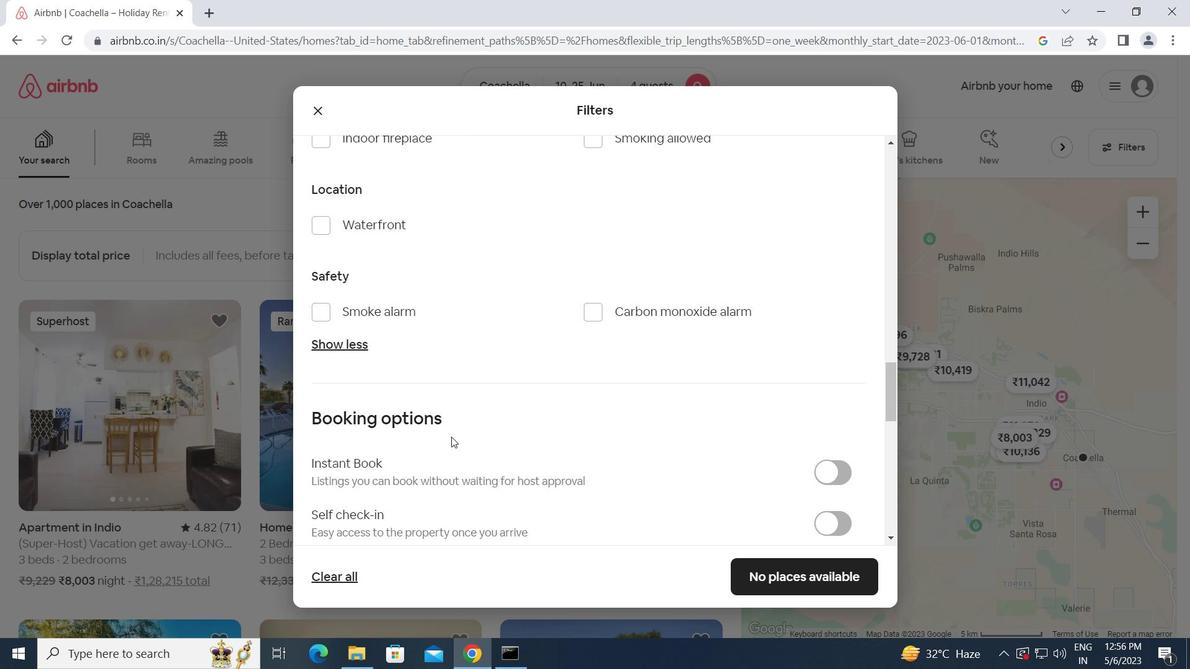 
Action: Mouse scrolled (452, 437) with delta (0, 0)
Screenshot: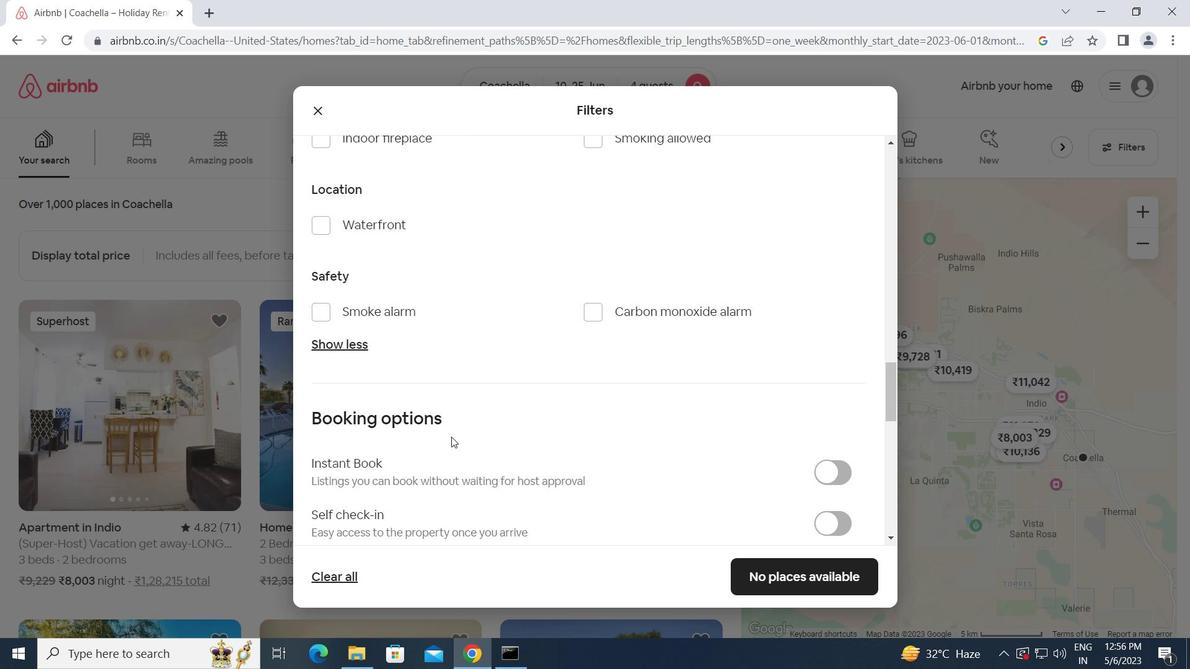 
Action: Mouse scrolled (452, 437) with delta (0, 0)
Screenshot: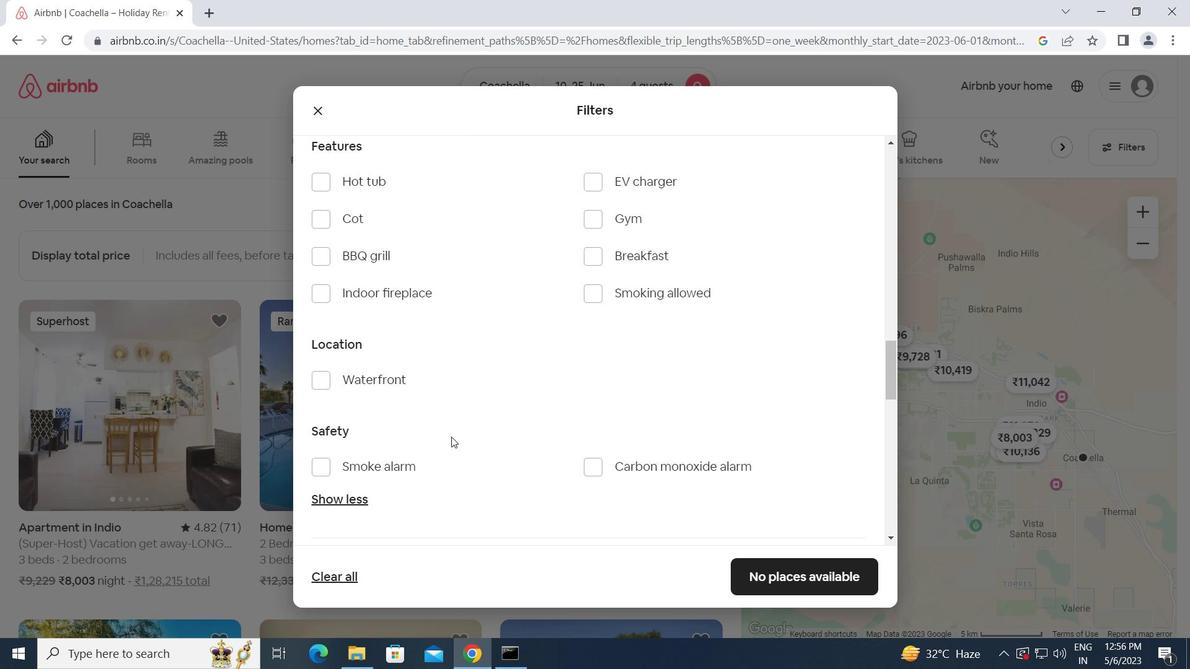
Action: Mouse scrolled (452, 437) with delta (0, 0)
Screenshot: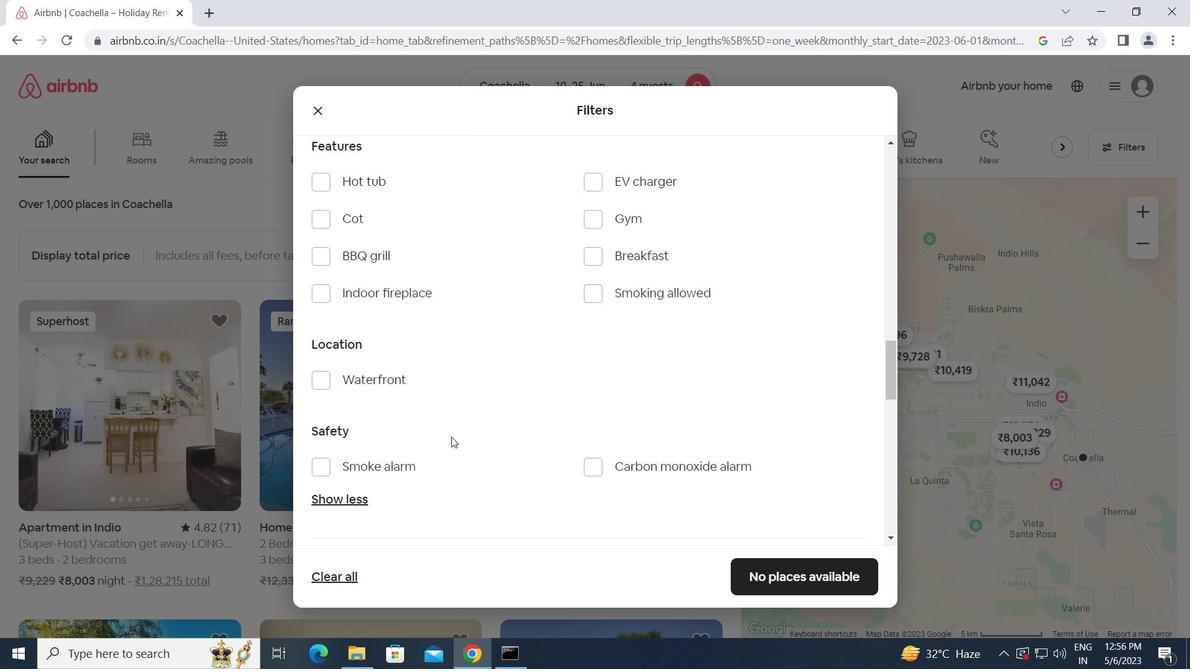 
Action: Mouse moved to (388, 413)
Screenshot: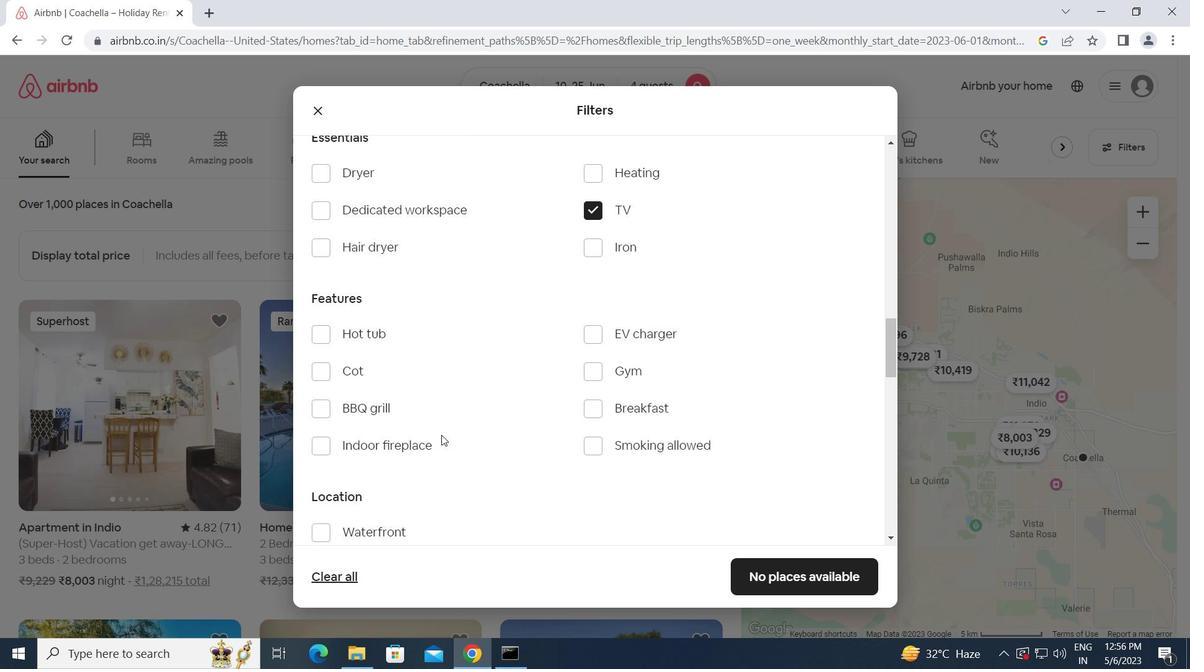 
Action: Mouse scrolled (388, 413) with delta (0, 0)
Screenshot: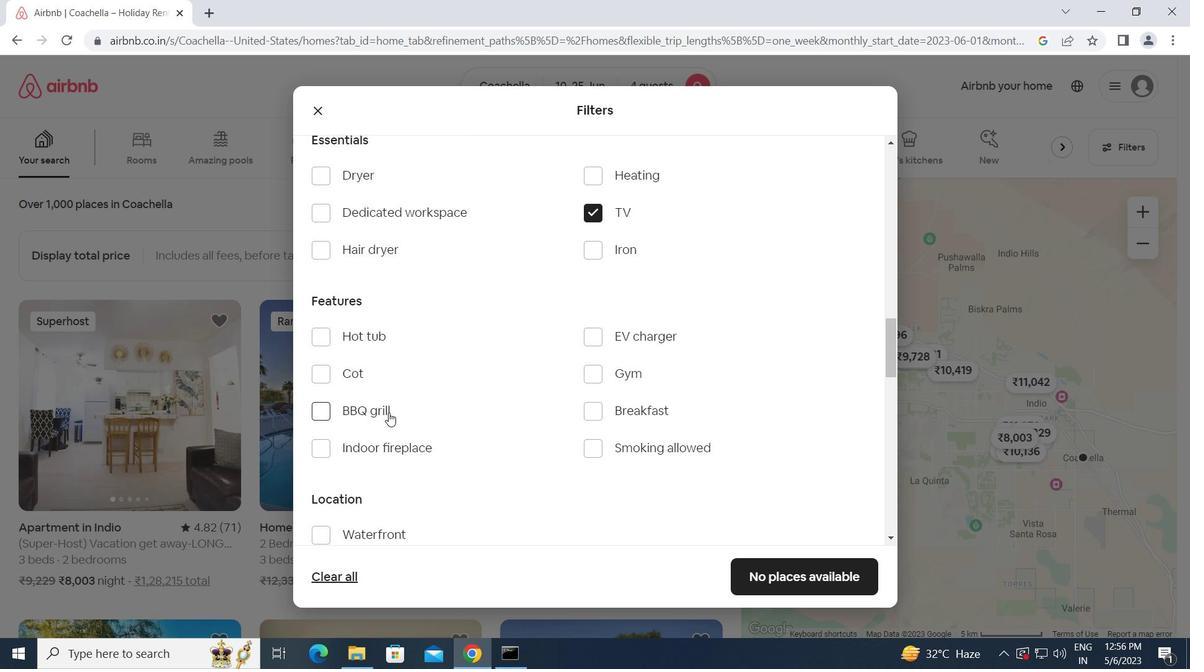 
Action: Mouse scrolled (388, 413) with delta (0, 0)
Screenshot: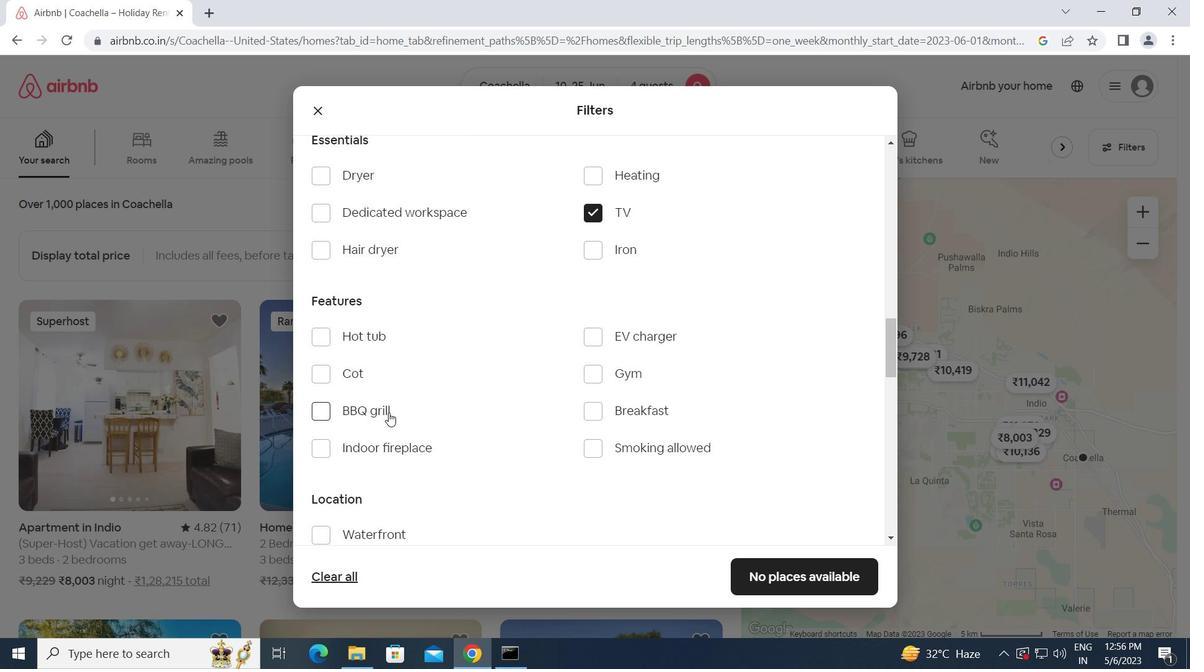 
Action: Mouse scrolled (388, 413) with delta (0, 0)
Screenshot: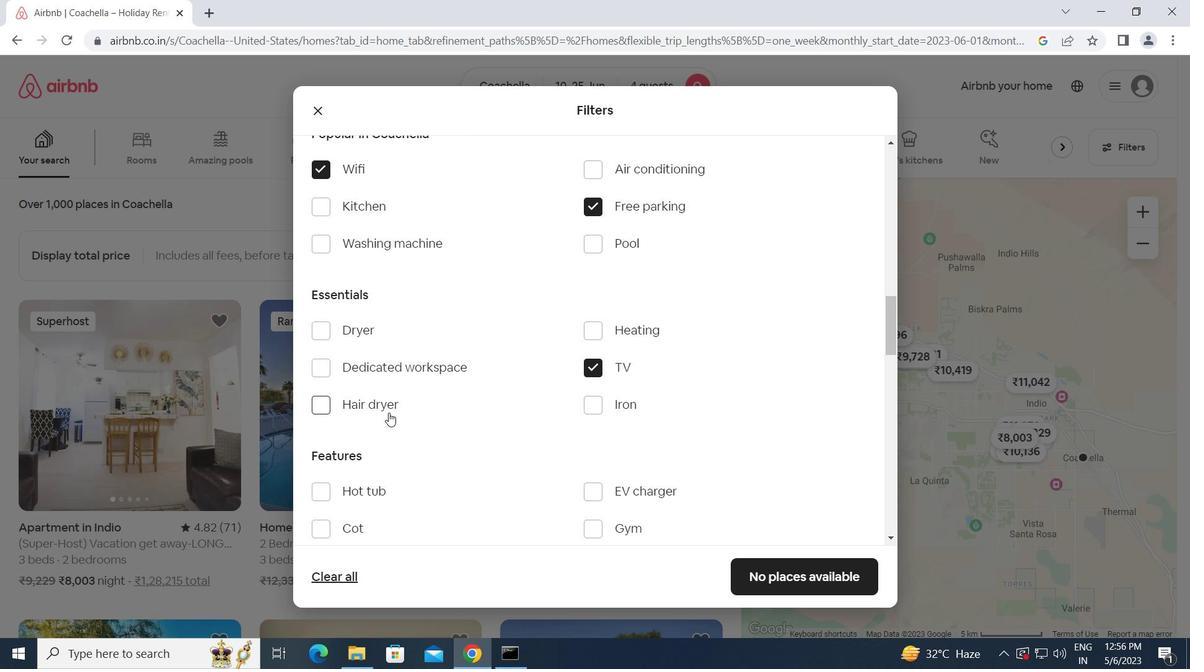 
Action: Mouse scrolled (388, 413) with delta (0, 0)
Screenshot: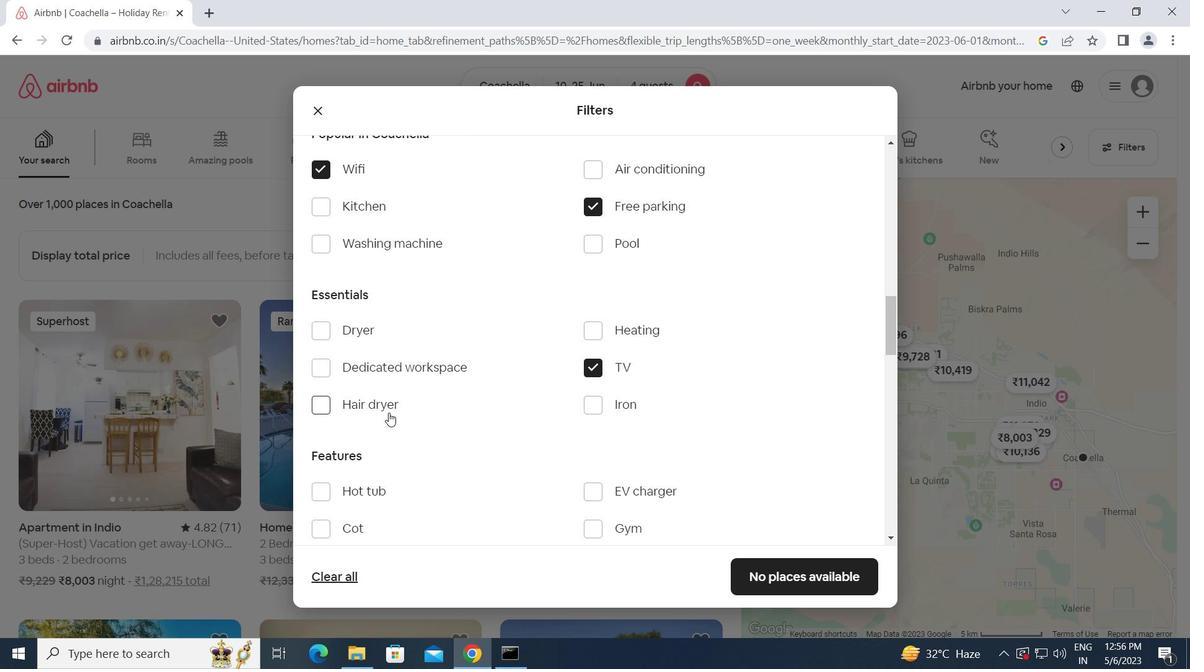 
Action: Mouse scrolled (388, 412) with delta (0, 0)
Screenshot: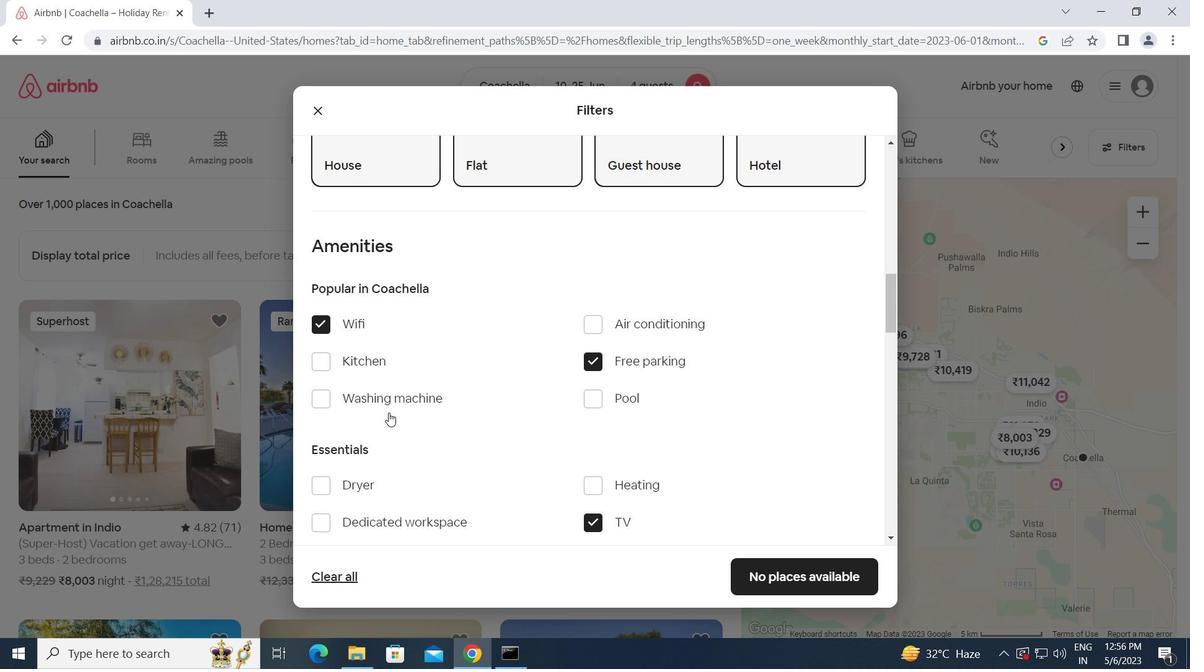 
Action: Mouse scrolled (388, 412) with delta (0, 0)
Screenshot: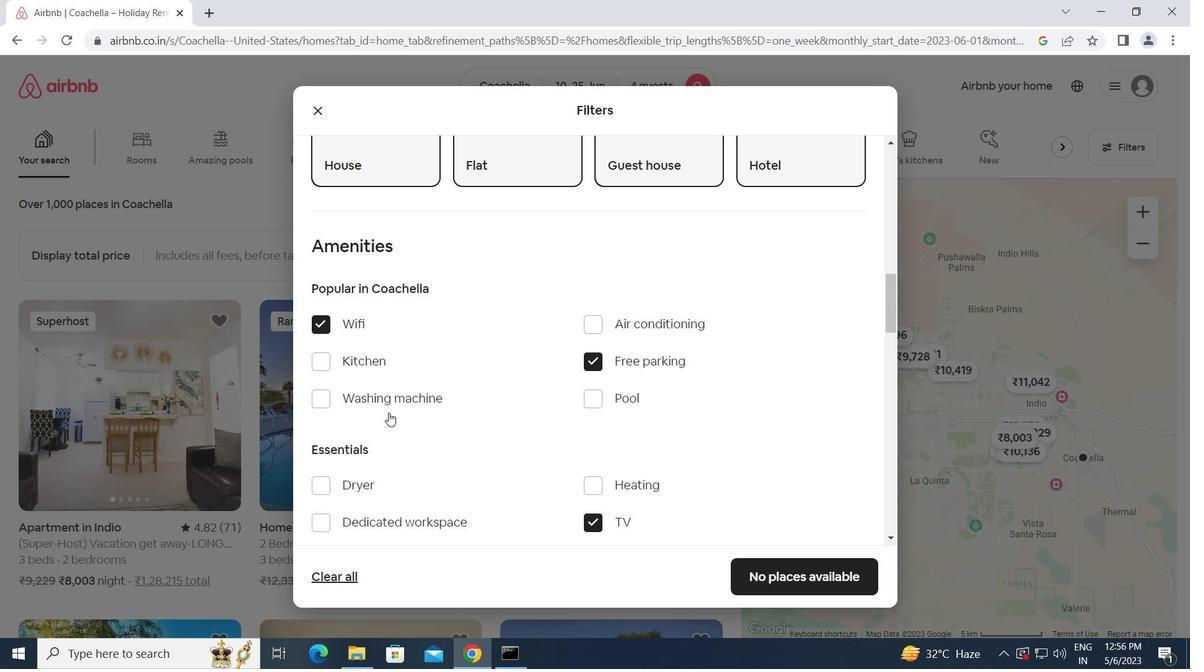 
Action: Mouse scrolled (388, 412) with delta (0, 0)
Screenshot: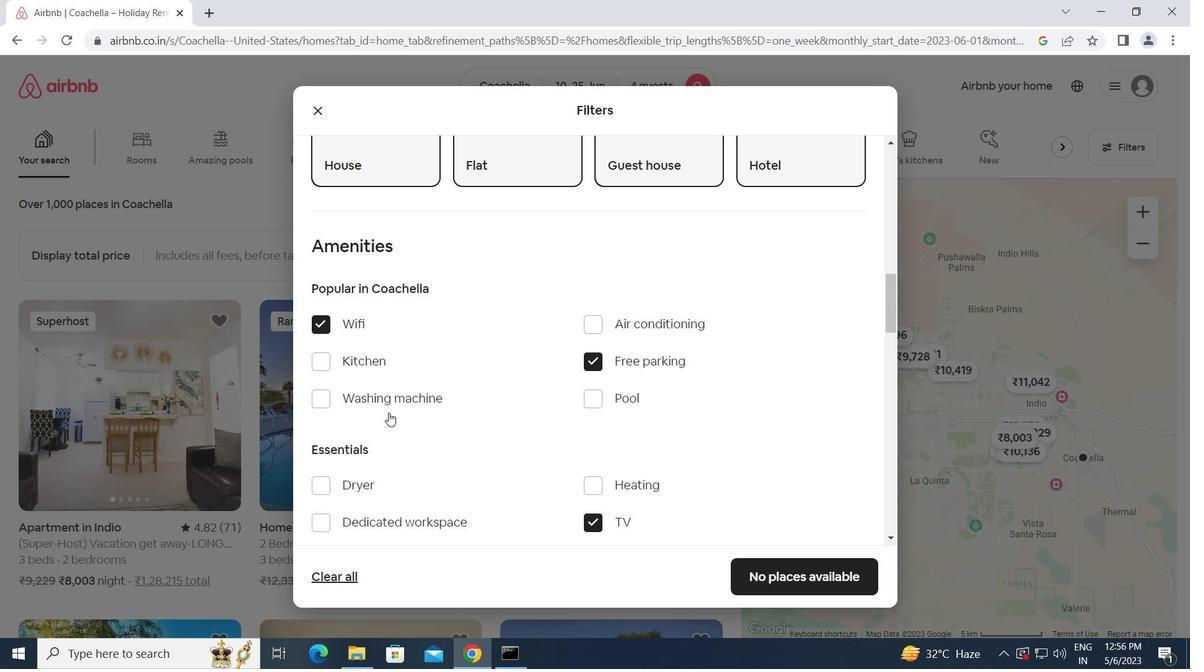 
Action: Mouse scrolled (388, 412) with delta (0, 0)
Screenshot: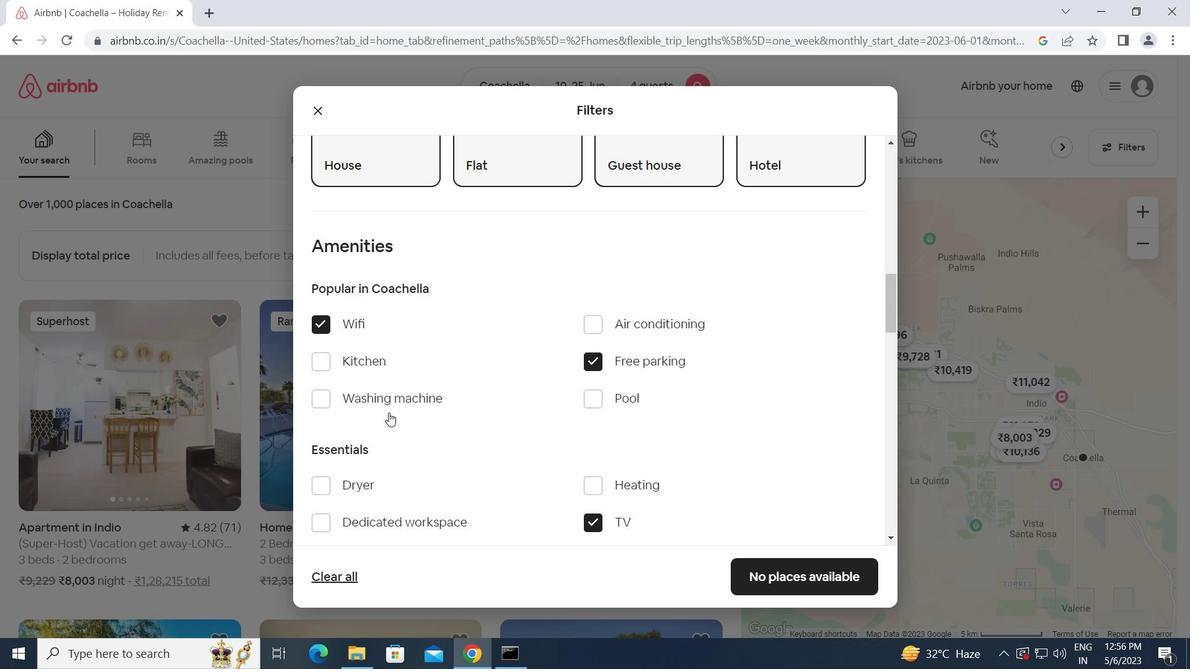 
Action: Mouse scrolled (388, 412) with delta (0, 0)
Screenshot: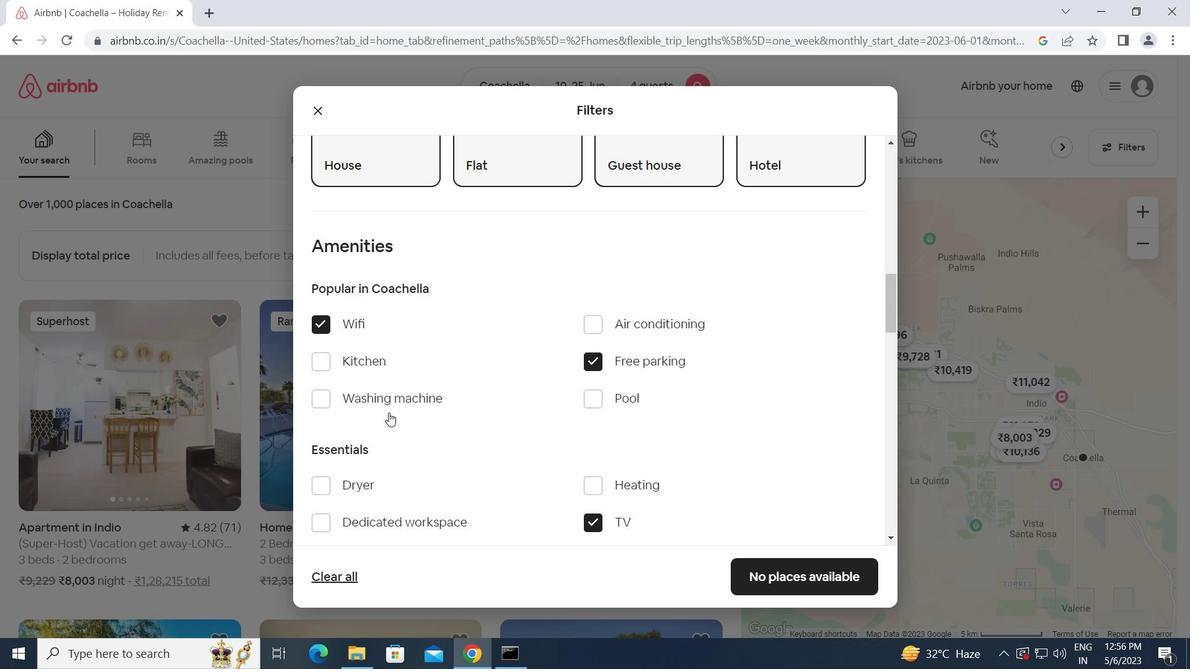 
Action: Mouse scrolled (388, 412) with delta (0, 0)
Screenshot: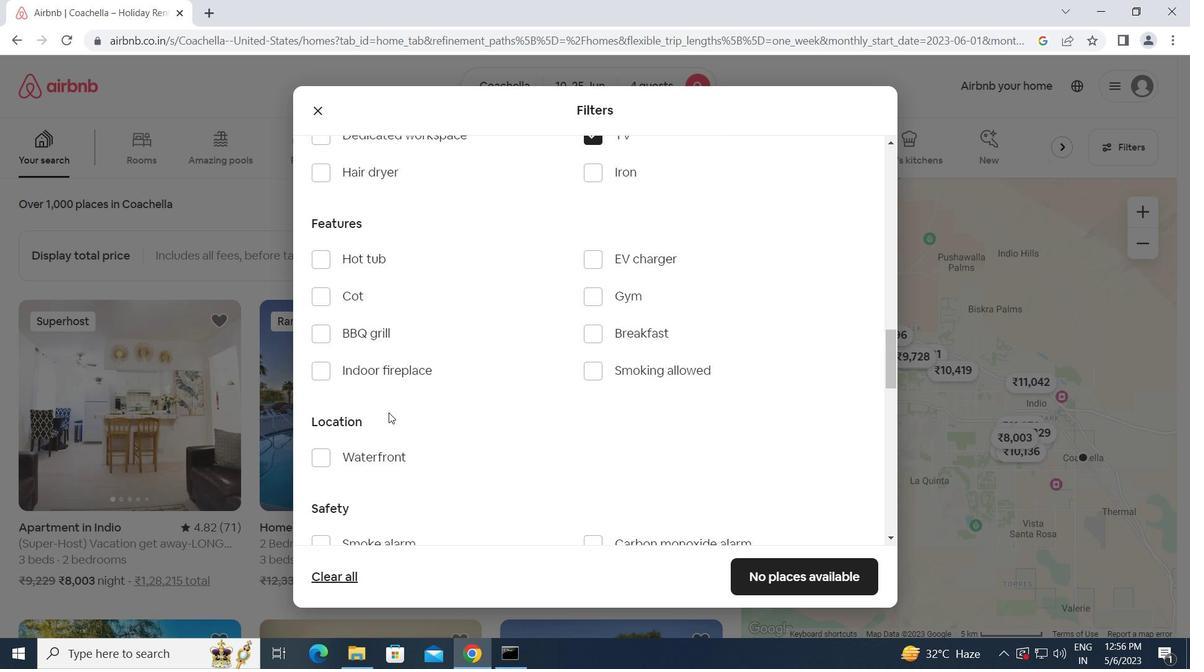 
Action: Mouse scrolled (388, 412) with delta (0, 0)
Screenshot: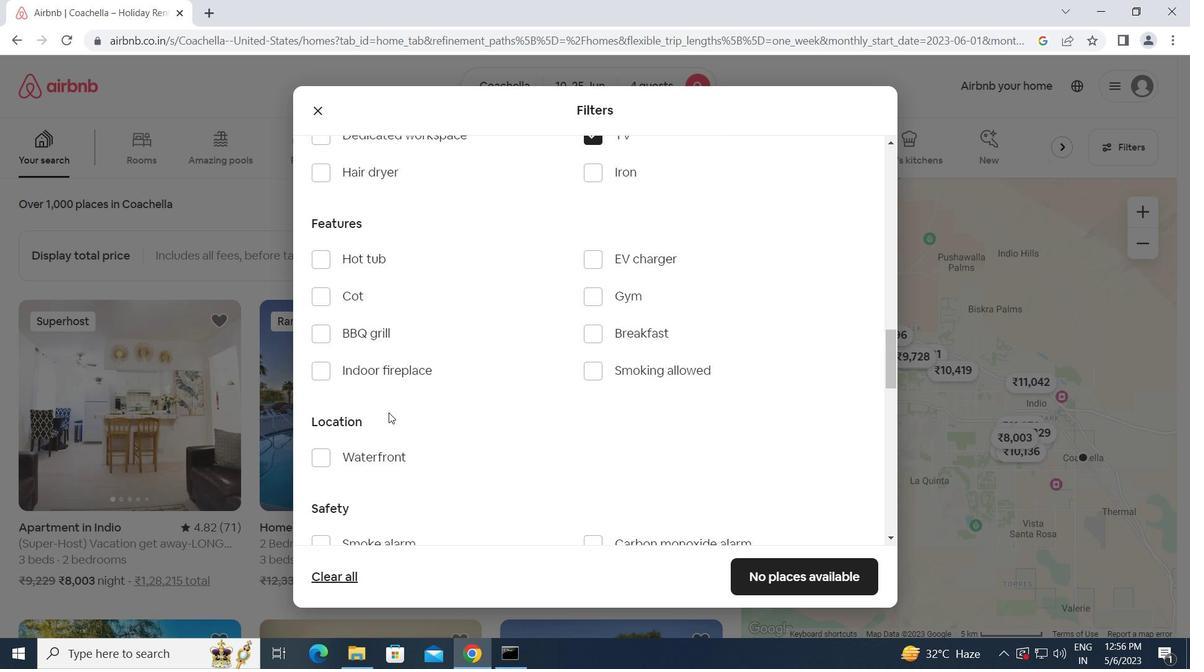 
Action: Mouse moved to (596, 135)
Screenshot: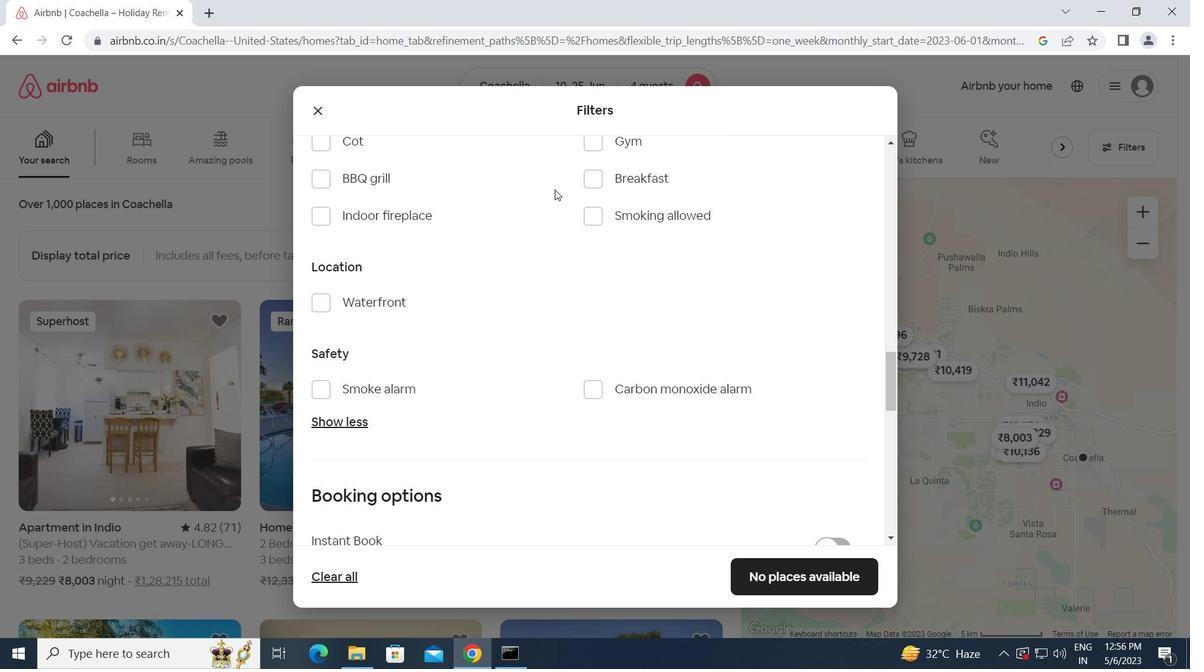 
Action: Mouse pressed left at (596, 135)
Screenshot: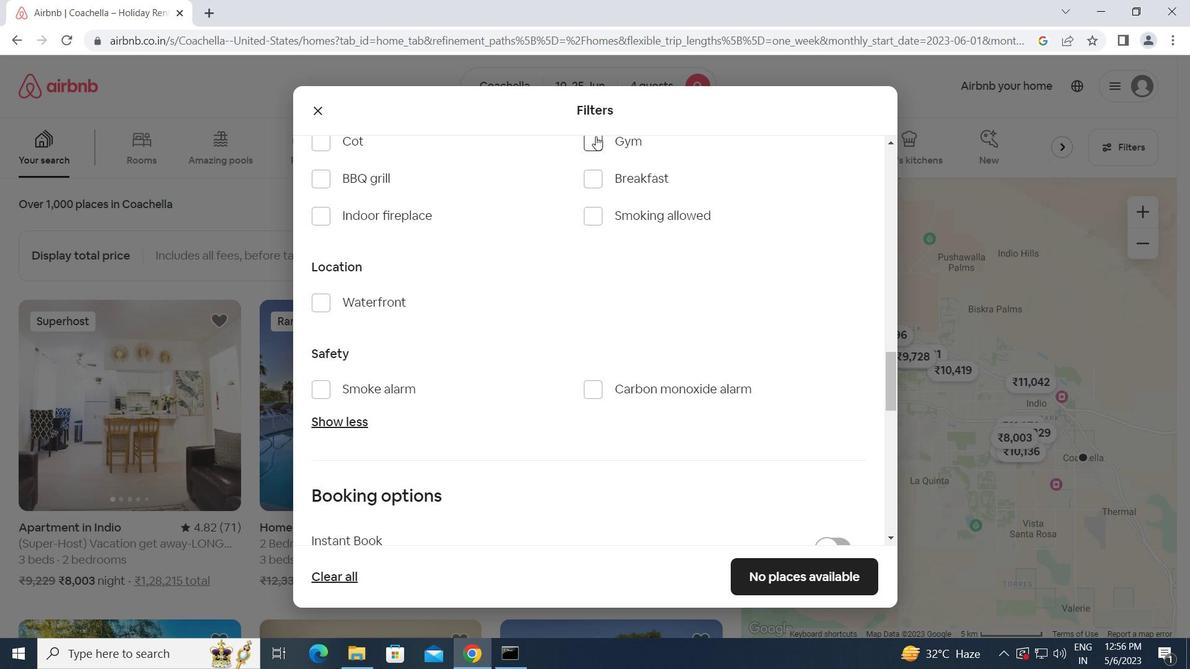 
Action: Mouse moved to (588, 387)
Screenshot: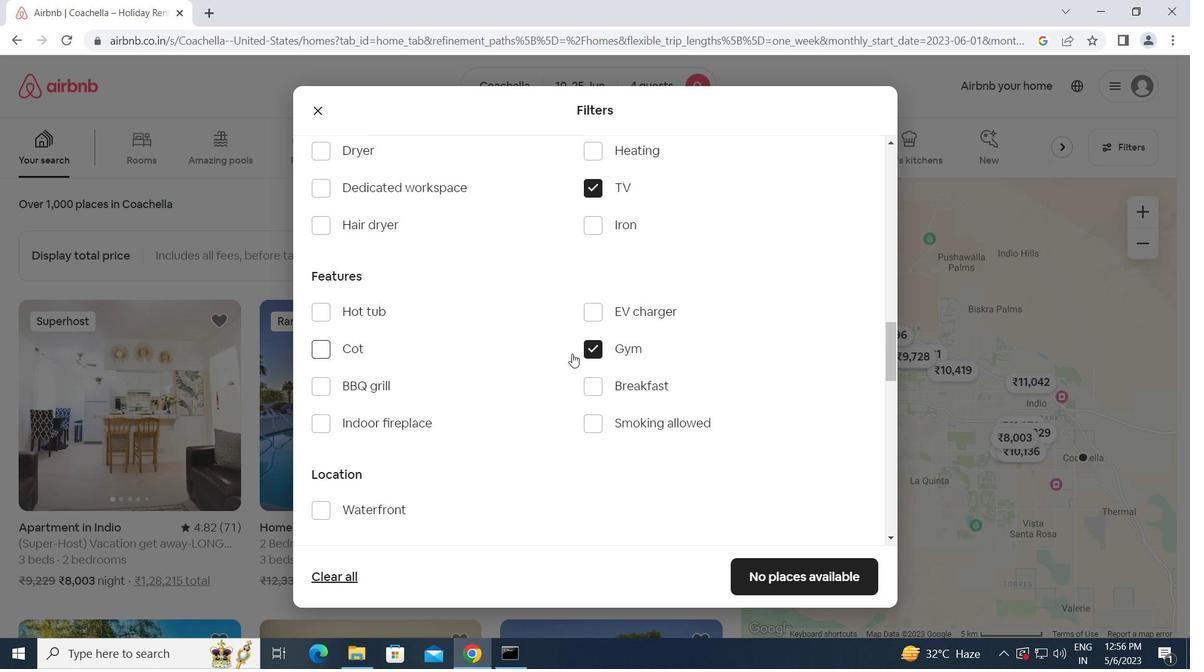 
Action: Mouse pressed left at (588, 387)
Screenshot: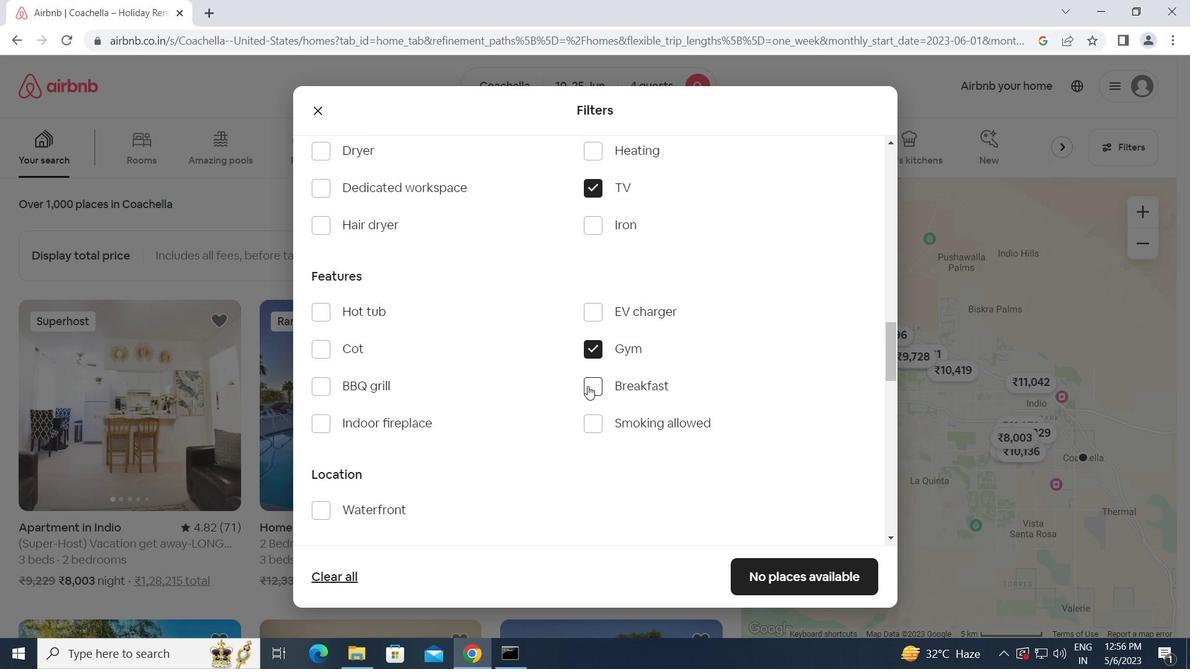 
Action: Mouse moved to (555, 431)
Screenshot: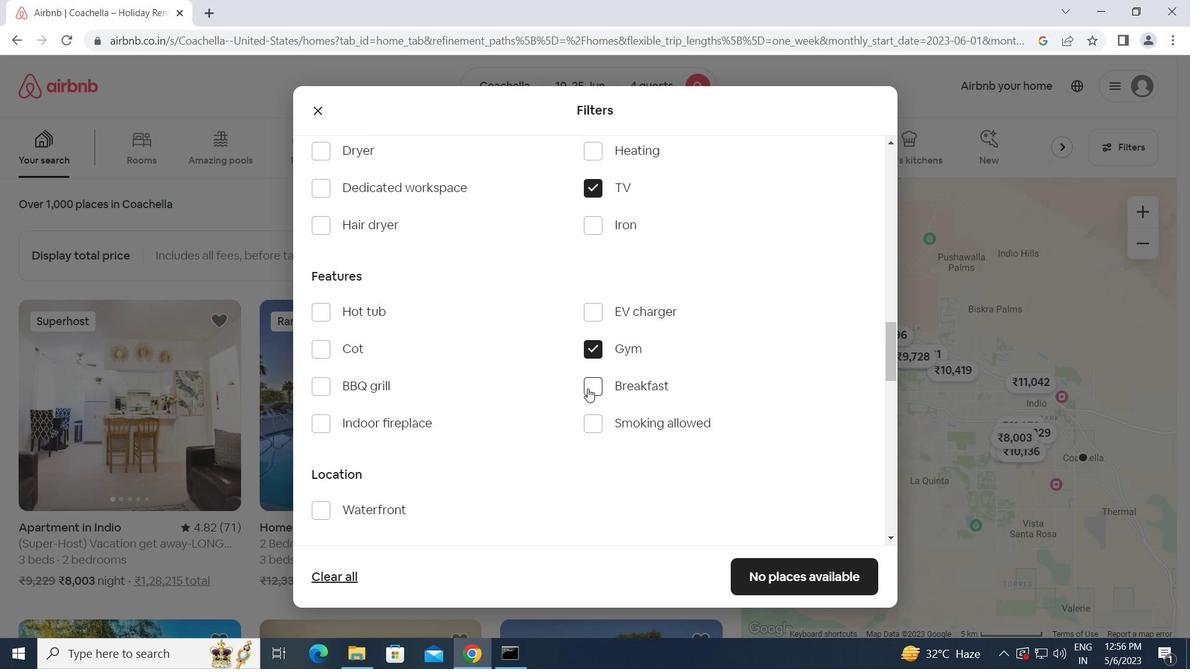 
Action: Mouse scrolled (555, 431) with delta (0, 0)
Screenshot: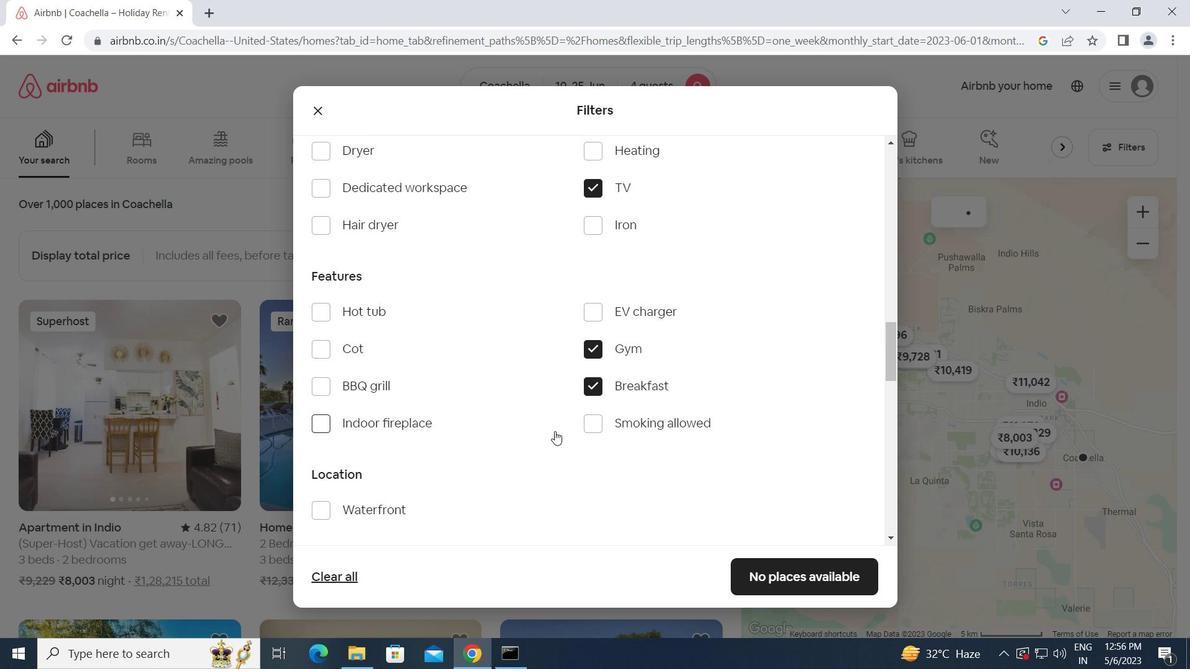 
Action: Mouse scrolled (555, 431) with delta (0, 0)
Screenshot: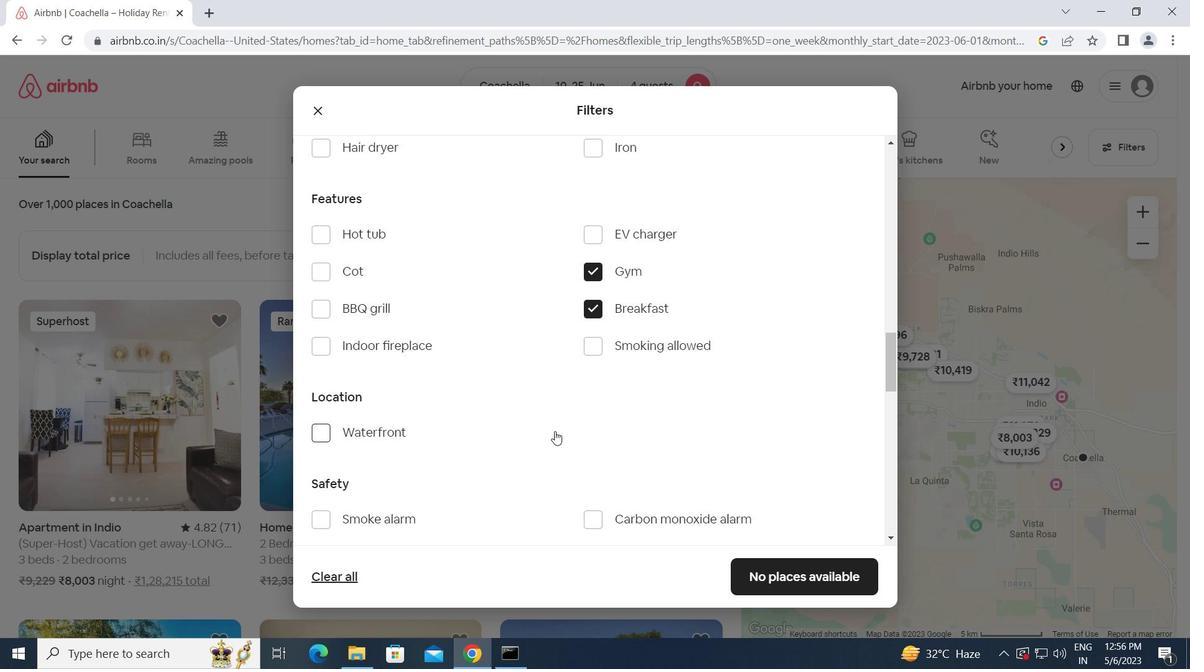 
Action: Mouse scrolled (555, 431) with delta (0, 0)
Screenshot: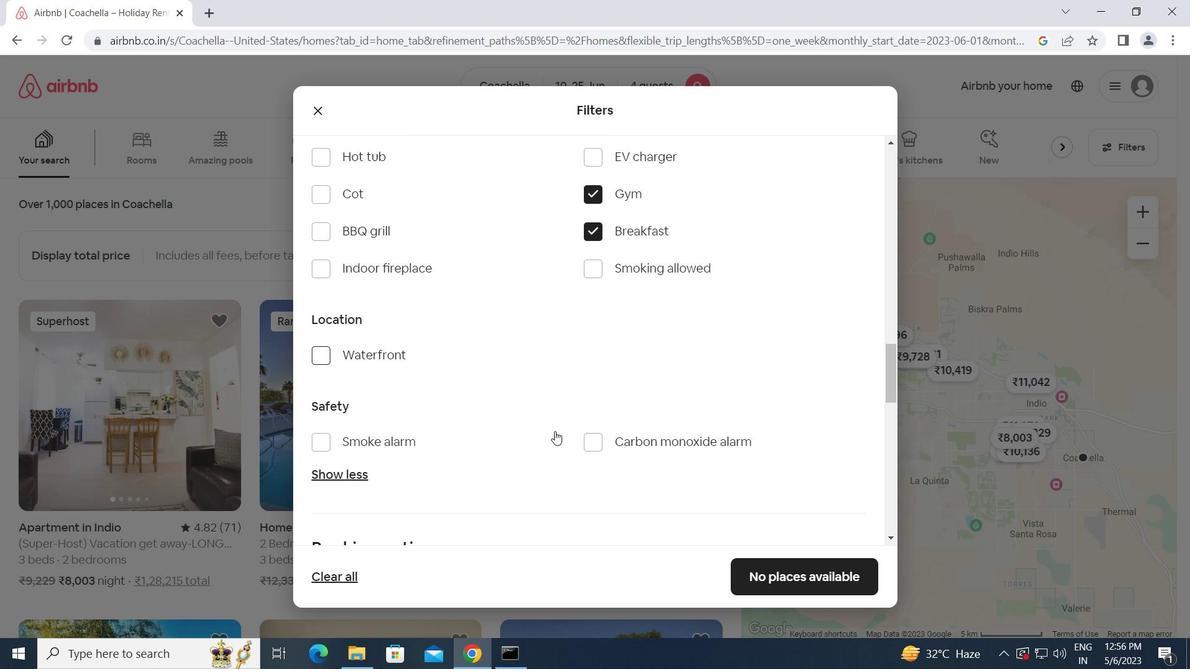 
Action: Mouse scrolled (555, 431) with delta (0, 0)
Screenshot: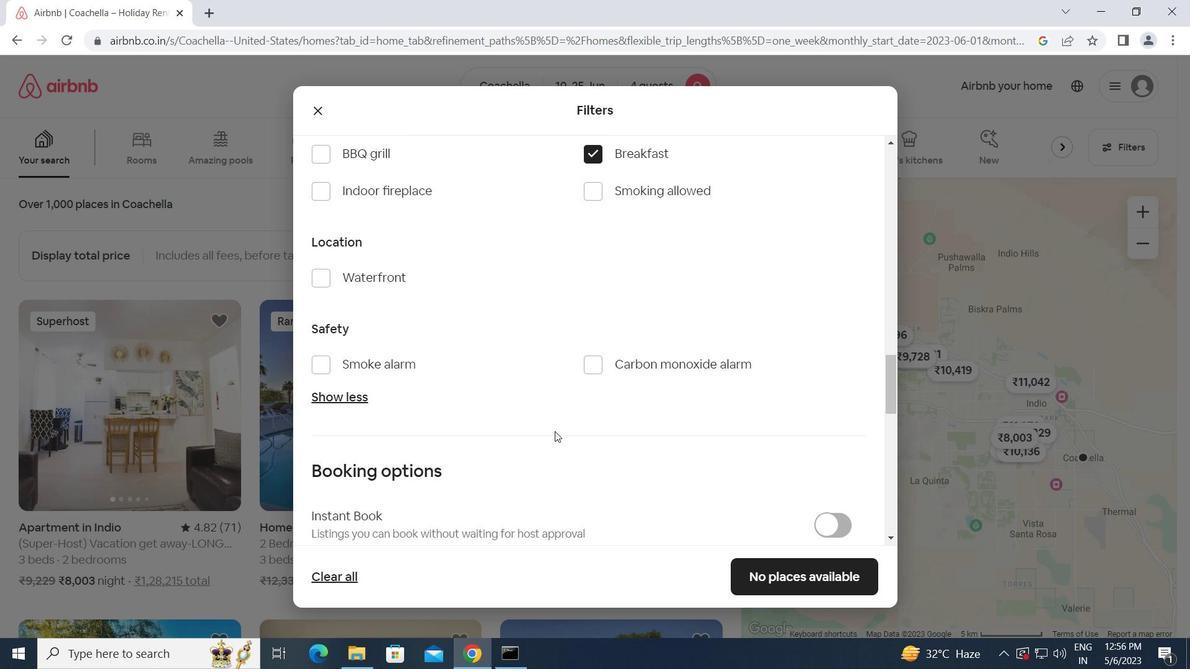 
Action: Mouse scrolled (555, 431) with delta (0, 0)
Screenshot: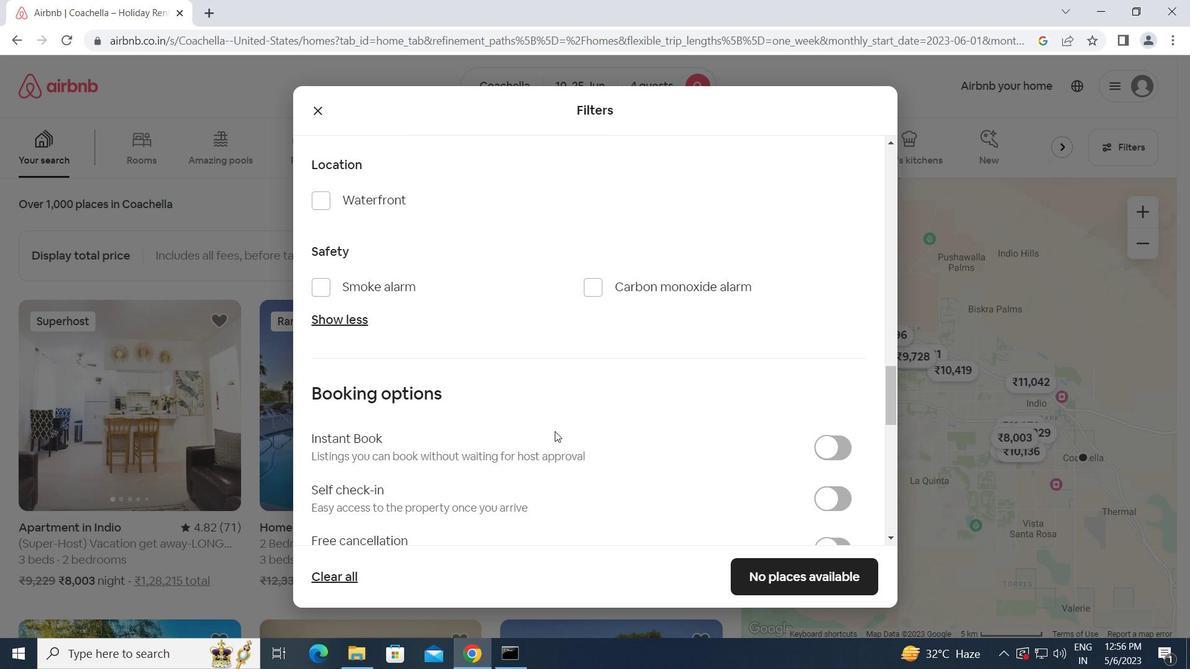 
Action: Mouse scrolled (555, 431) with delta (0, 0)
Screenshot: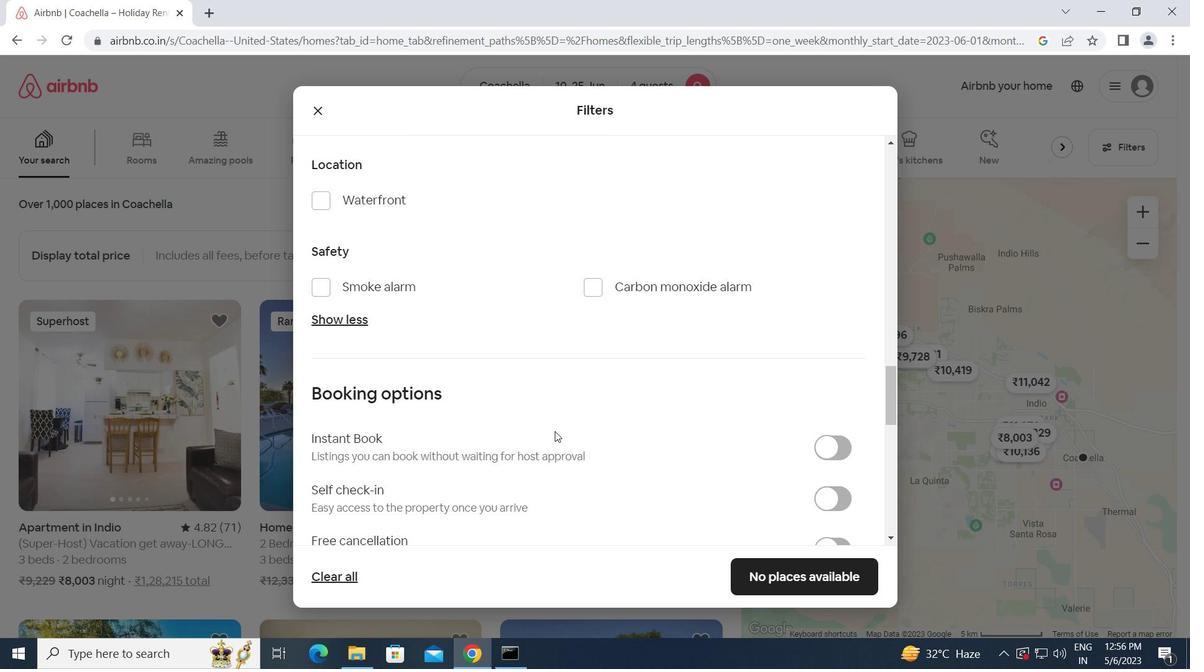 
Action: Mouse moved to (829, 340)
Screenshot: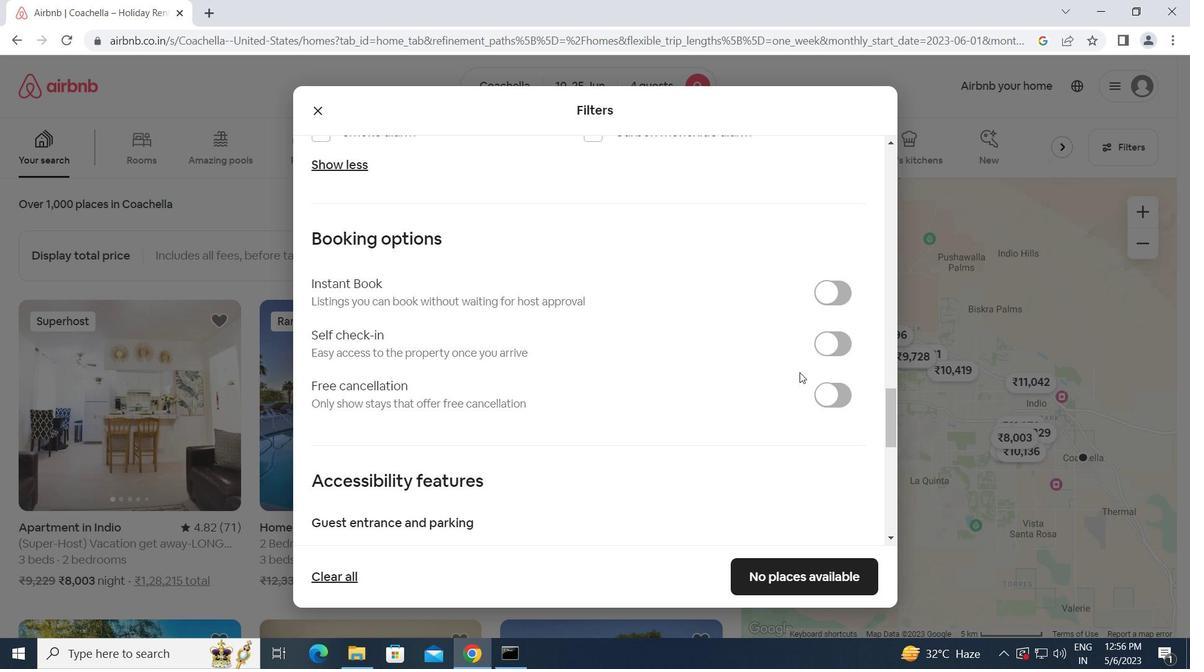 
Action: Mouse pressed left at (829, 340)
Screenshot: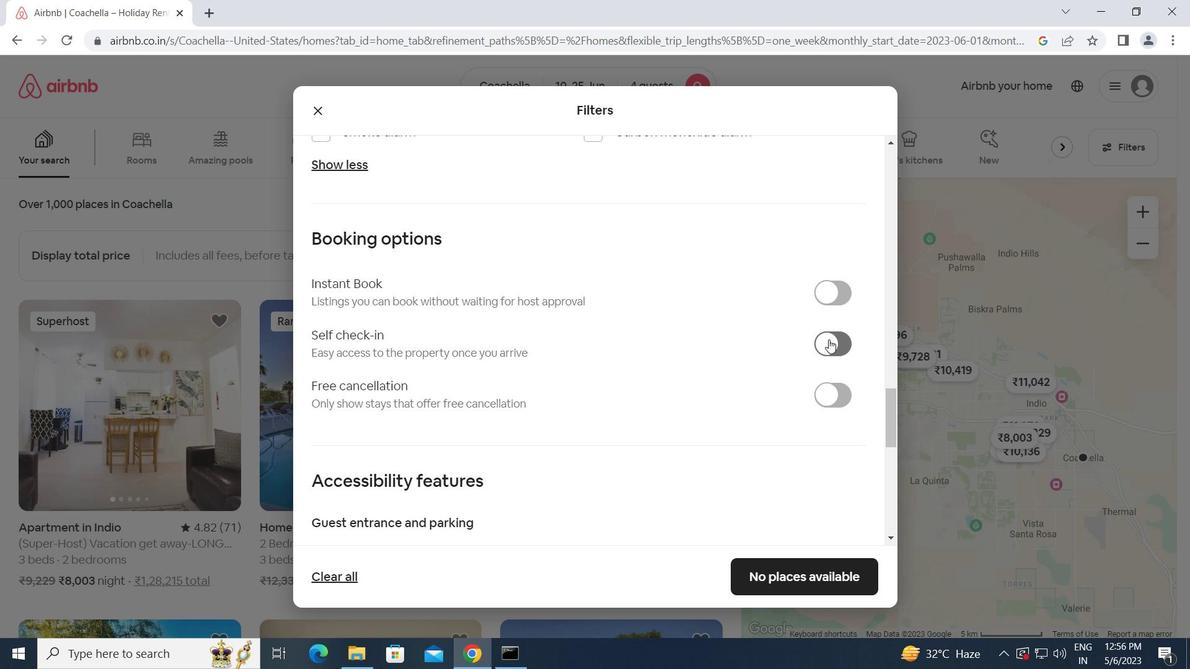 
Action: Mouse moved to (669, 442)
Screenshot: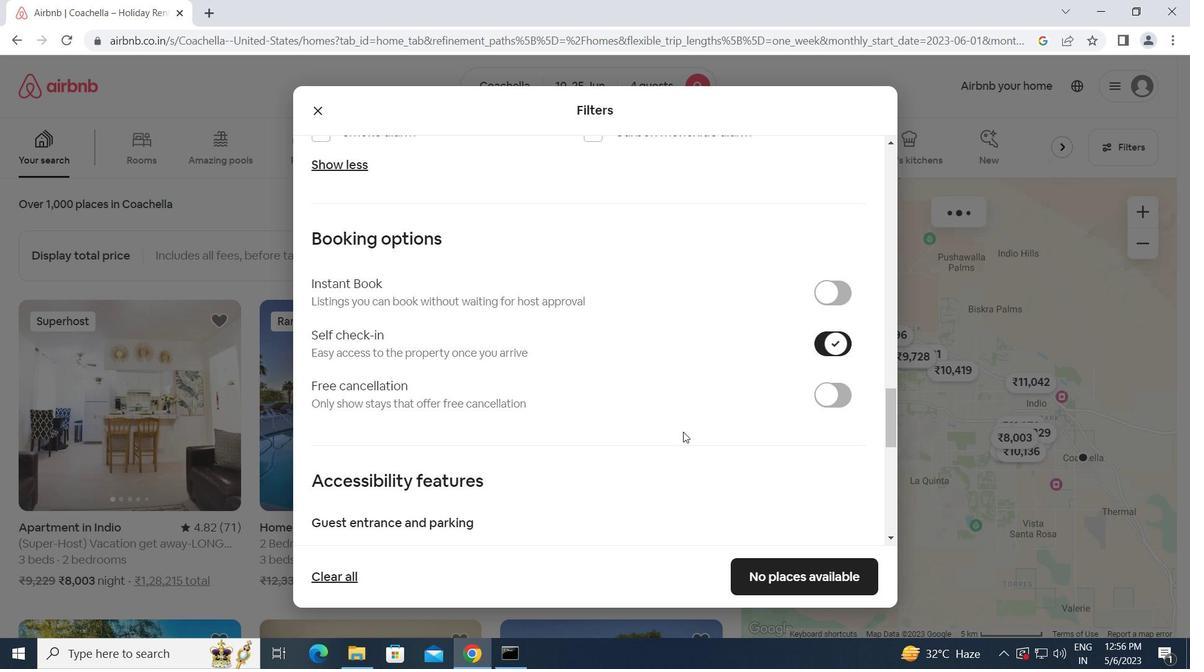 
Action: Mouse scrolled (669, 441) with delta (0, 0)
Screenshot: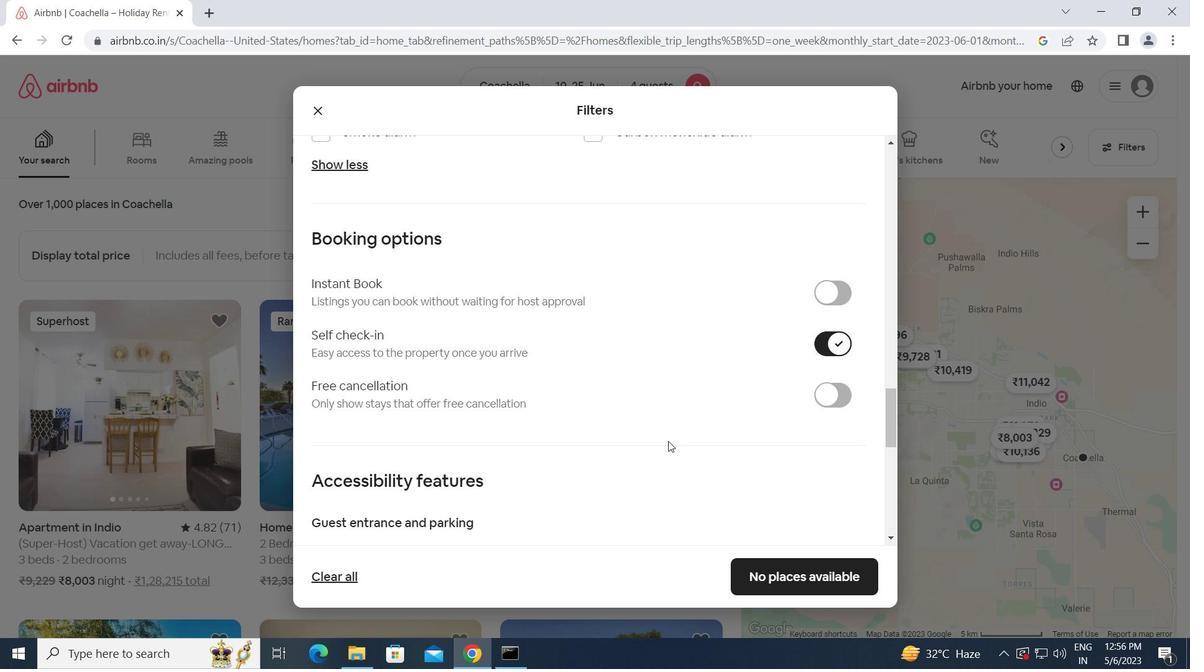 
Action: Mouse scrolled (669, 441) with delta (0, 0)
Screenshot: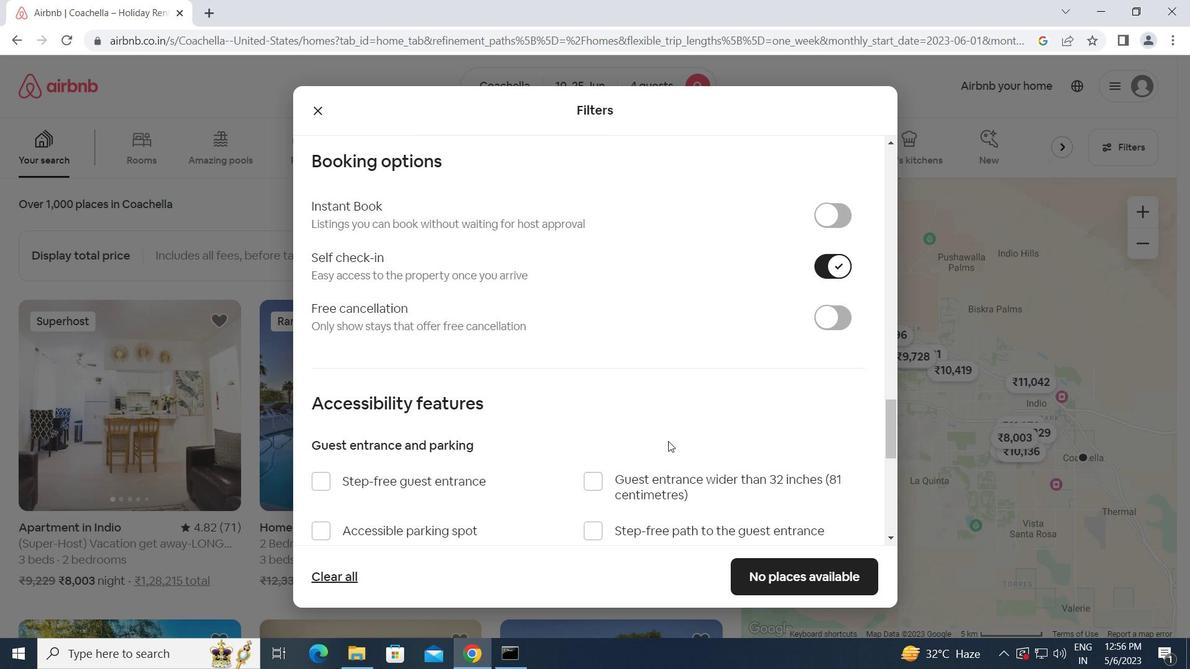 
Action: Mouse scrolled (669, 441) with delta (0, 0)
Screenshot: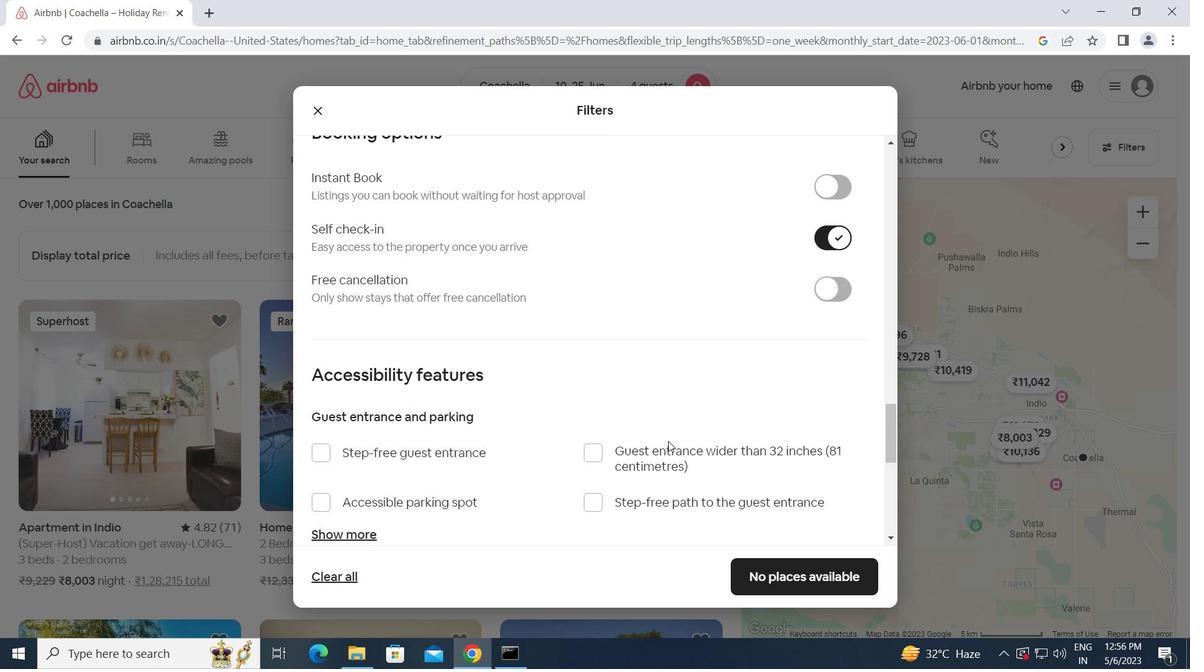 
Action: Mouse scrolled (669, 441) with delta (0, 0)
Screenshot: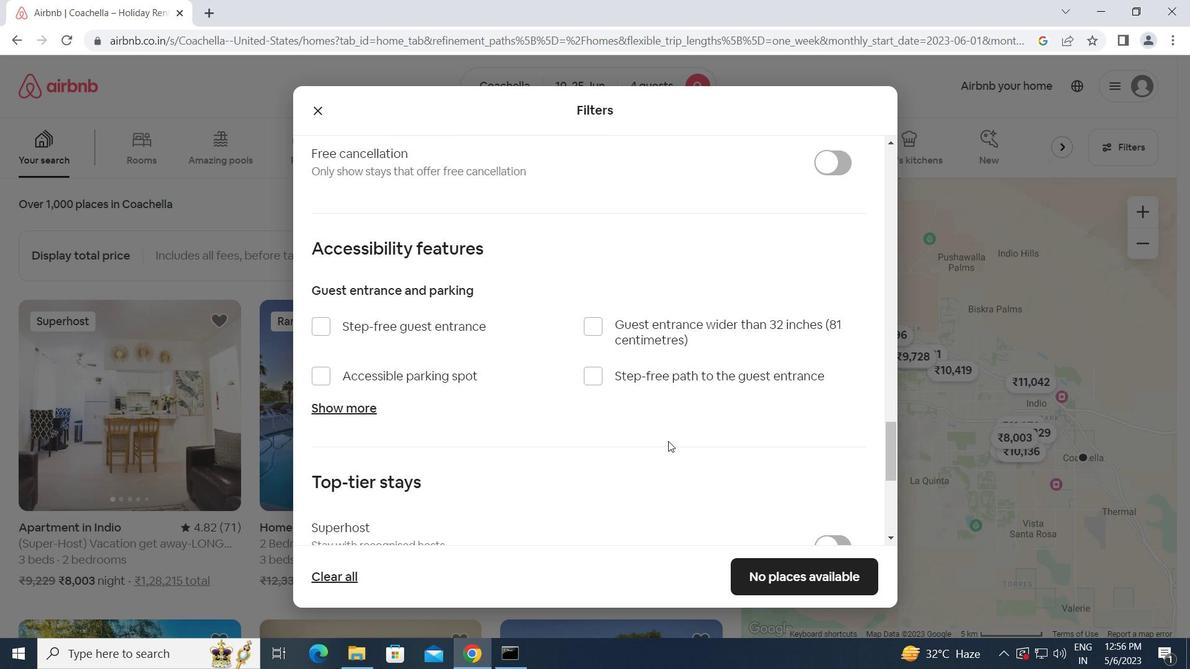 
Action: Mouse scrolled (669, 441) with delta (0, 0)
Screenshot: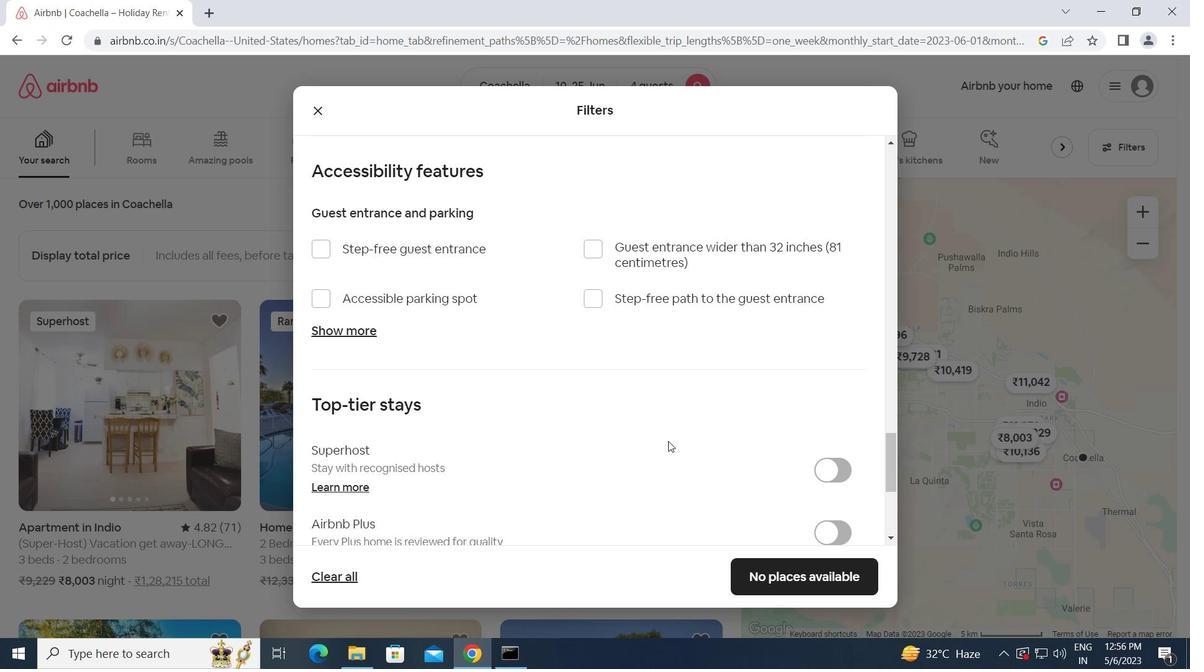 
Action: Mouse scrolled (669, 441) with delta (0, 0)
Screenshot: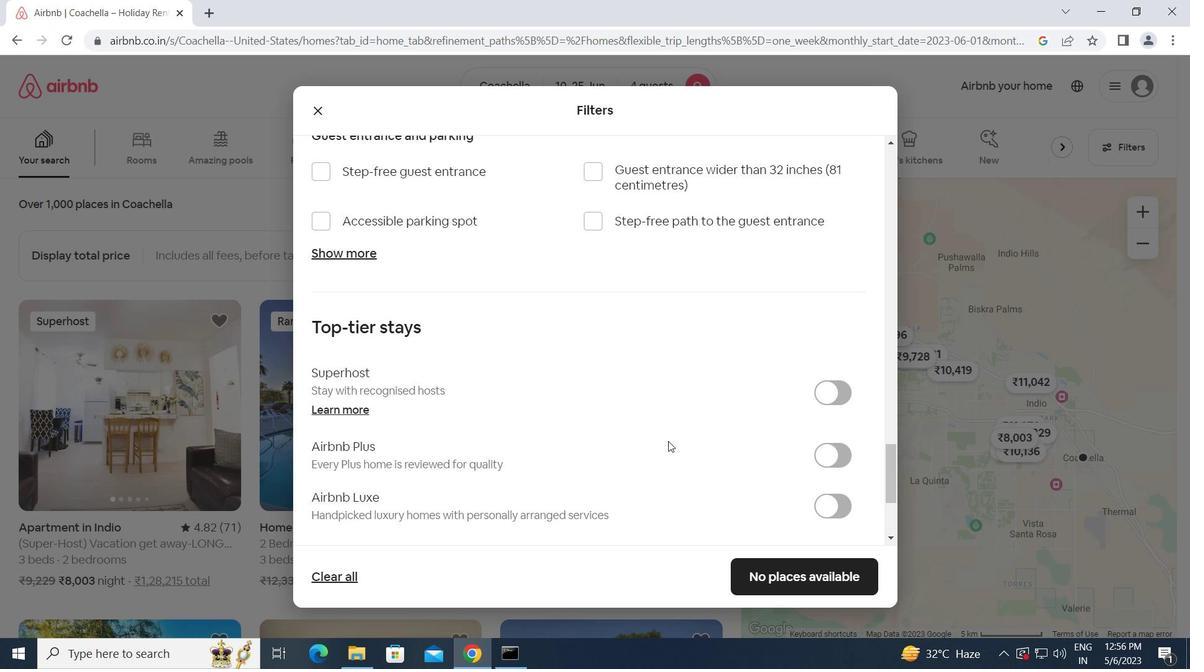 
Action: Mouse scrolled (669, 441) with delta (0, 0)
Screenshot: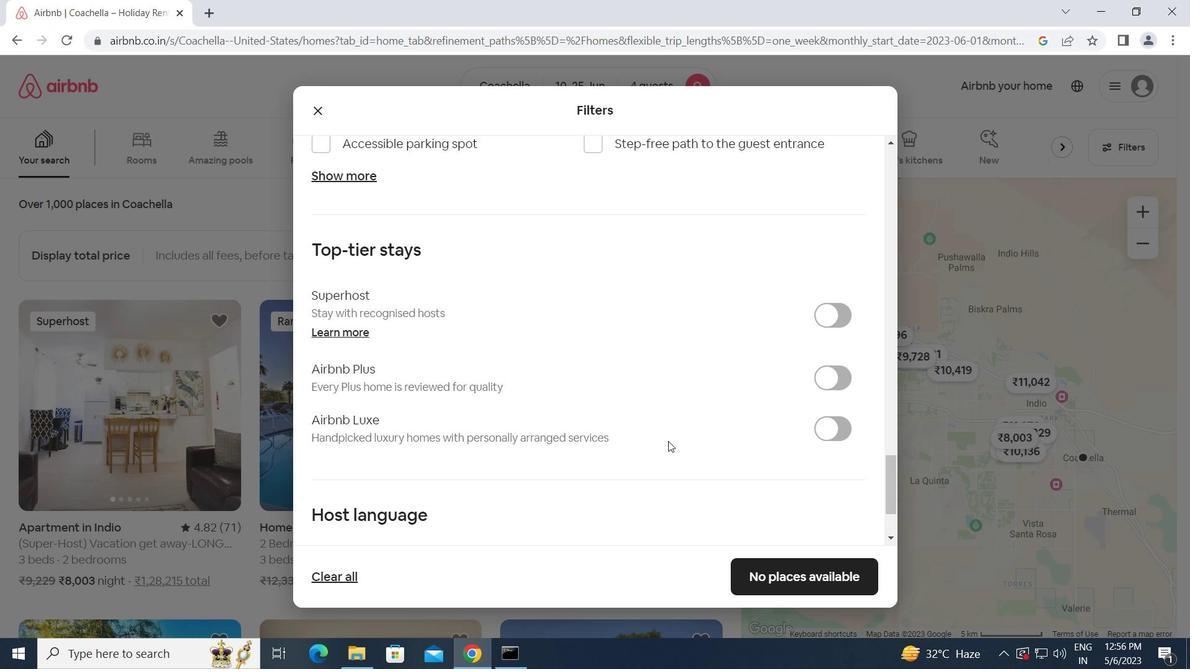 
Action: Mouse scrolled (669, 441) with delta (0, 0)
Screenshot: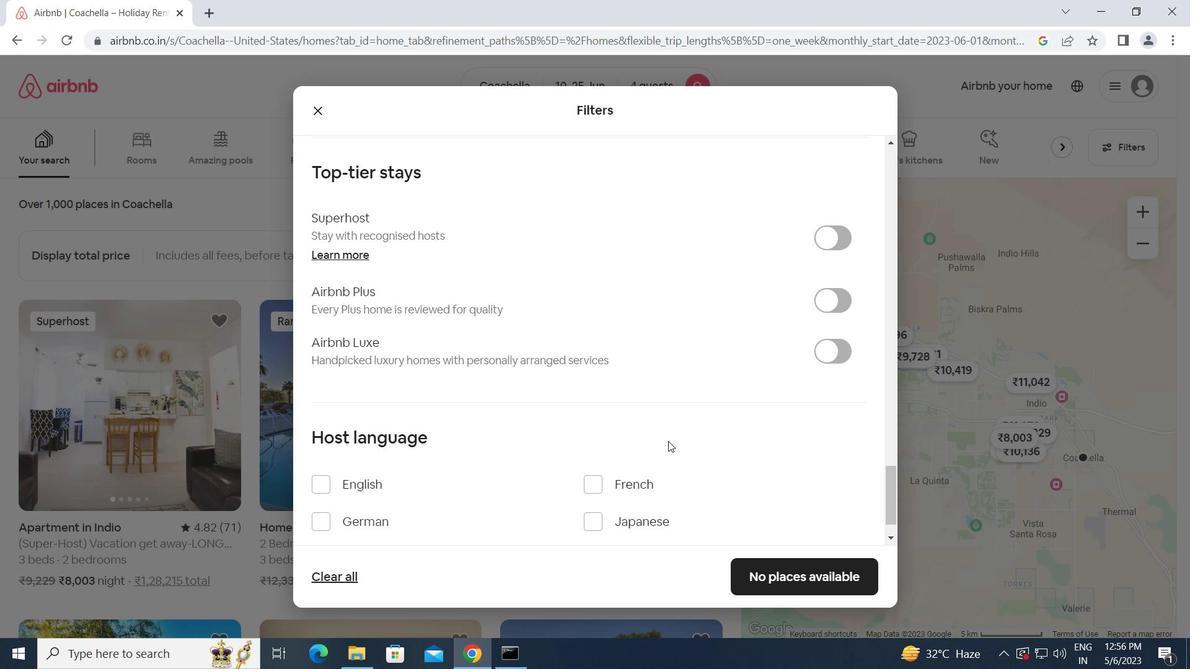 
Action: Mouse moved to (320, 434)
Screenshot: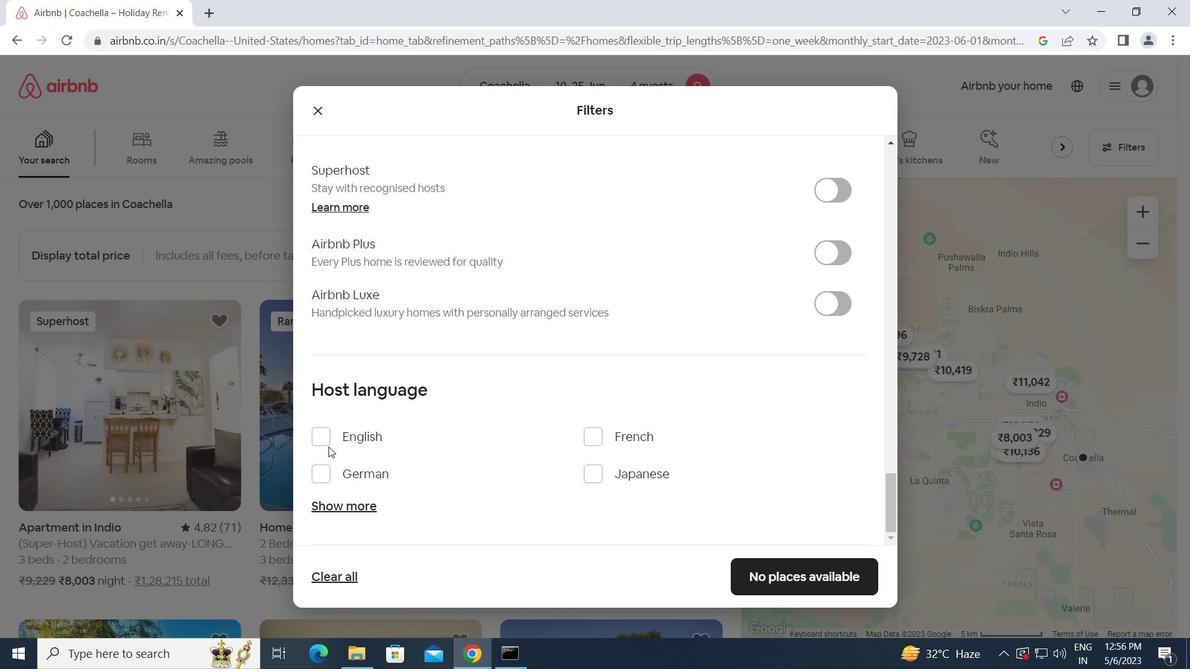 
Action: Mouse pressed left at (320, 434)
Screenshot: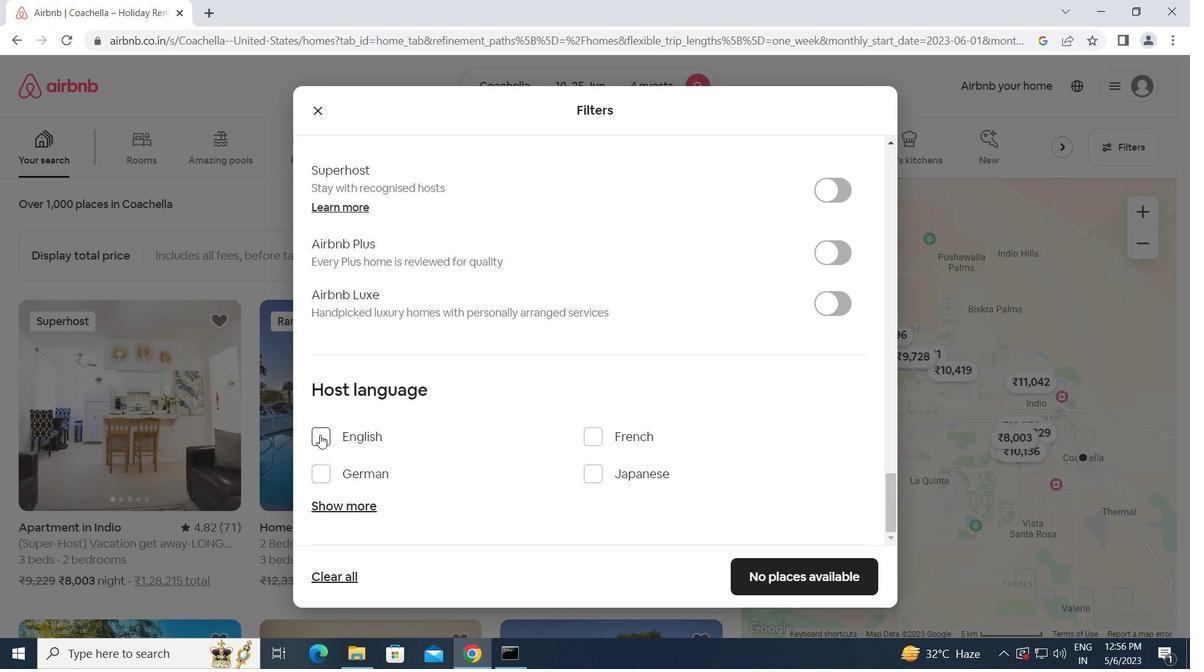 
Action: Mouse moved to (788, 574)
Screenshot: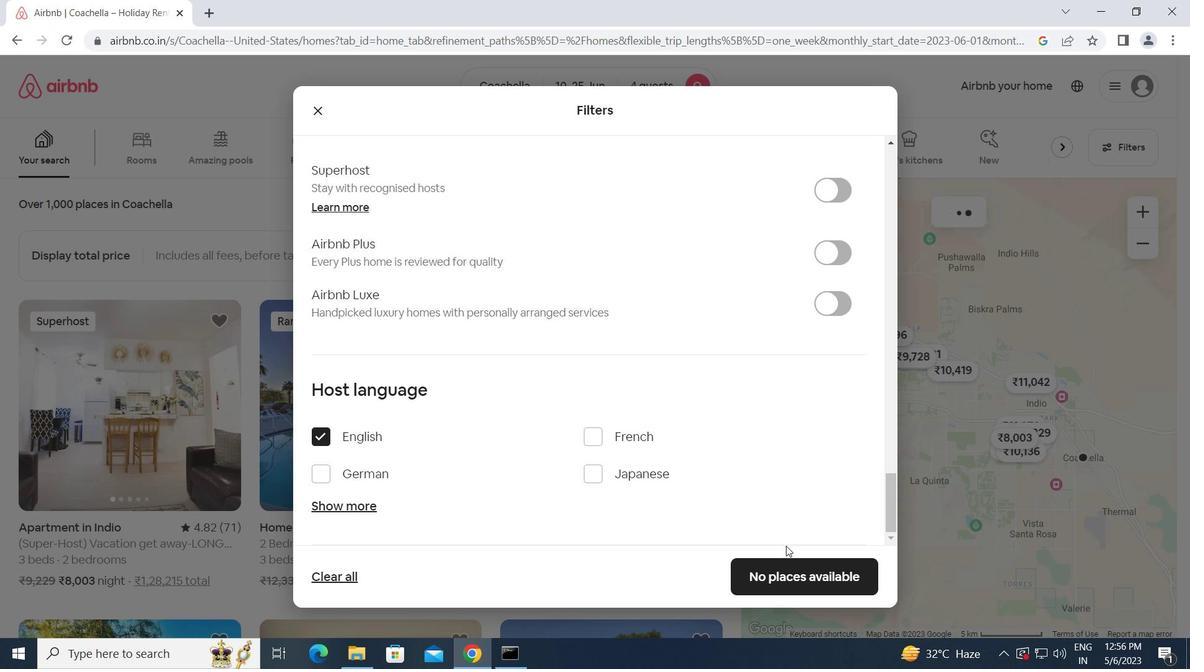 
Action: Mouse pressed left at (788, 574)
Screenshot: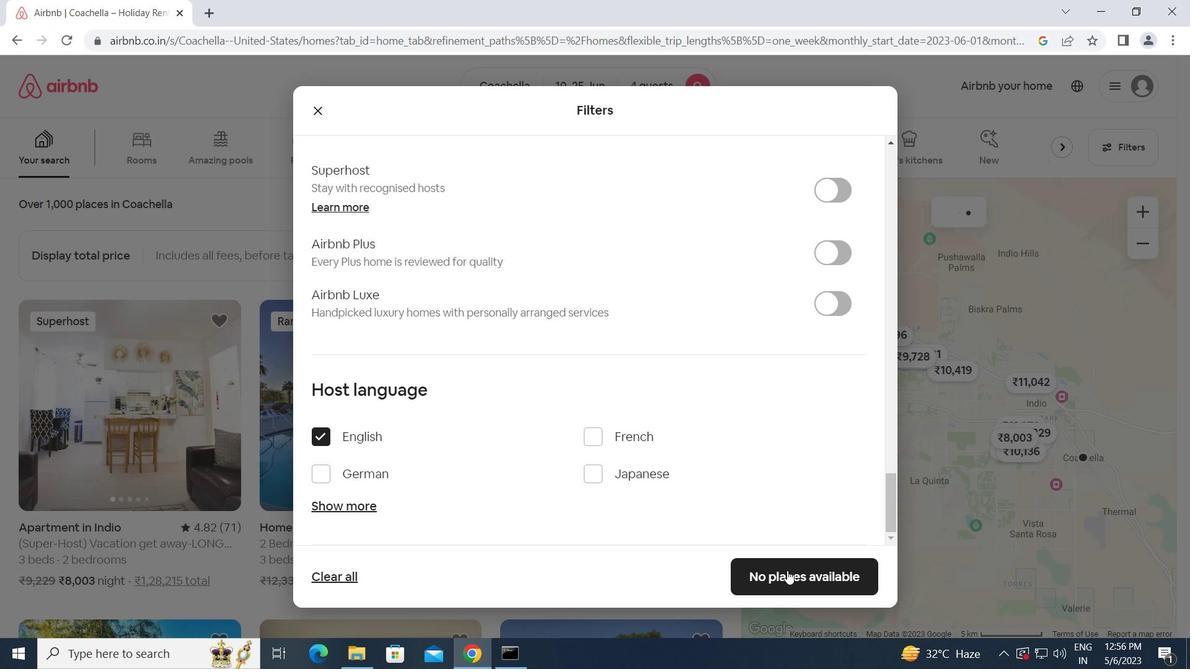 
